 Task: nan
Action: Mouse moved to (412, 106)
Screenshot: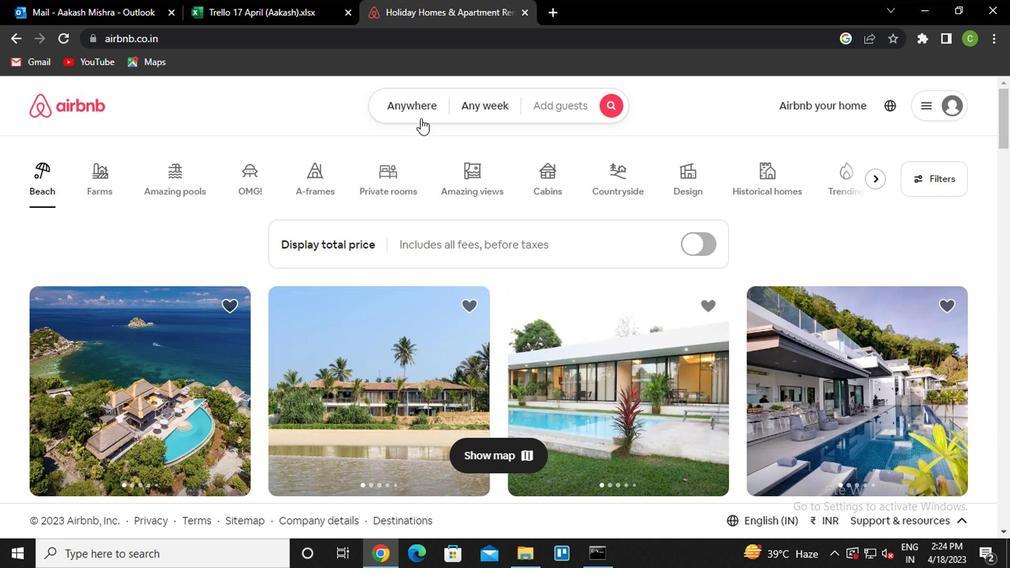 
Action: Mouse pressed left at (412, 106)
Screenshot: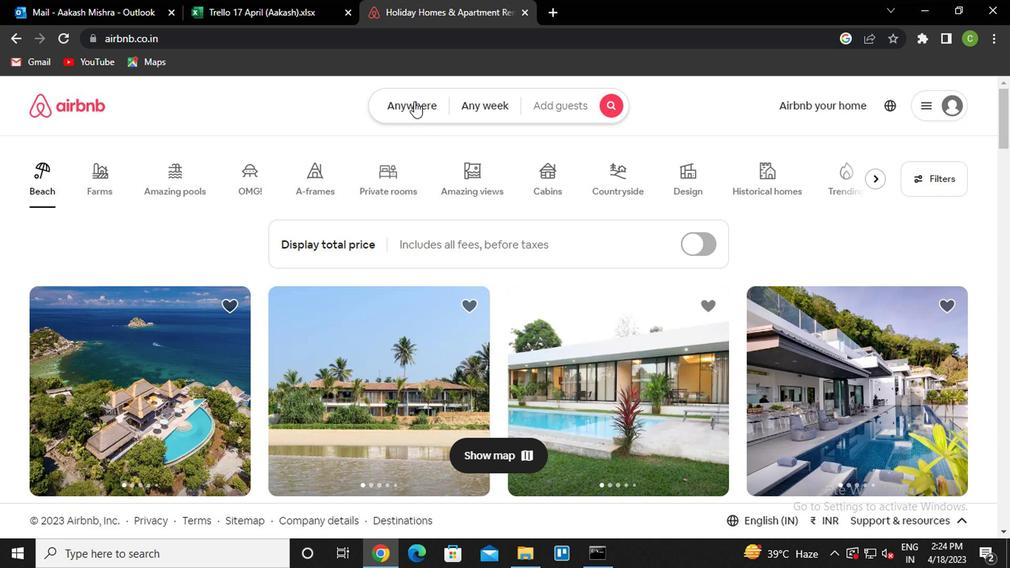 
Action: Mouse moved to (296, 176)
Screenshot: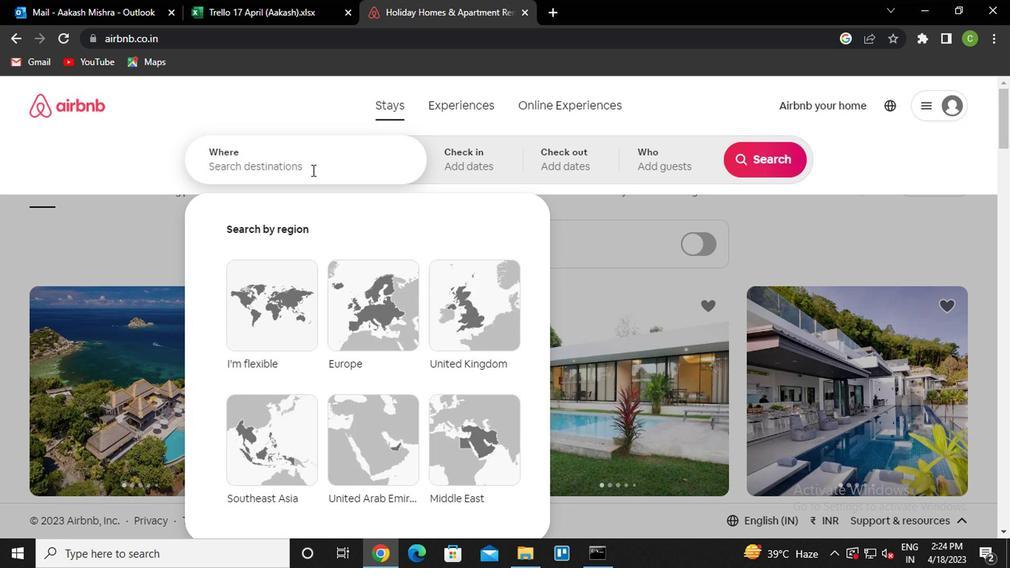 
Action: Mouse pressed left at (296, 176)
Screenshot: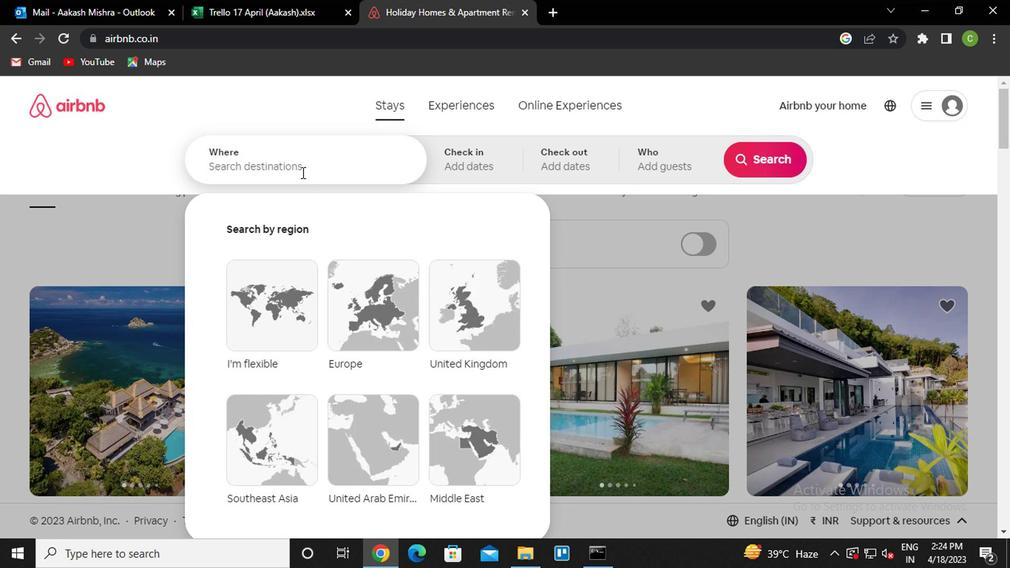 
Action: Key pressed <Key.caps_lock><Key.caps_lock>m<Key.caps_lock>araba<Key.space>brazil
Screenshot: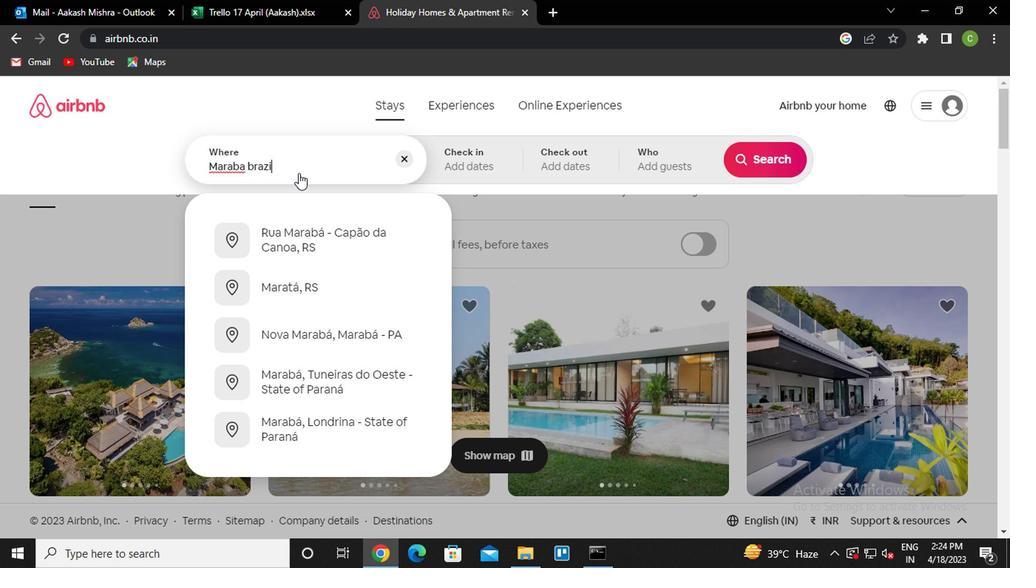 
Action: Mouse moved to (309, 242)
Screenshot: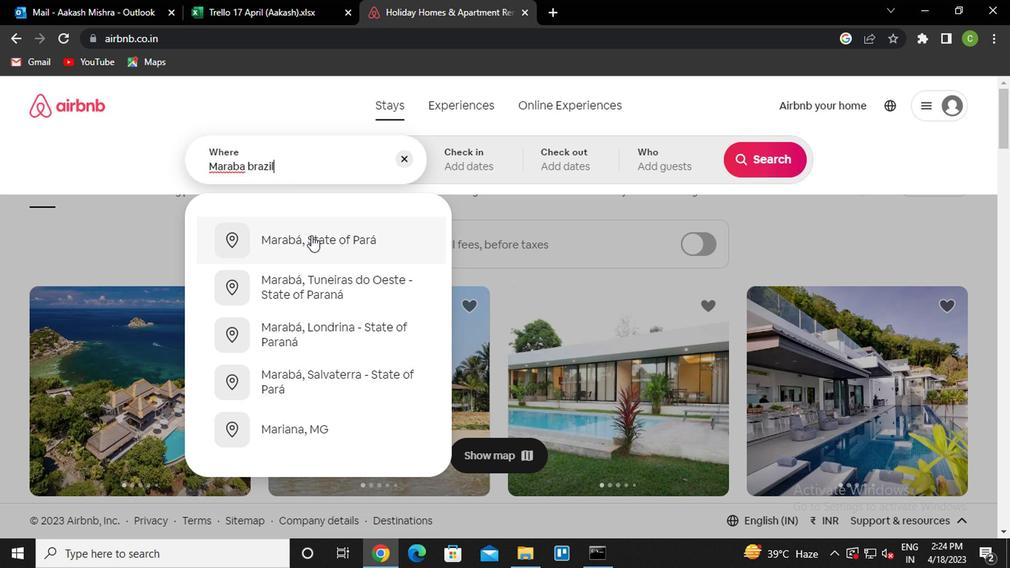 
Action: Mouse pressed left at (309, 242)
Screenshot: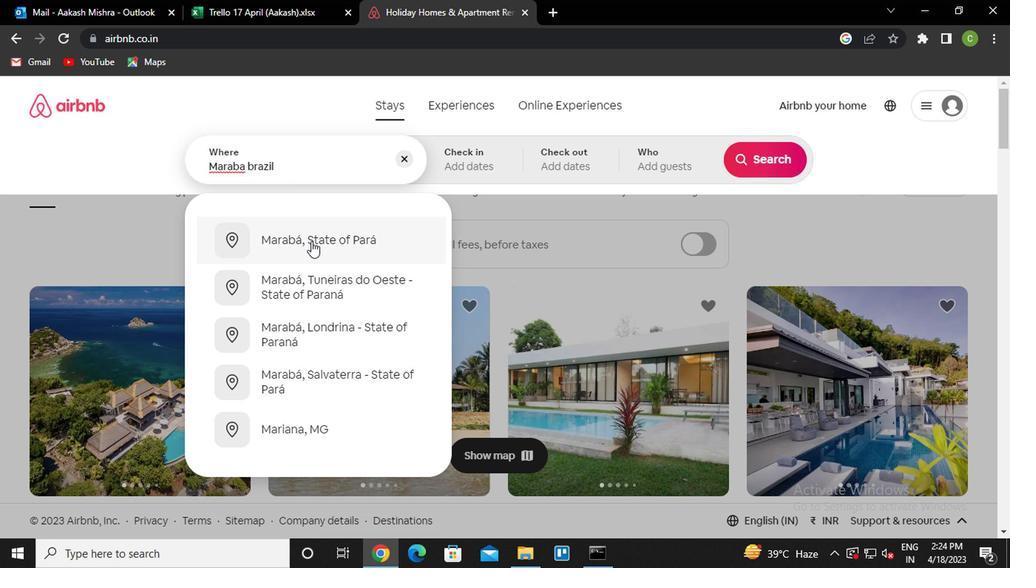 
Action: Mouse moved to (759, 282)
Screenshot: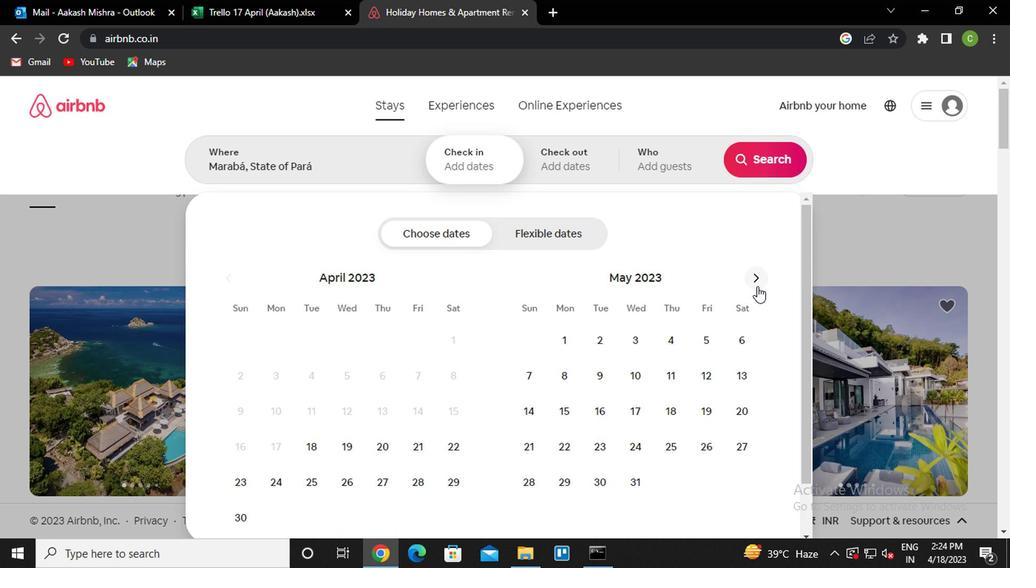 
Action: Mouse pressed left at (759, 282)
Screenshot: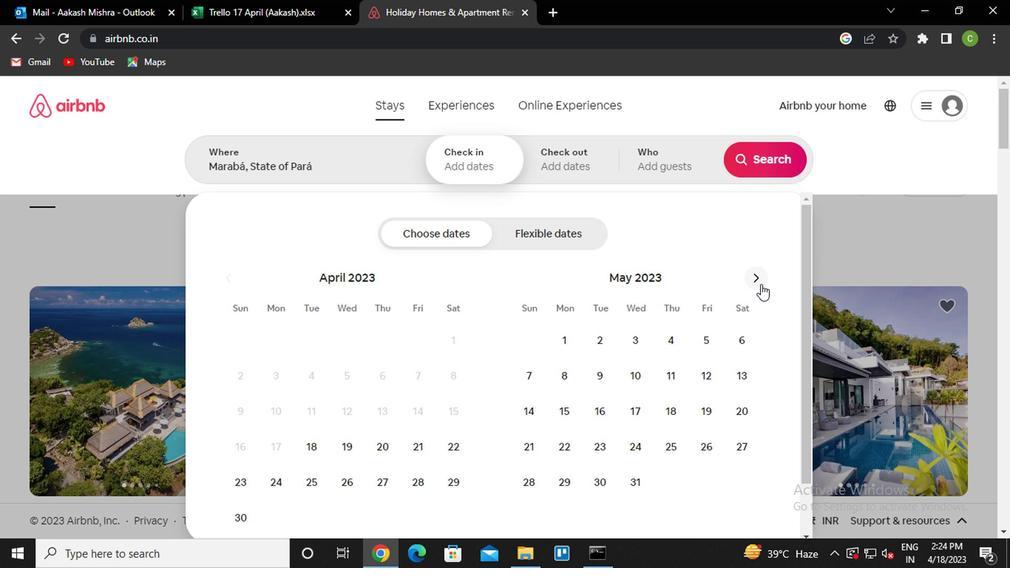 
Action: Mouse moved to (697, 339)
Screenshot: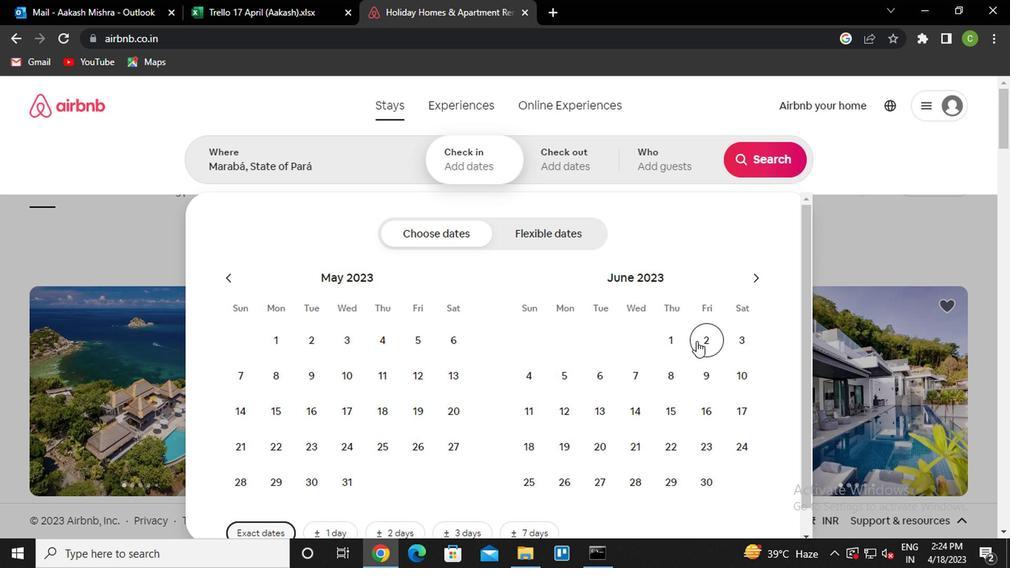 
Action: Mouse pressed left at (697, 339)
Screenshot: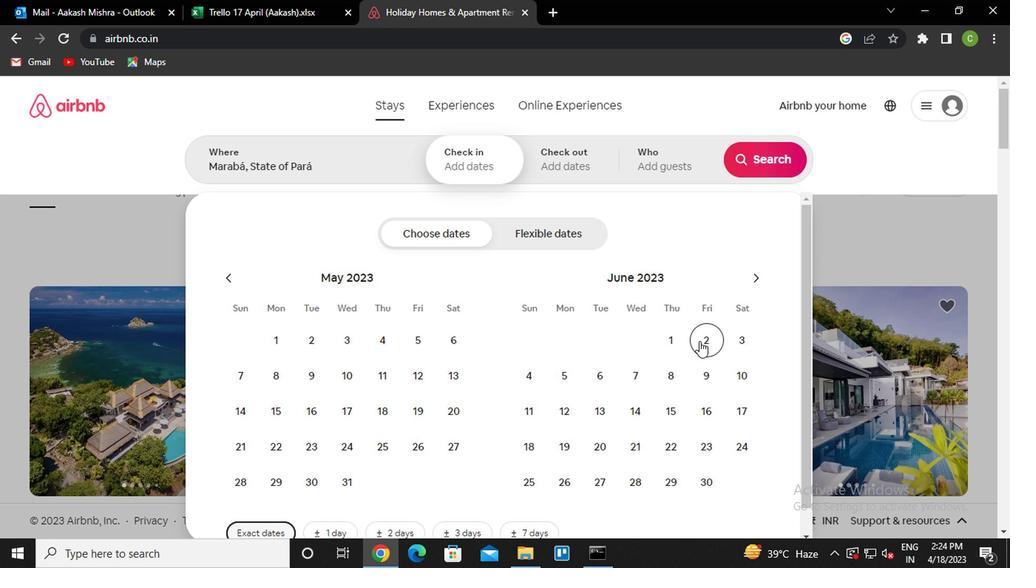 
Action: Mouse moved to (708, 371)
Screenshot: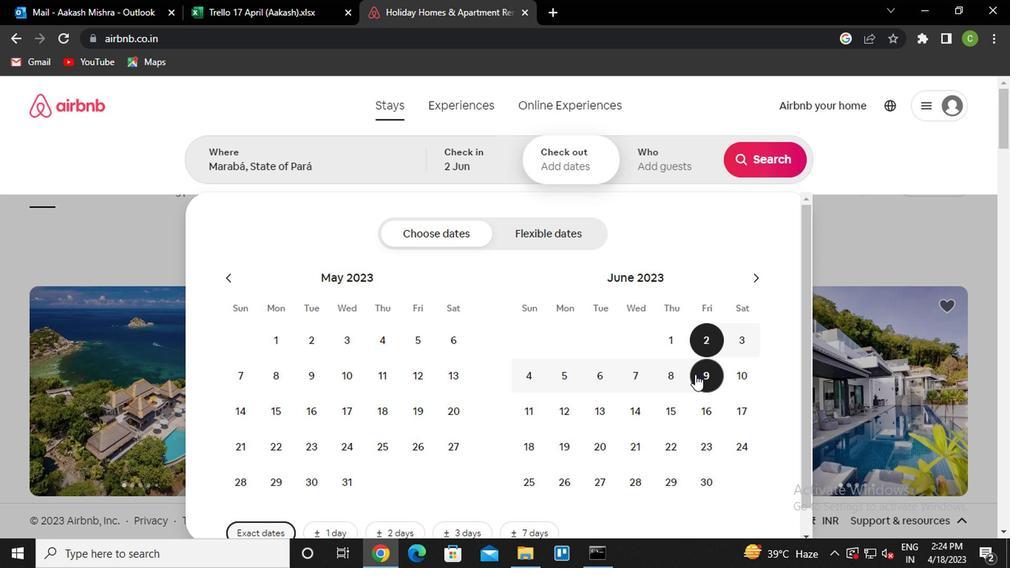 
Action: Mouse pressed left at (708, 371)
Screenshot: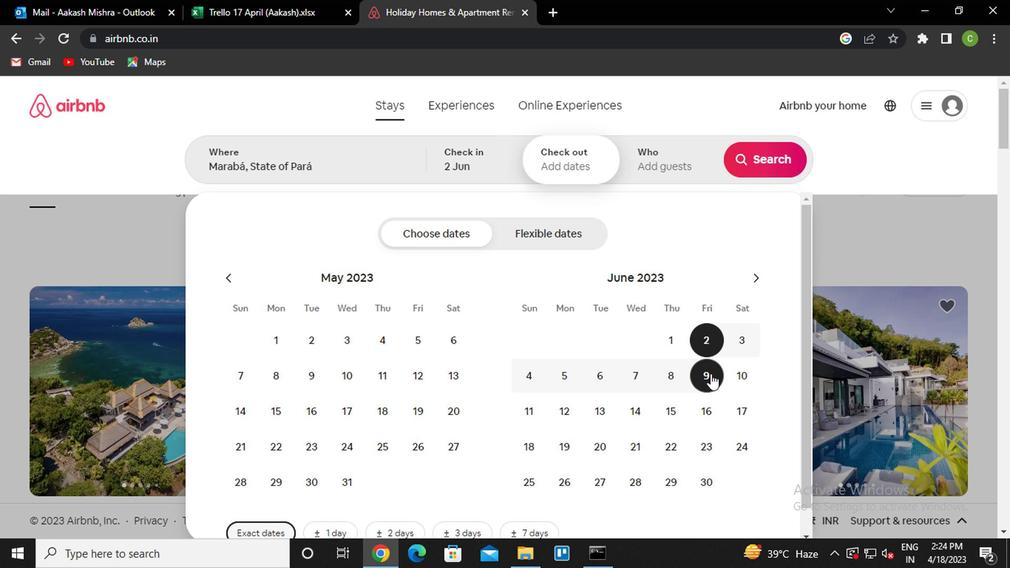 
Action: Mouse moved to (680, 162)
Screenshot: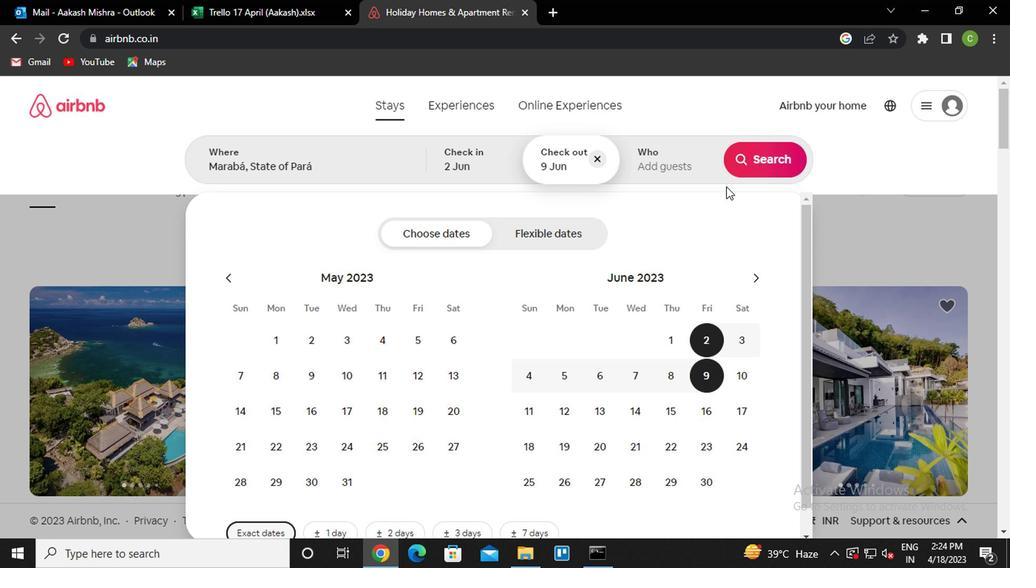 
Action: Mouse pressed left at (680, 162)
Screenshot: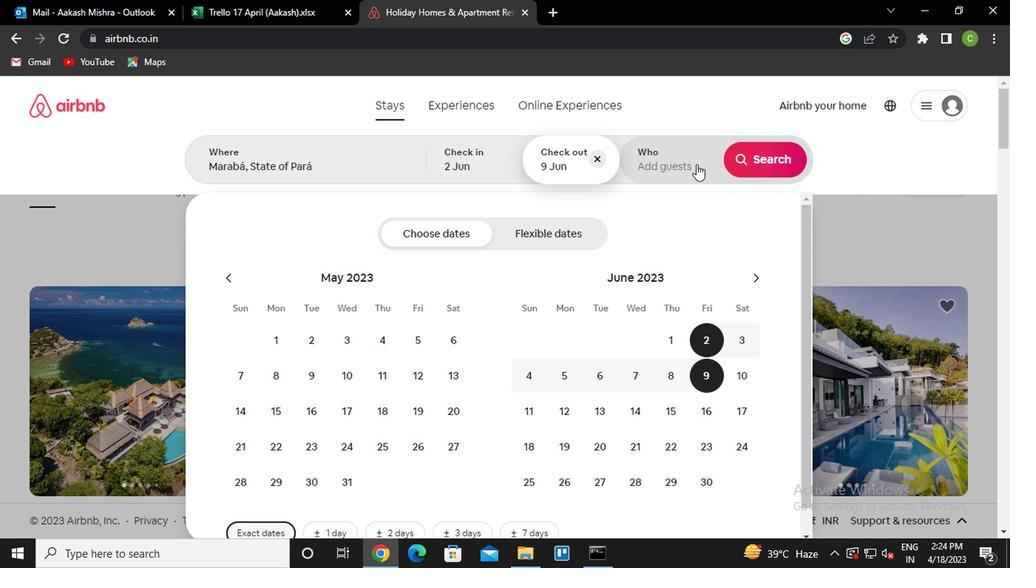 
Action: Mouse moved to (757, 235)
Screenshot: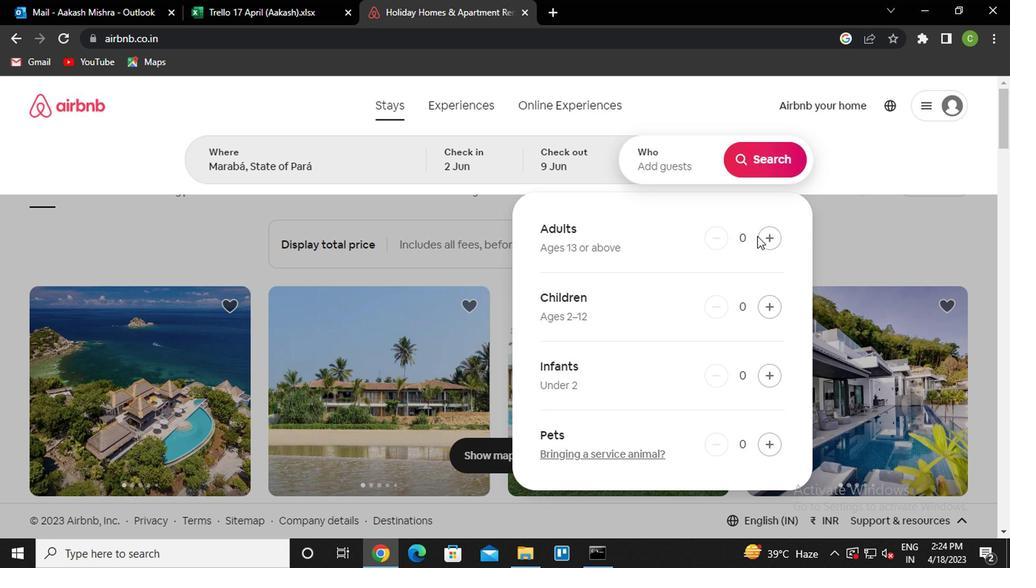 
Action: Mouse pressed left at (757, 235)
Screenshot: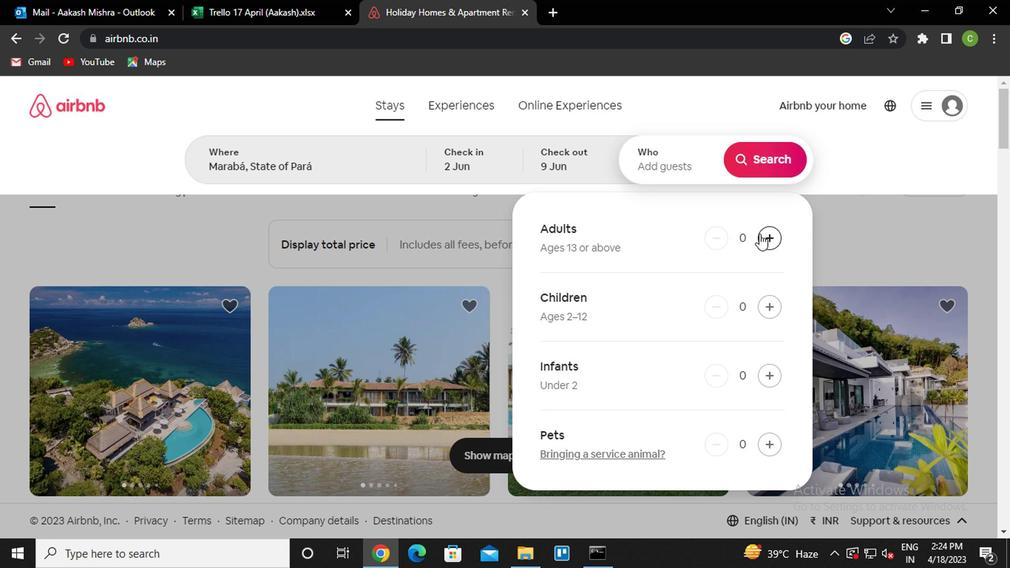 
Action: Mouse pressed left at (757, 235)
Screenshot: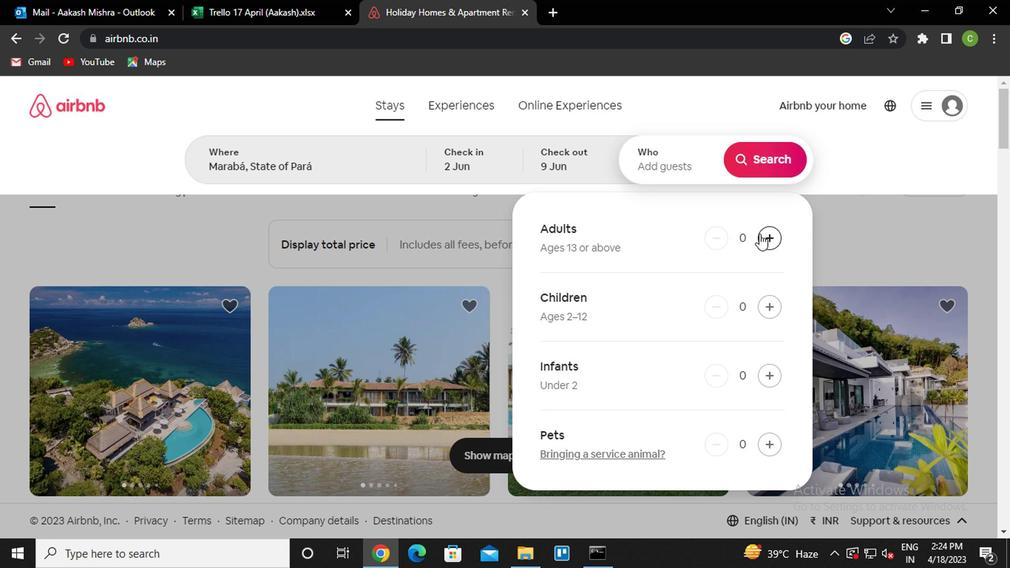 
Action: Mouse pressed left at (757, 235)
Screenshot: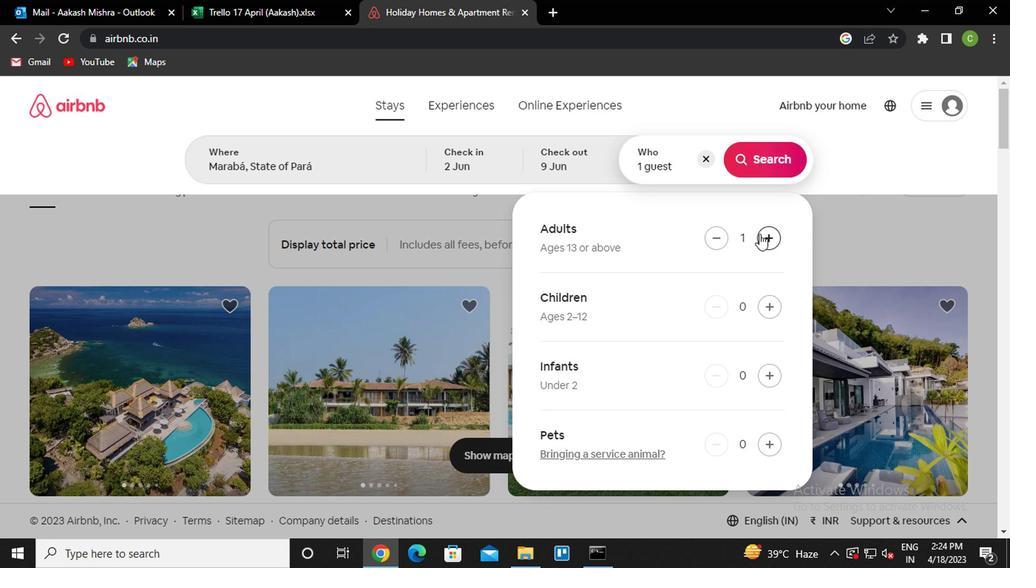 
Action: Mouse pressed left at (757, 235)
Screenshot: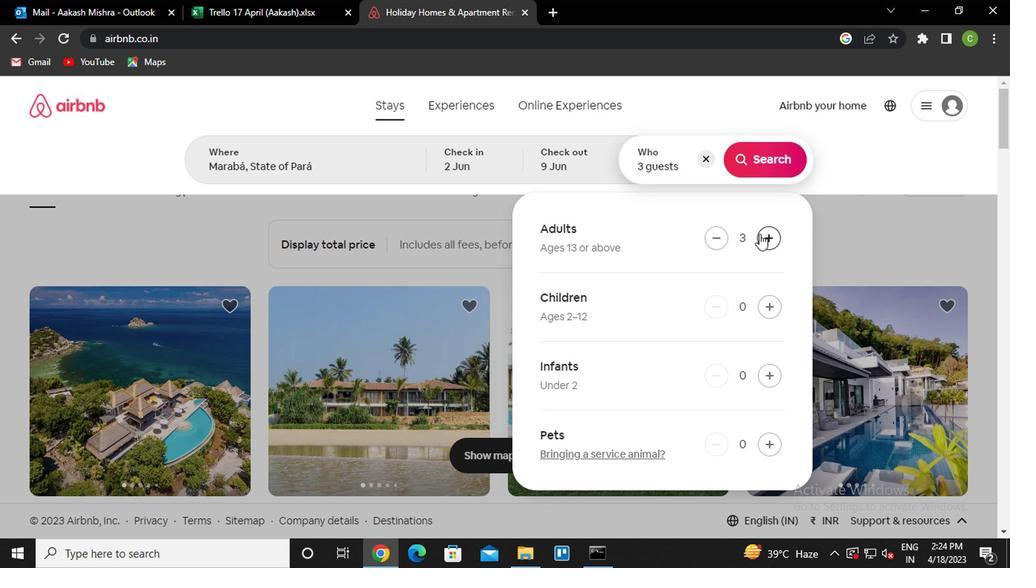 
Action: Mouse pressed left at (757, 235)
Screenshot: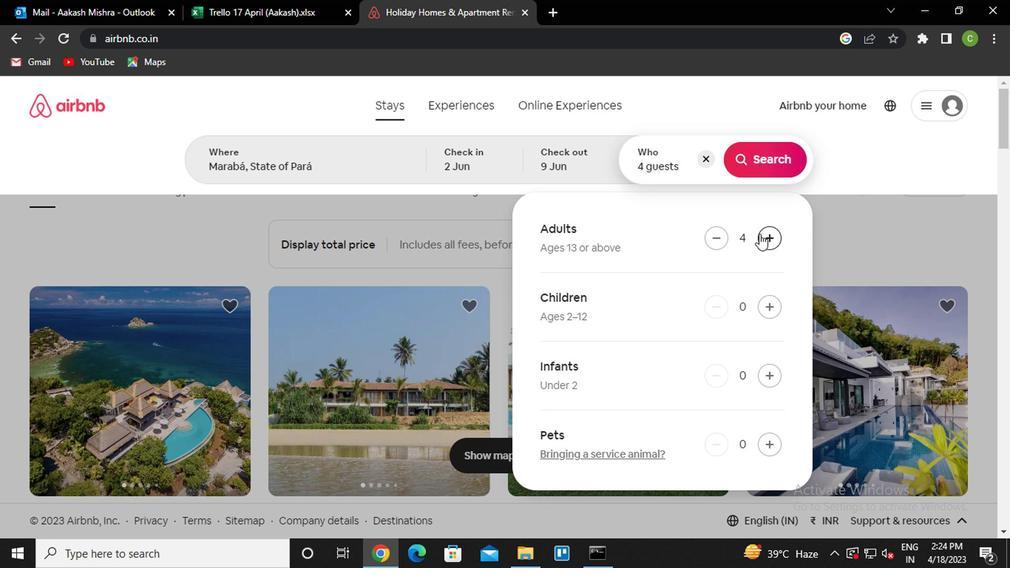 
Action: Mouse moved to (835, 226)
Screenshot: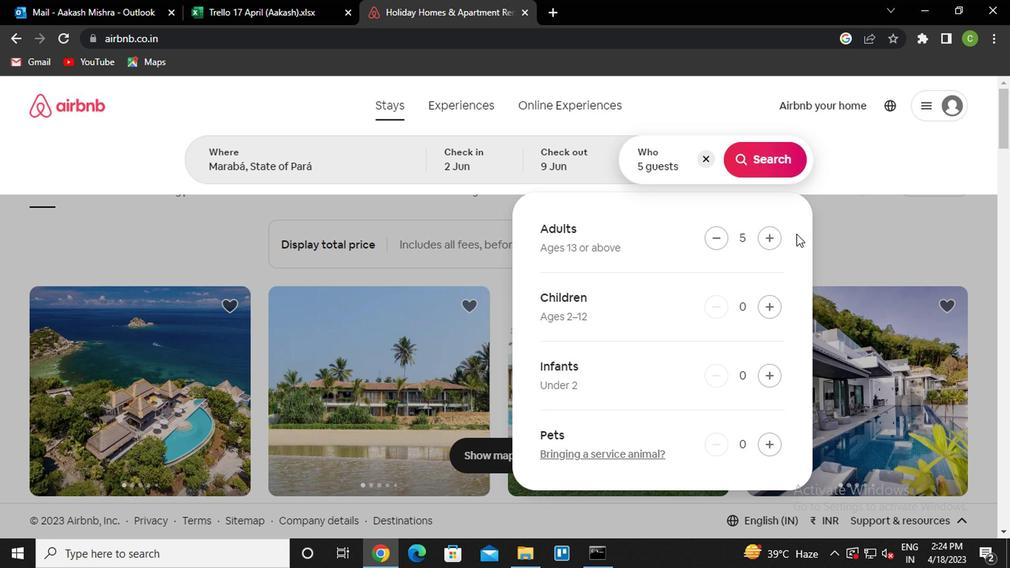 
Action: Mouse pressed left at (835, 226)
Screenshot: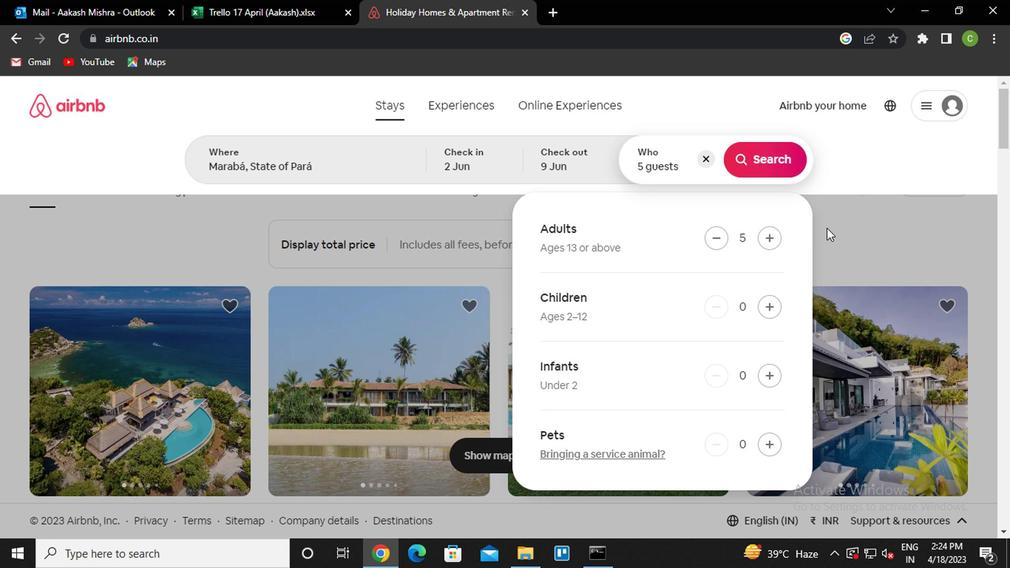 
Action: Mouse moved to (916, 183)
Screenshot: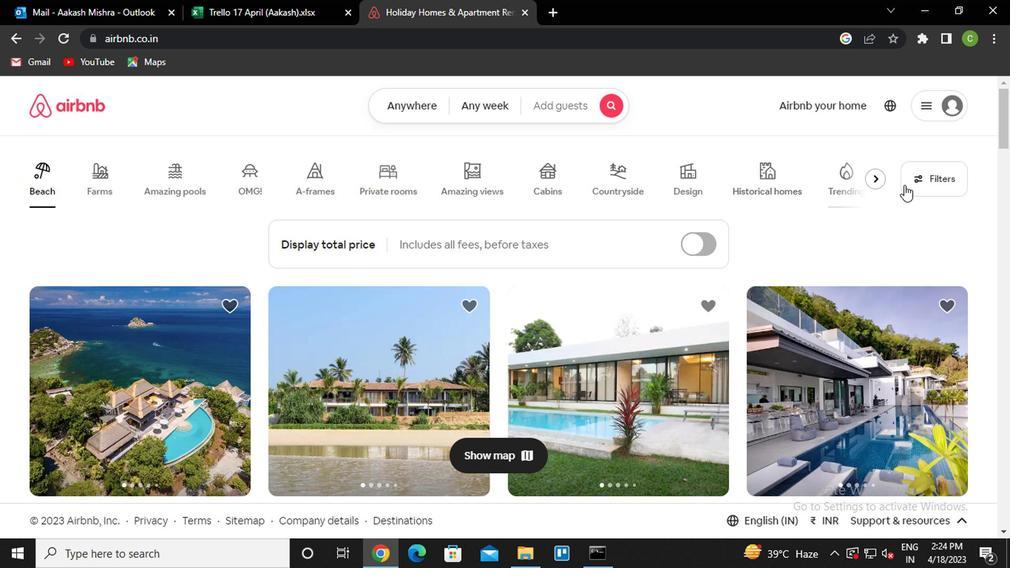 
Action: Mouse pressed left at (916, 183)
Screenshot: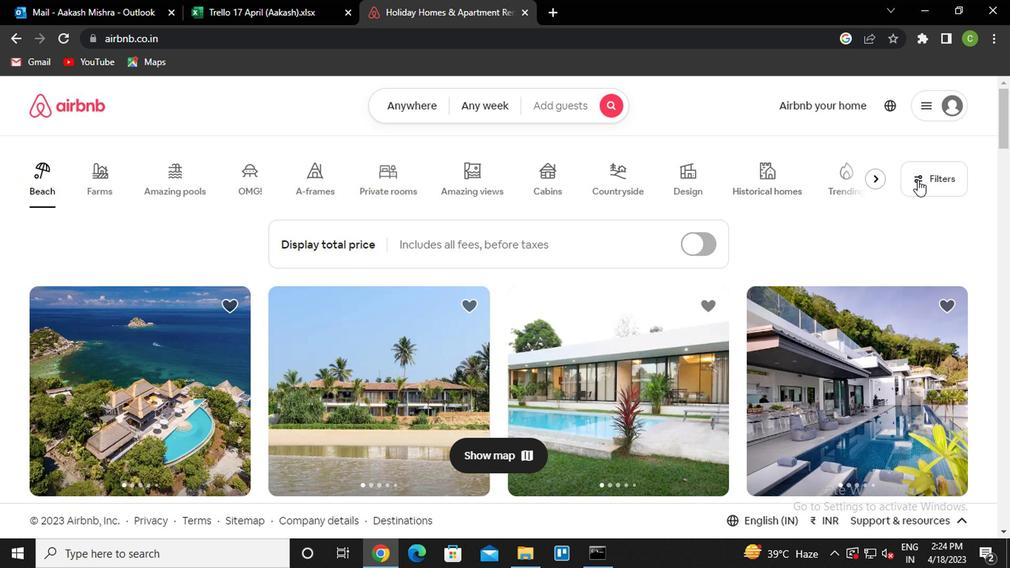 
Action: Mouse moved to (316, 355)
Screenshot: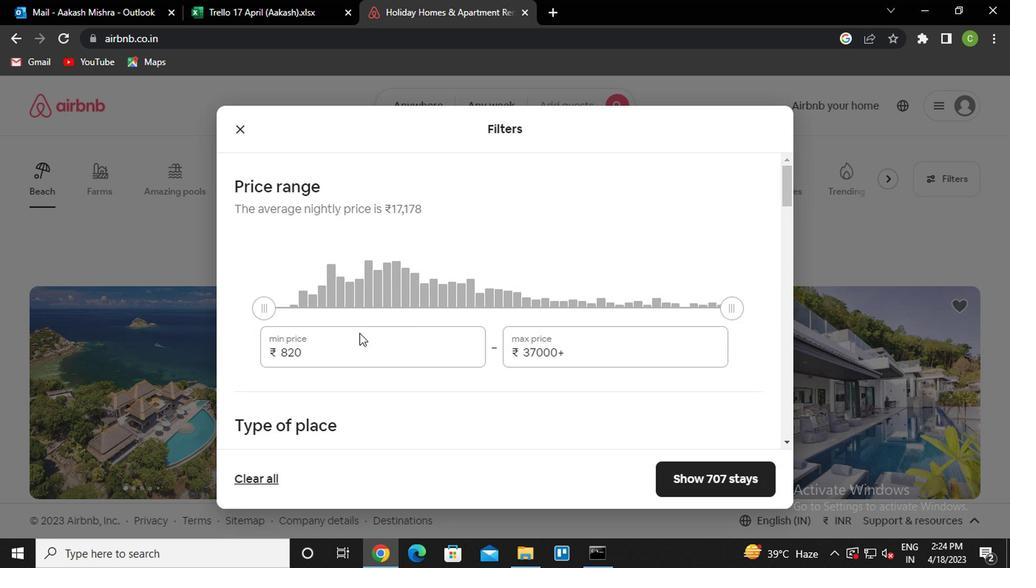 
Action: Mouse pressed left at (316, 355)
Screenshot: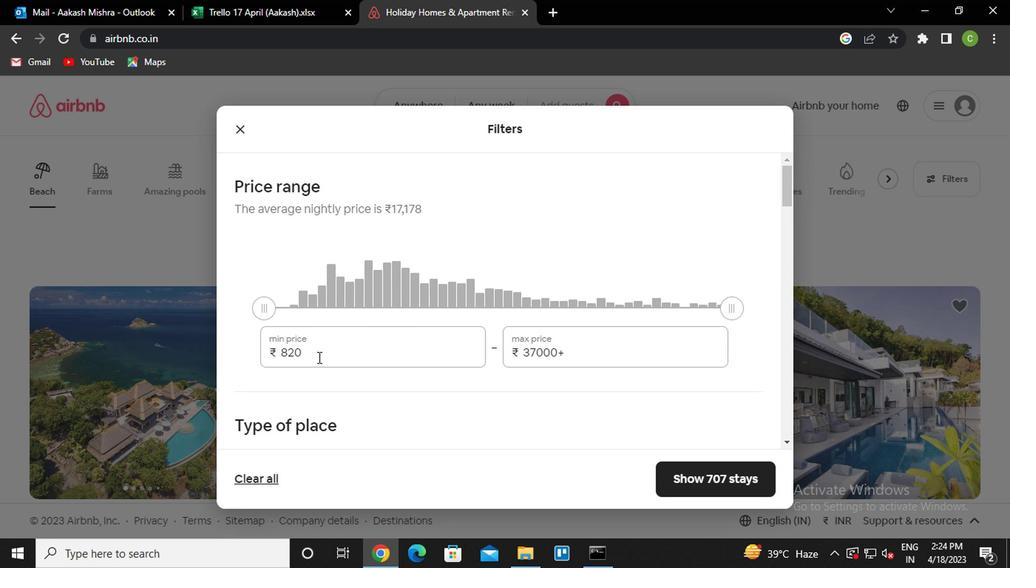 
Action: Key pressed <Key.backspace><Key.backspace><Key.backspace>7000<Key.tab>13000
Screenshot: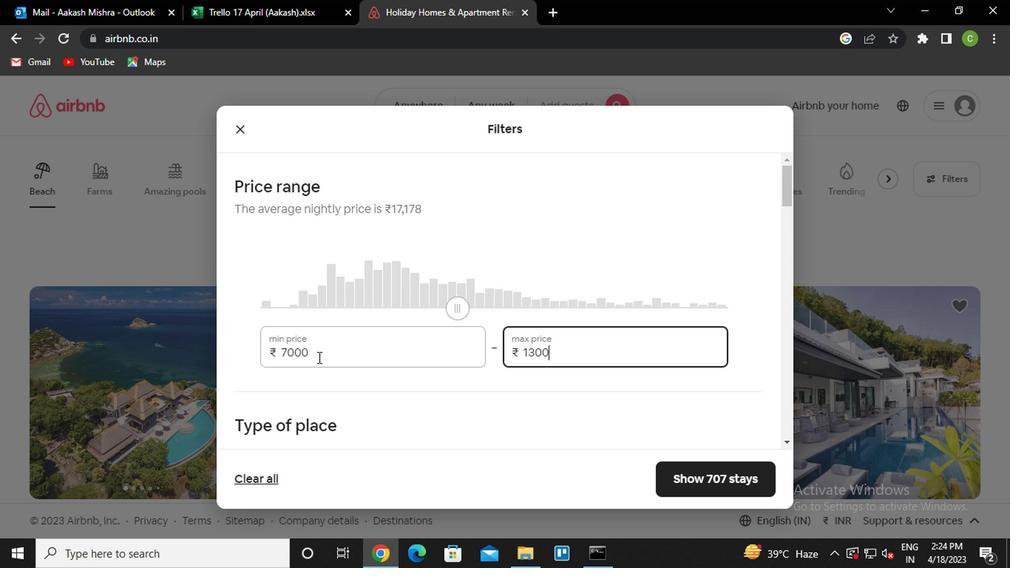 
Action: Mouse moved to (355, 383)
Screenshot: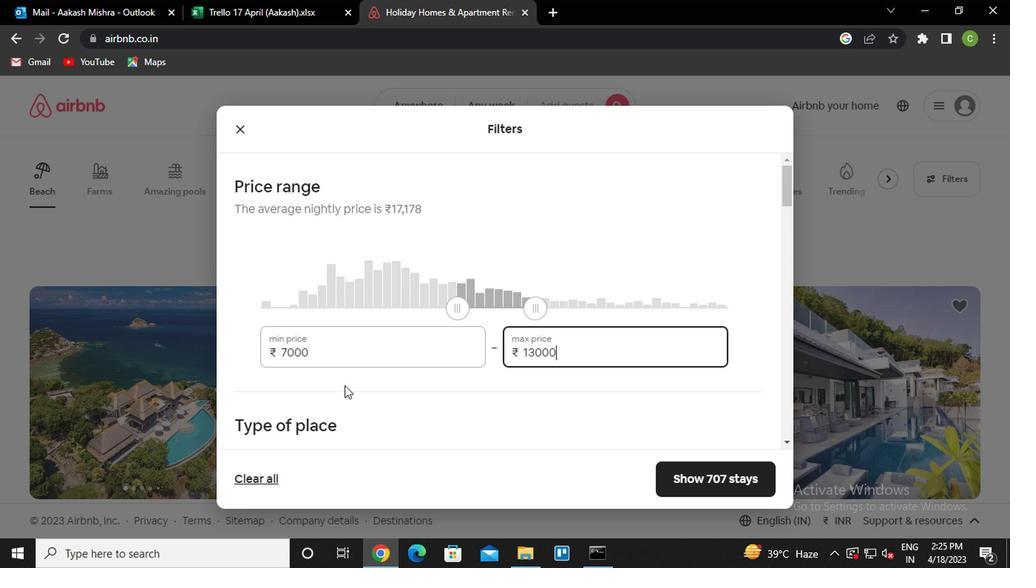 
Action: Mouse scrolled (355, 382) with delta (0, -1)
Screenshot: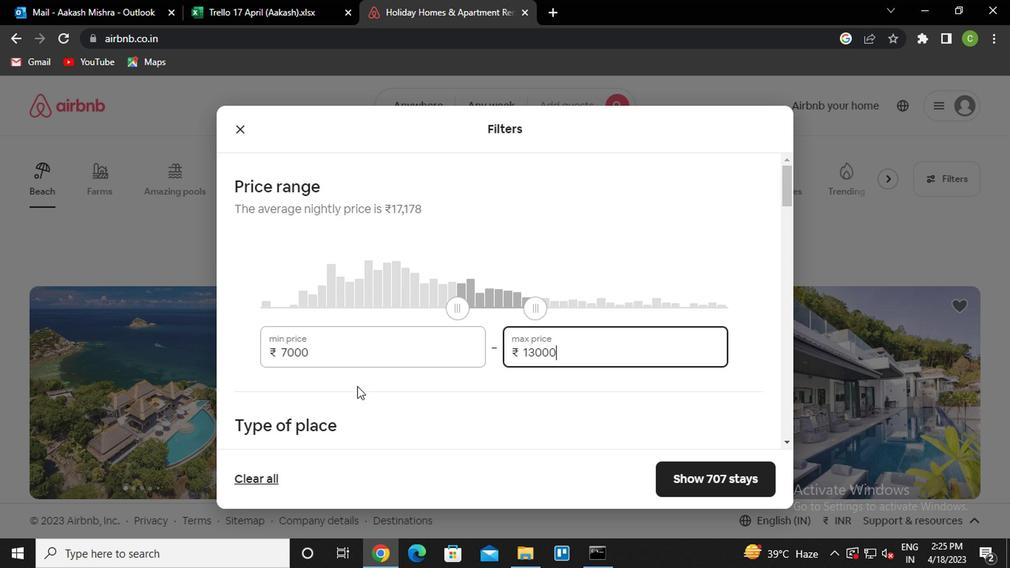 
Action: Mouse moved to (407, 385)
Screenshot: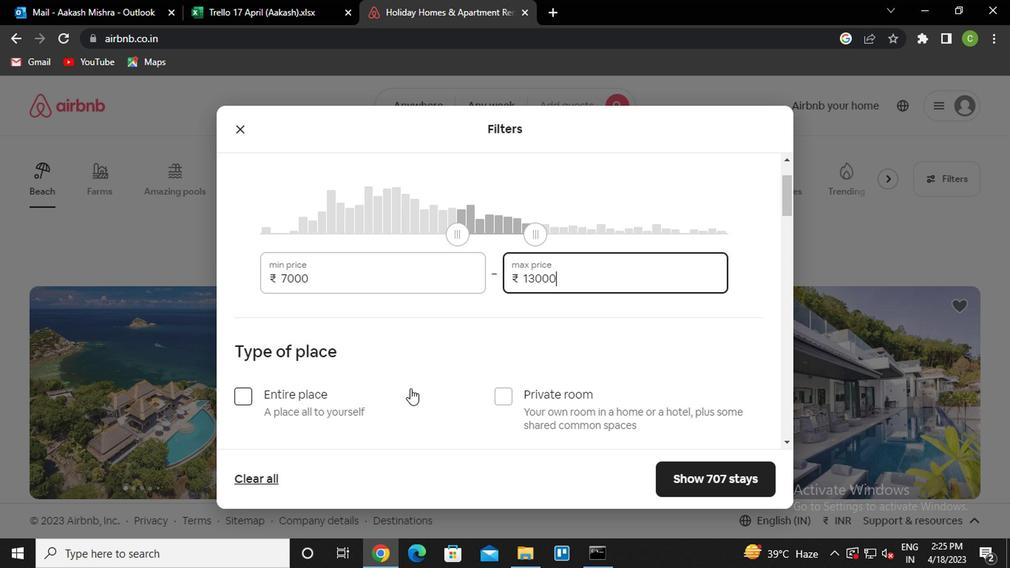 
Action: Mouse scrolled (407, 384) with delta (0, -1)
Screenshot: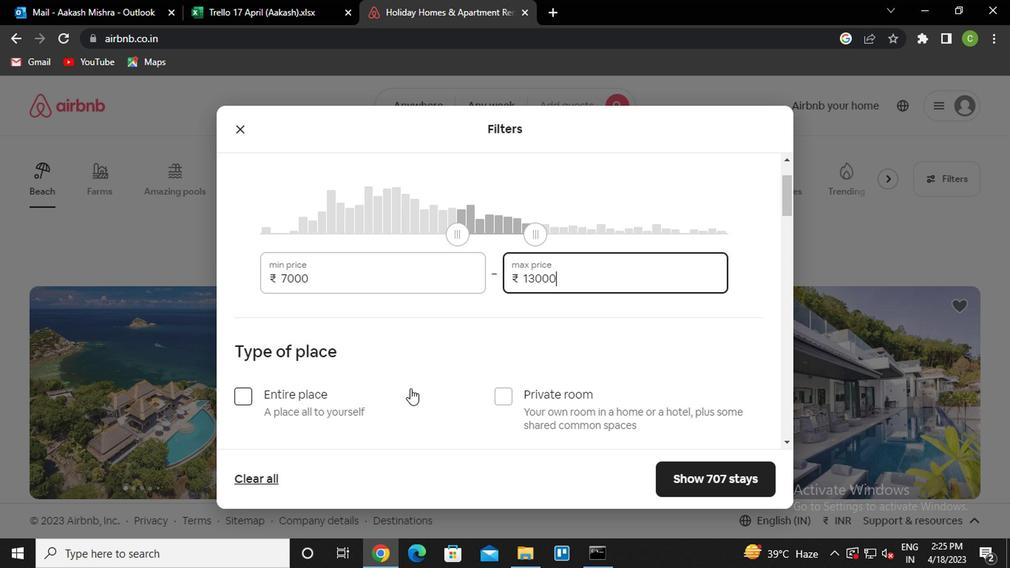 
Action: Mouse moved to (246, 377)
Screenshot: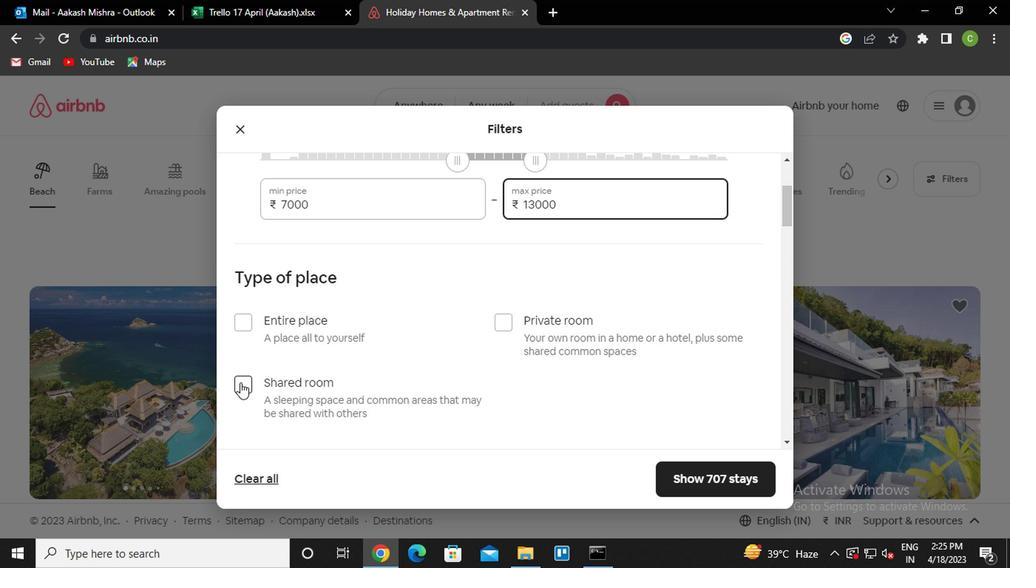 
Action: Mouse pressed left at (246, 377)
Screenshot: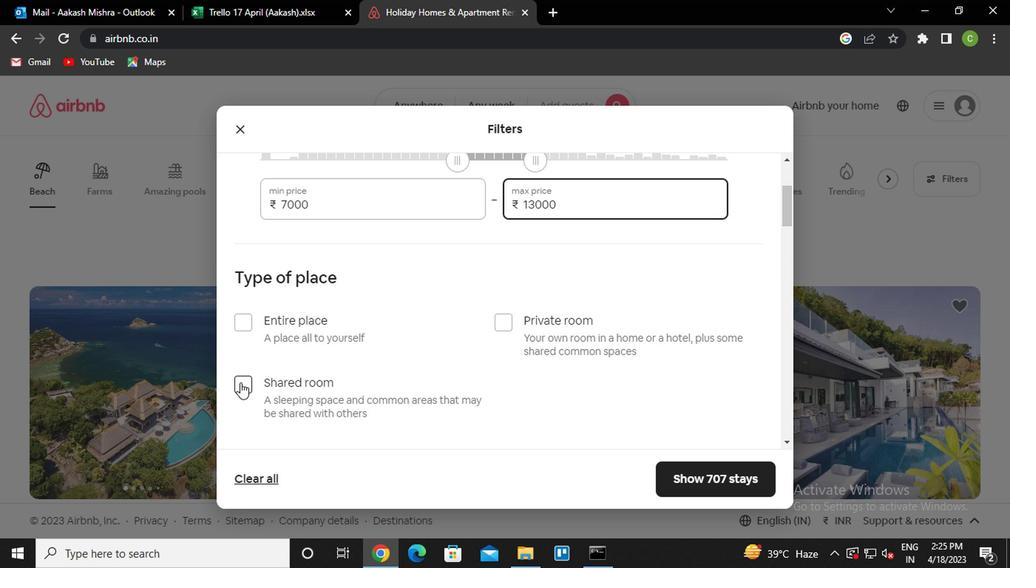 
Action: Mouse moved to (444, 380)
Screenshot: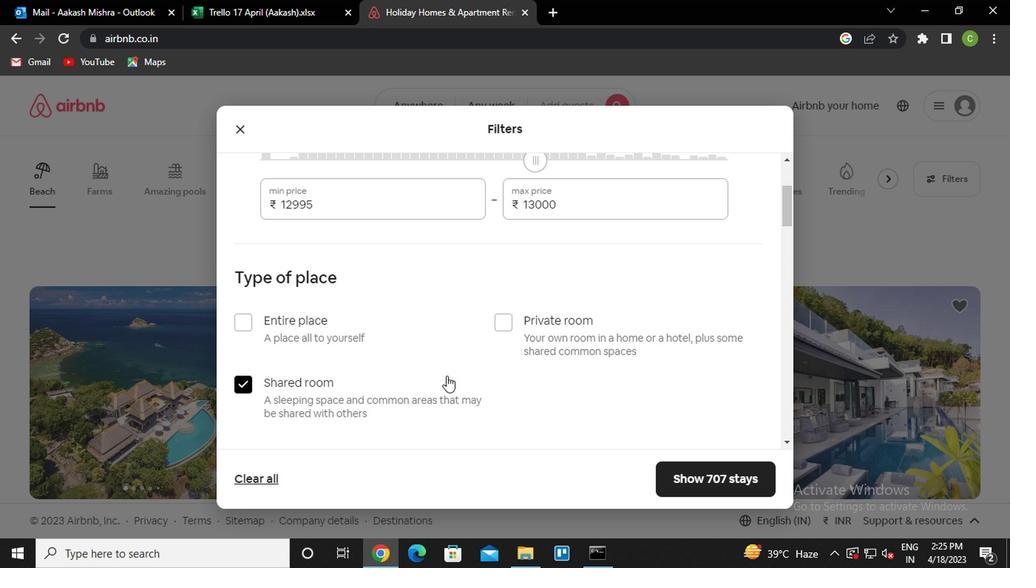 
Action: Mouse scrolled (444, 378) with delta (0, -1)
Screenshot: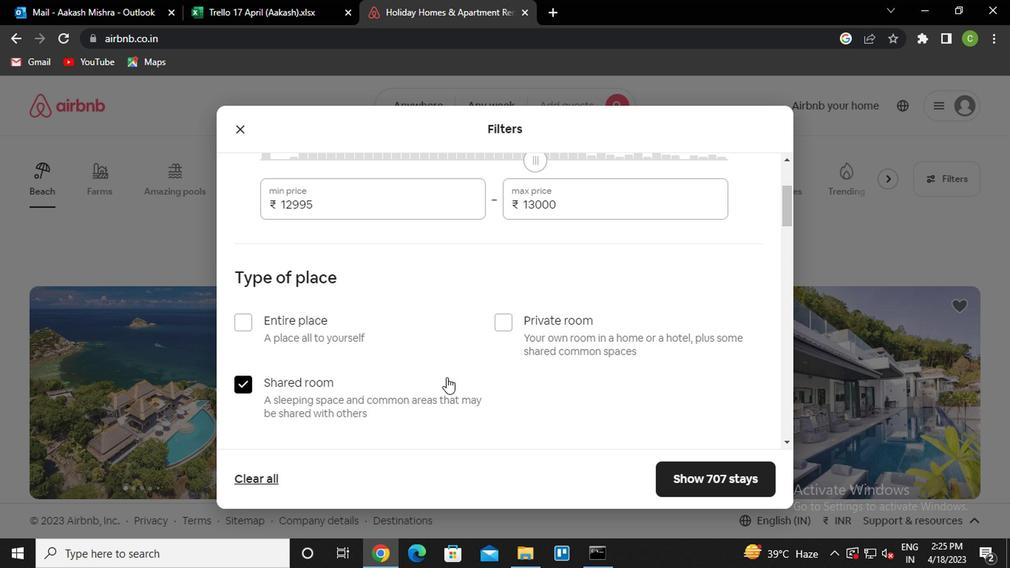 
Action: Mouse scrolled (444, 378) with delta (0, -1)
Screenshot: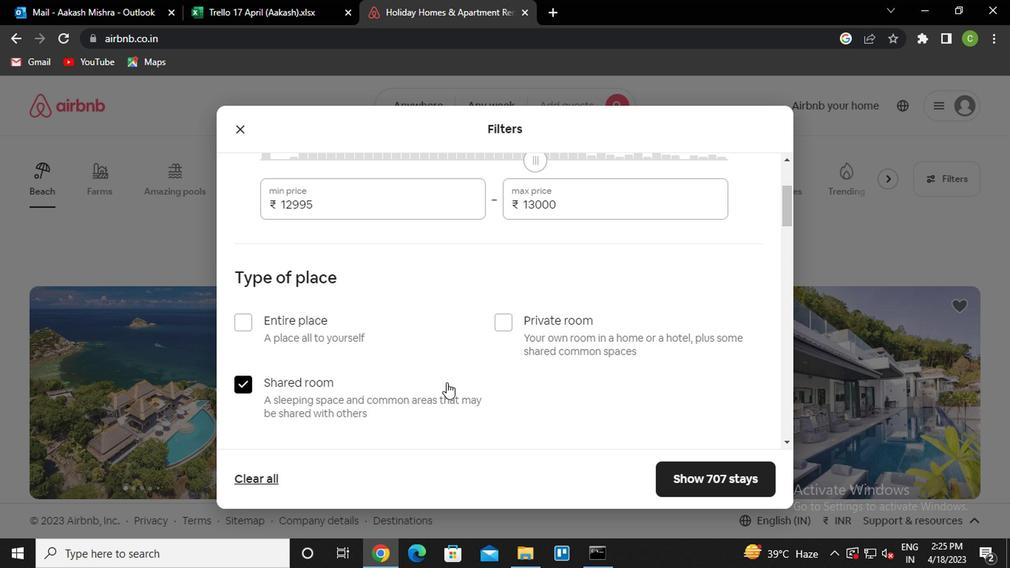 
Action: Mouse scrolled (444, 378) with delta (0, -1)
Screenshot: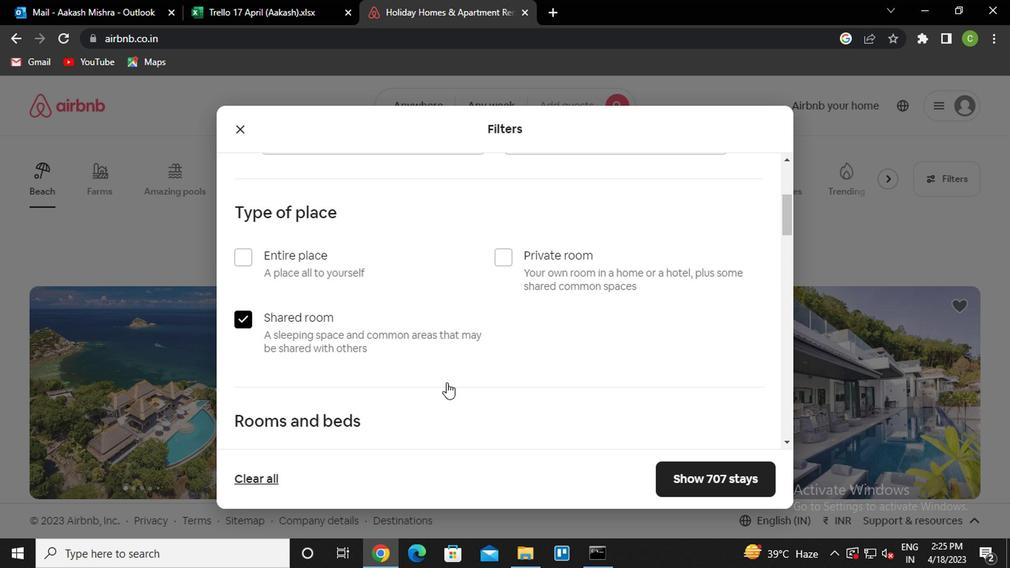 
Action: Mouse moved to (437, 382)
Screenshot: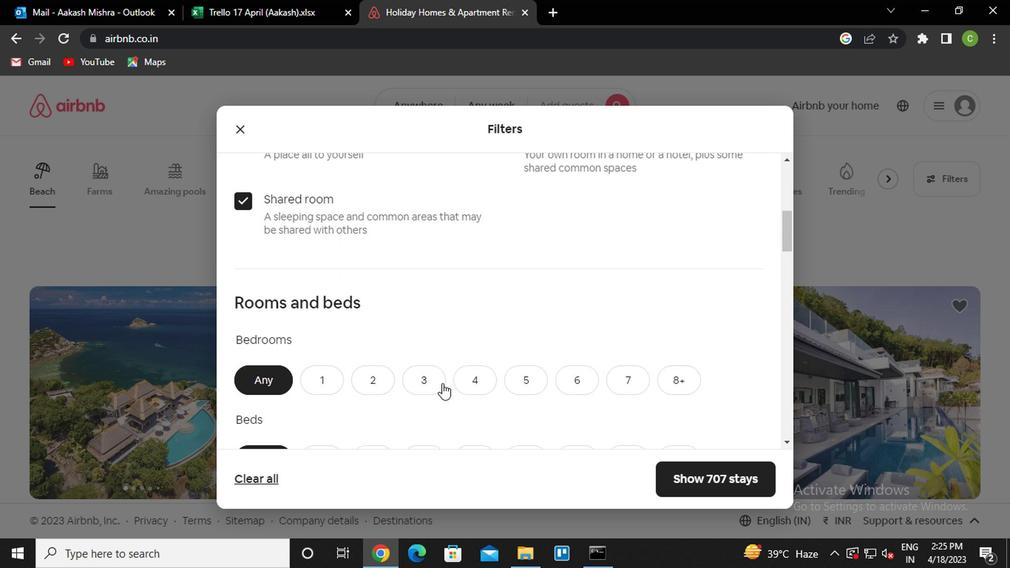 
Action: Mouse scrolled (437, 381) with delta (0, -1)
Screenshot: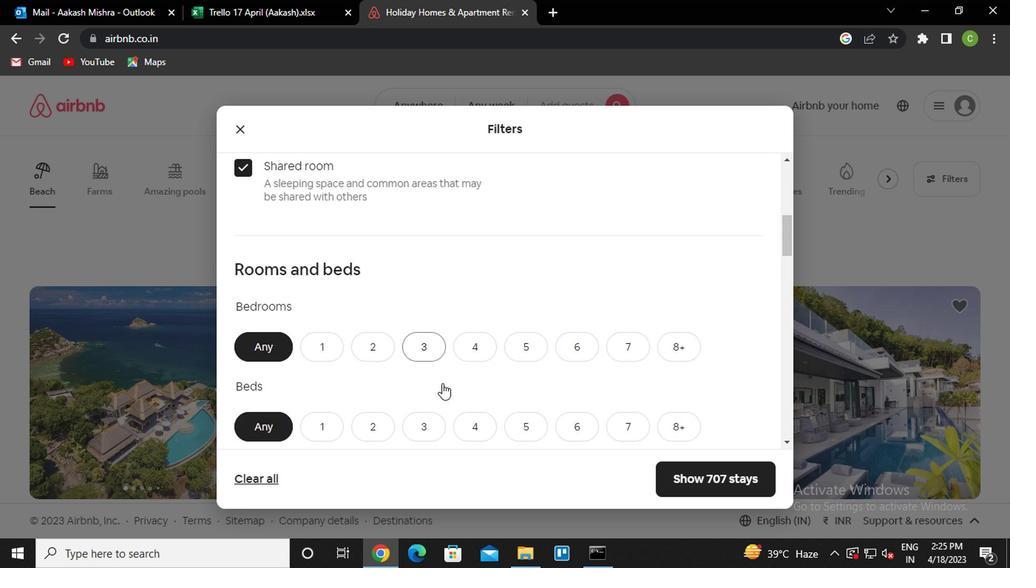 
Action: Mouse moved to (373, 272)
Screenshot: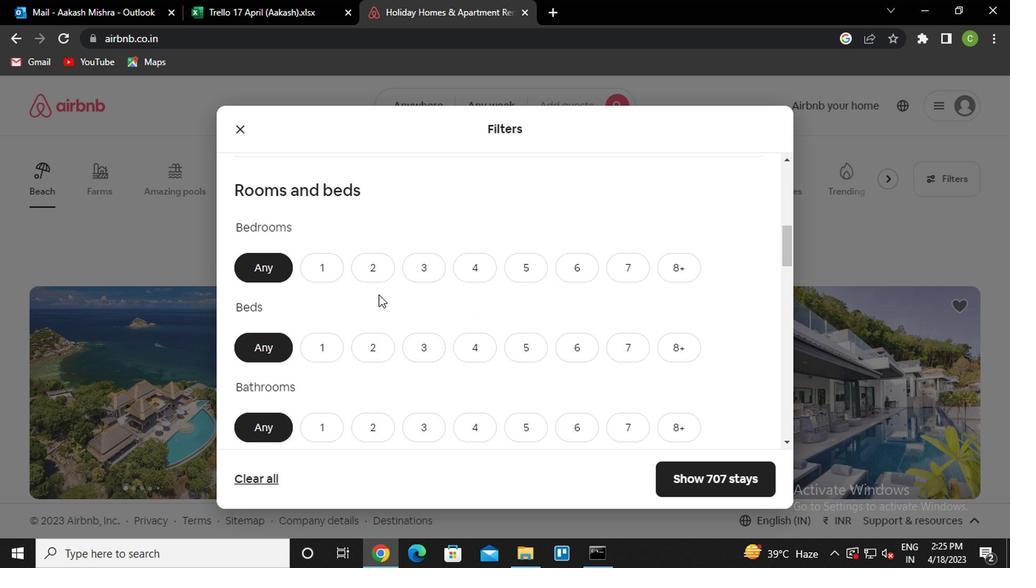 
Action: Mouse pressed left at (373, 272)
Screenshot: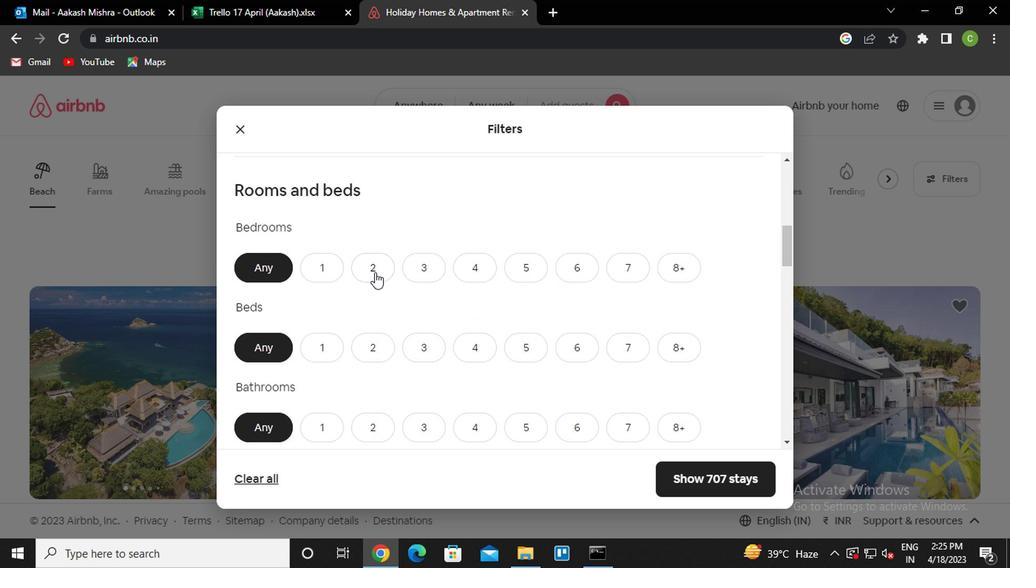 
Action: Mouse moved to (527, 348)
Screenshot: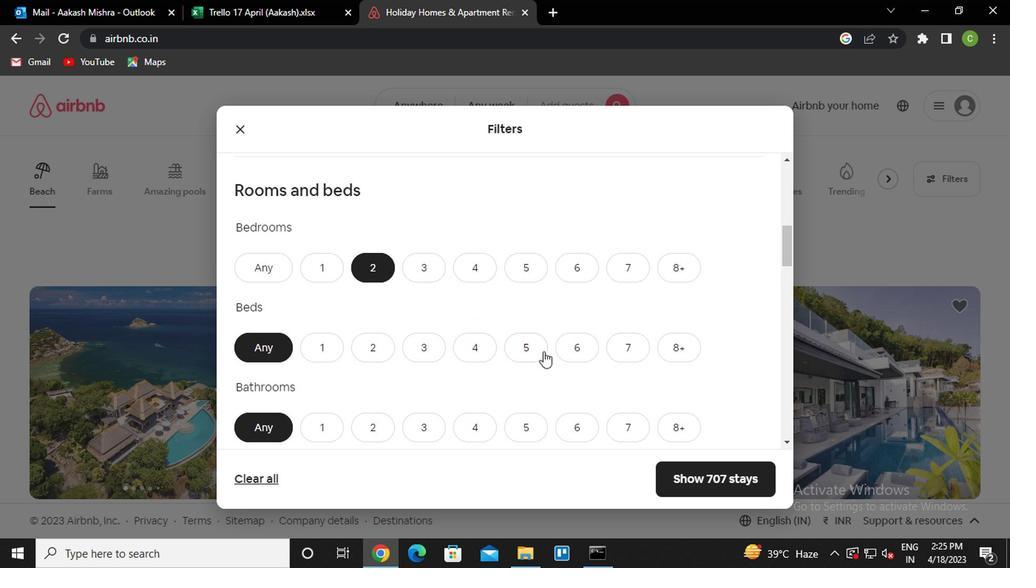 
Action: Mouse pressed left at (527, 348)
Screenshot: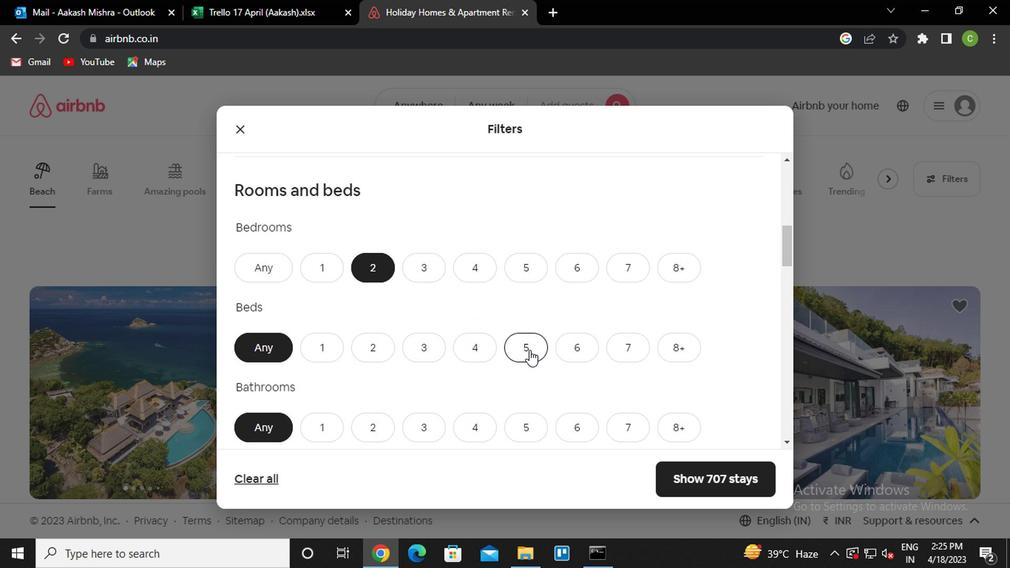 
Action: Mouse moved to (487, 380)
Screenshot: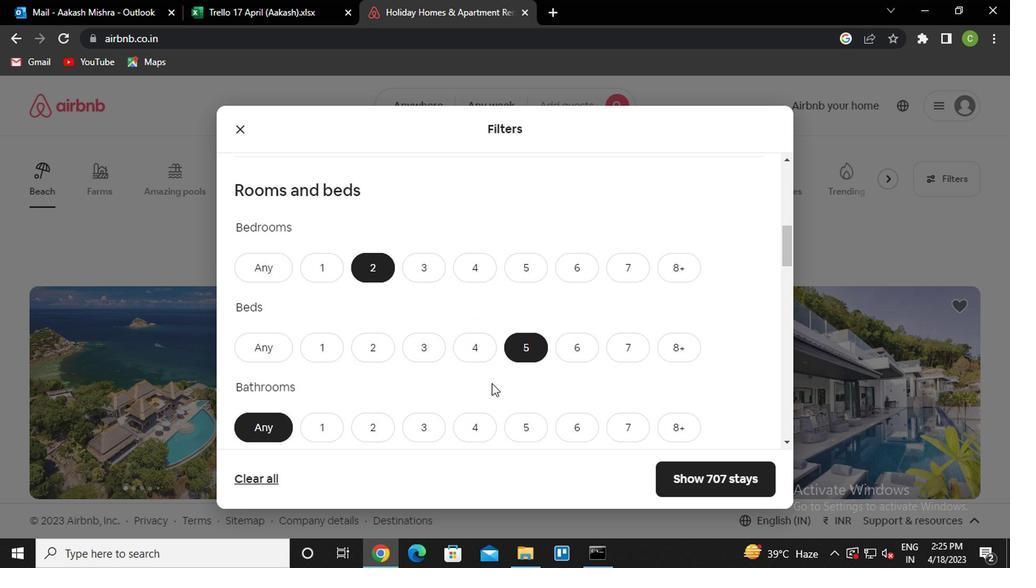 
Action: Mouse scrolled (487, 380) with delta (0, 0)
Screenshot: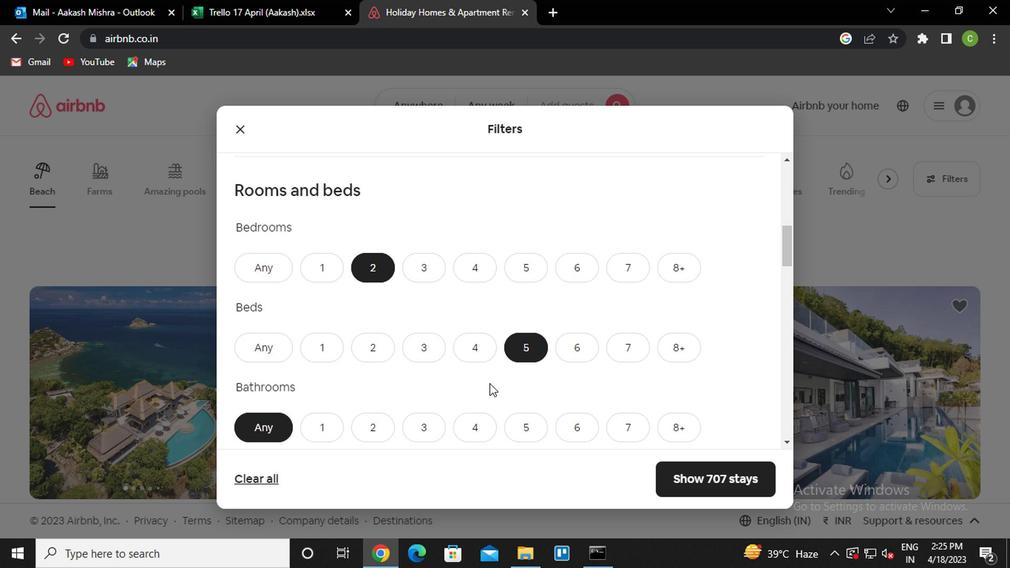 
Action: Mouse moved to (379, 351)
Screenshot: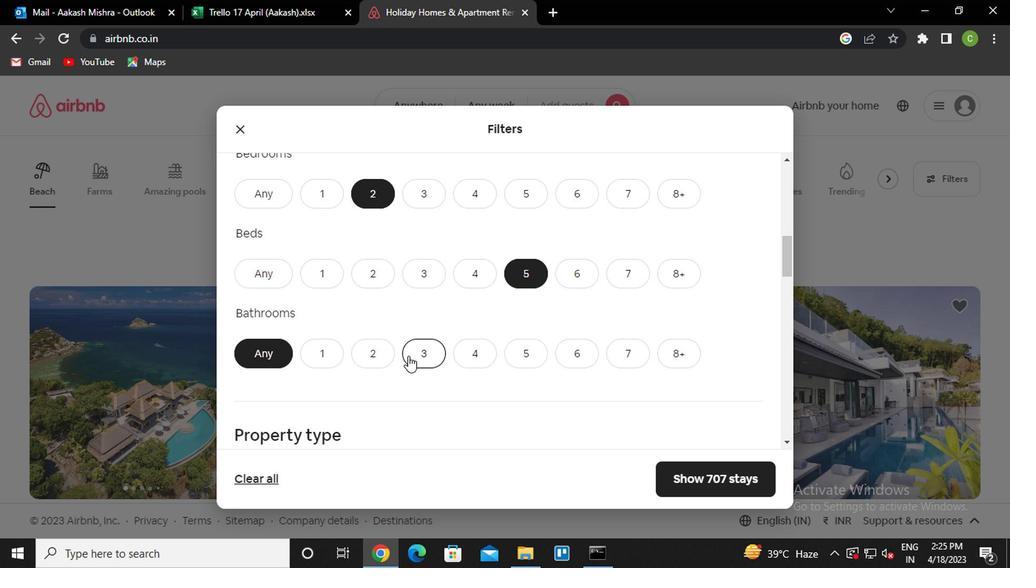 
Action: Mouse pressed left at (379, 351)
Screenshot: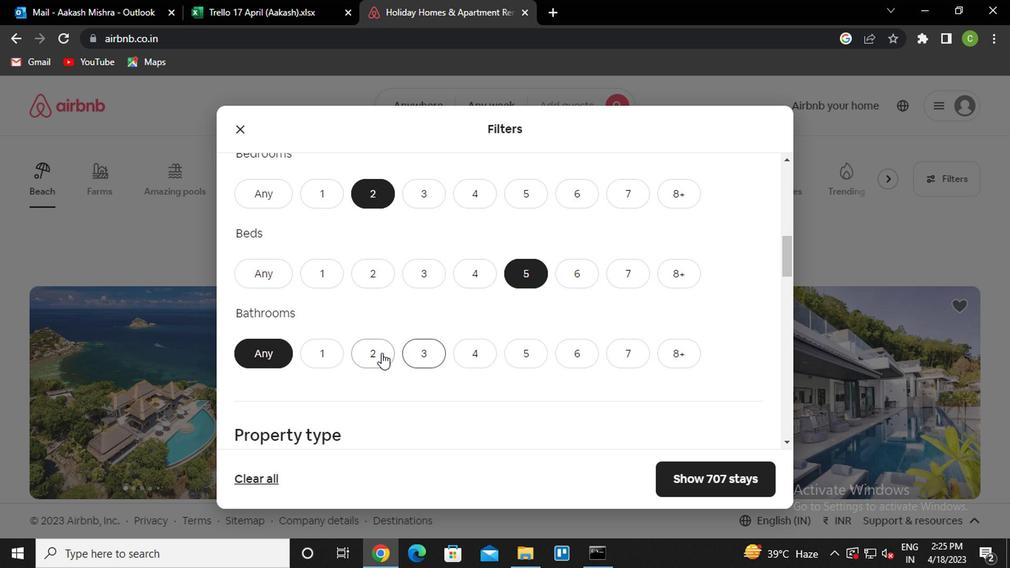 
Action: Mouse moved to (420, 390)
Screenshot: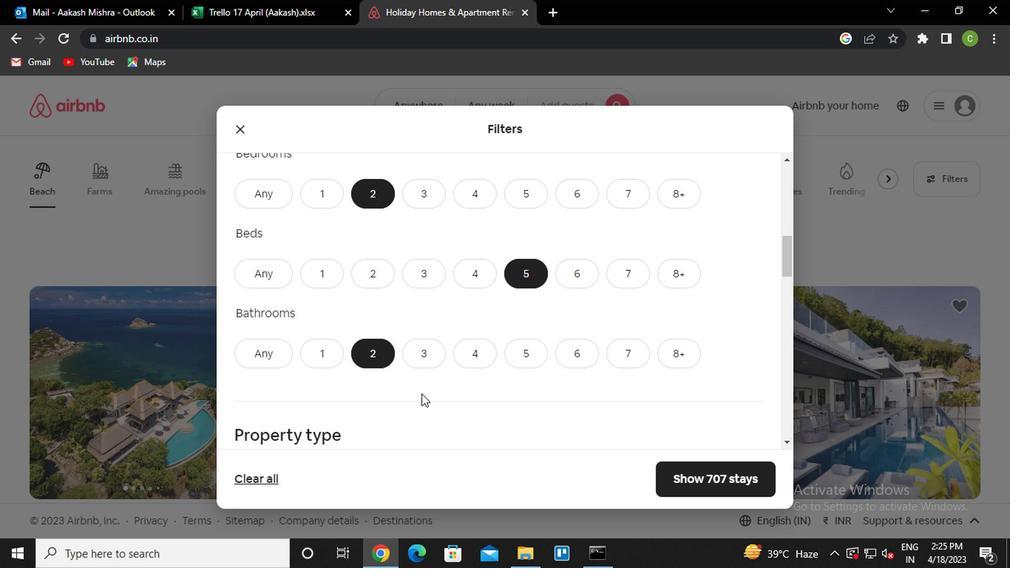 
Action: Mouse scrolled (420, 390) with delta (0, 0)
Screenshot: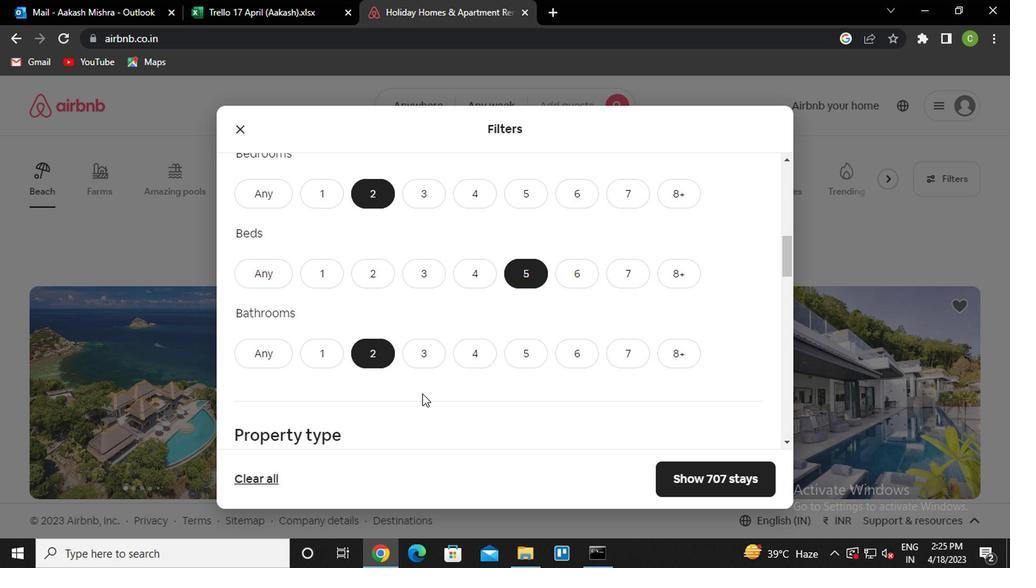 
Action: Mouse scrolled (420, 390) with delta (0, 0)
Screenshot: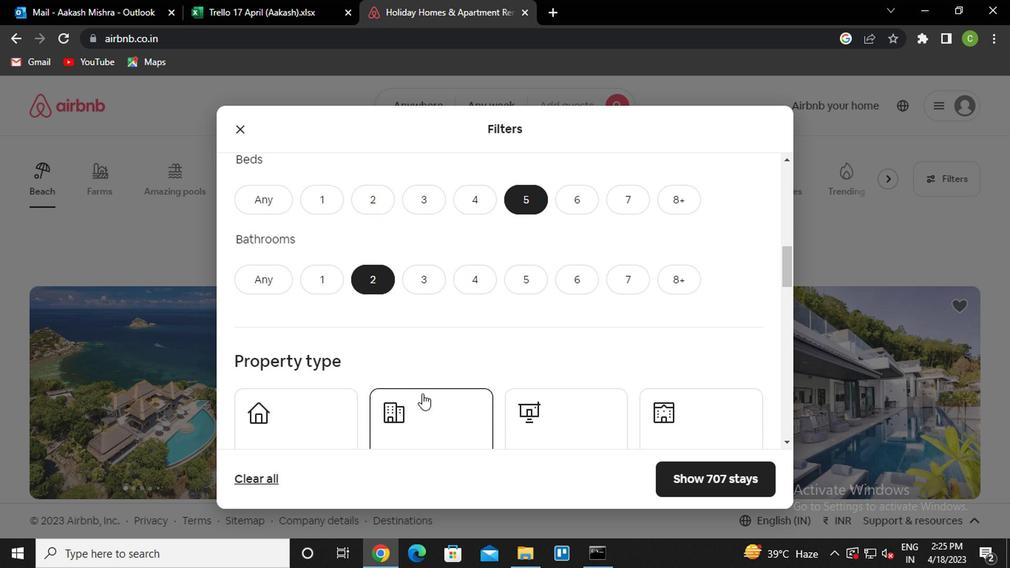 
Action: Mouse moved to (437, 375)
Screenshot: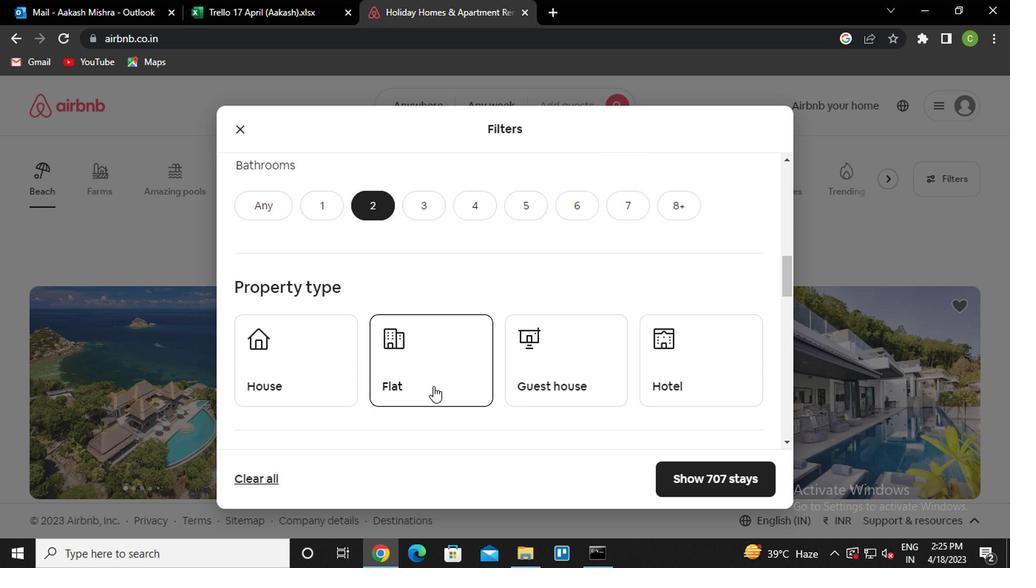 
Action: Mouse pressed left at (437, 375)
Screenshot: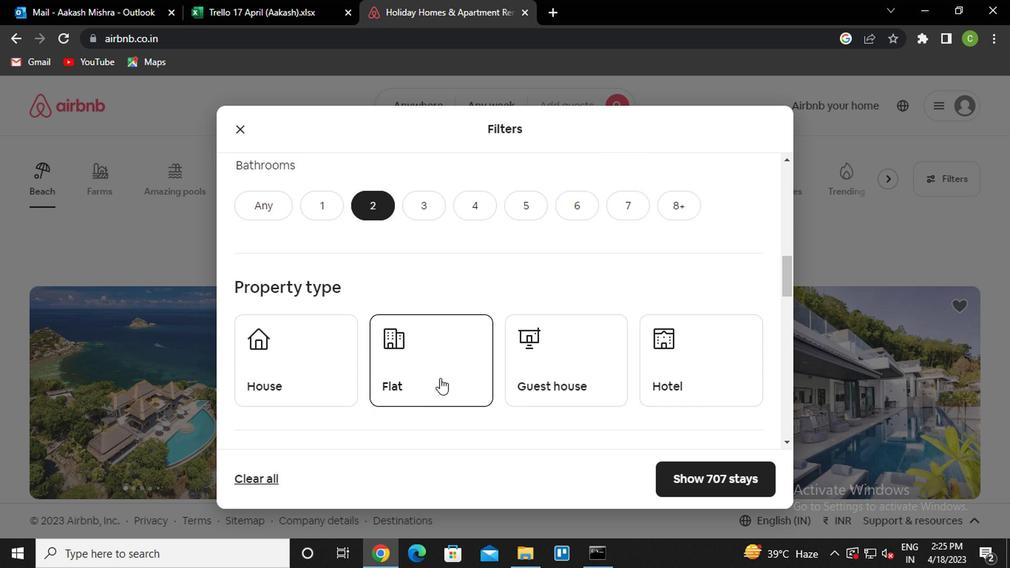 
Action: Mouse scrolled (437, 374) with delta (0, 0)
Screenshot: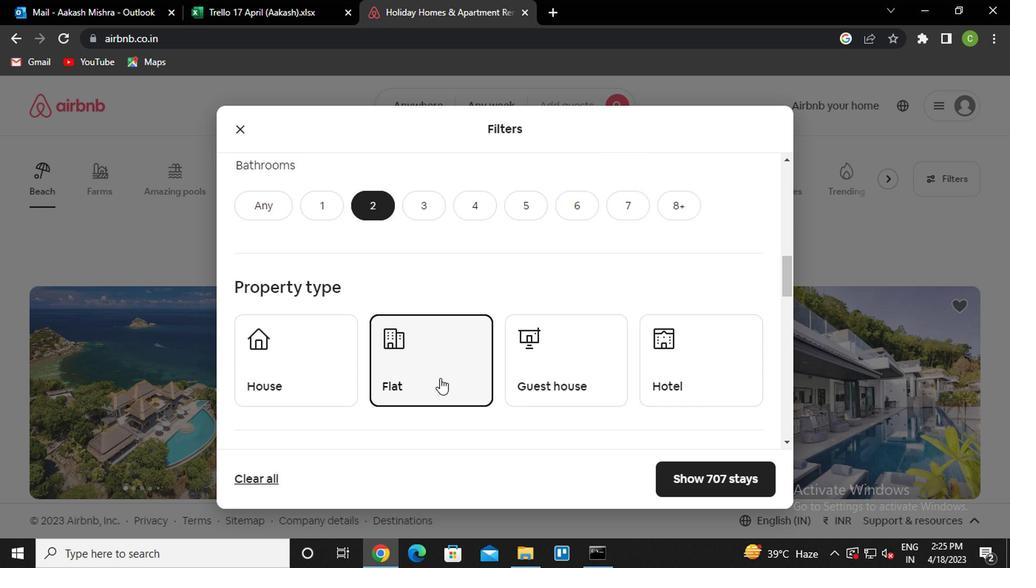 
Action: Mouse scrolled (437, 374) with delta (0, 0)
Screenshot: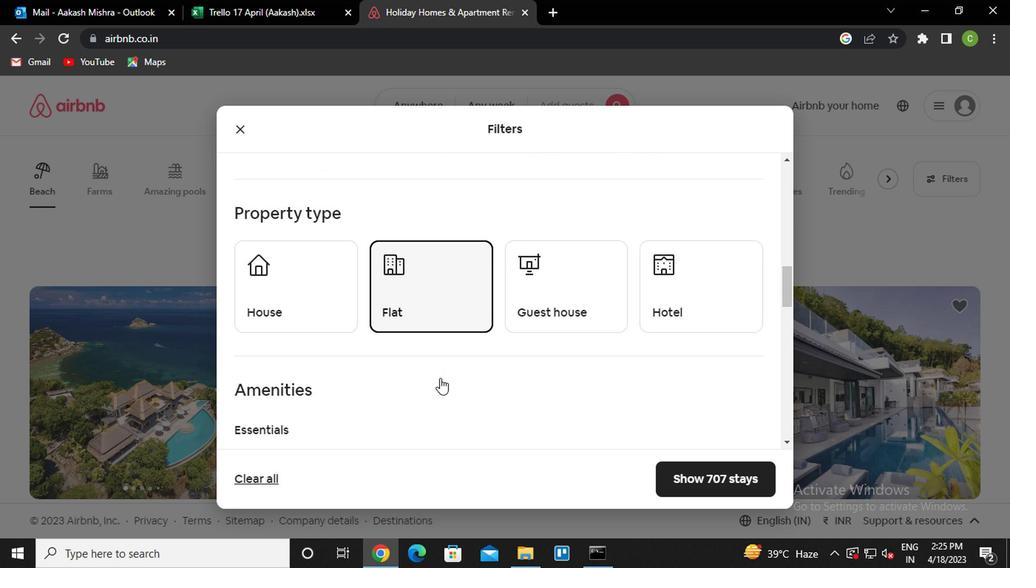 
Action: Mouse scrolled (437, 374) with delta (0, 0)
Screenshot: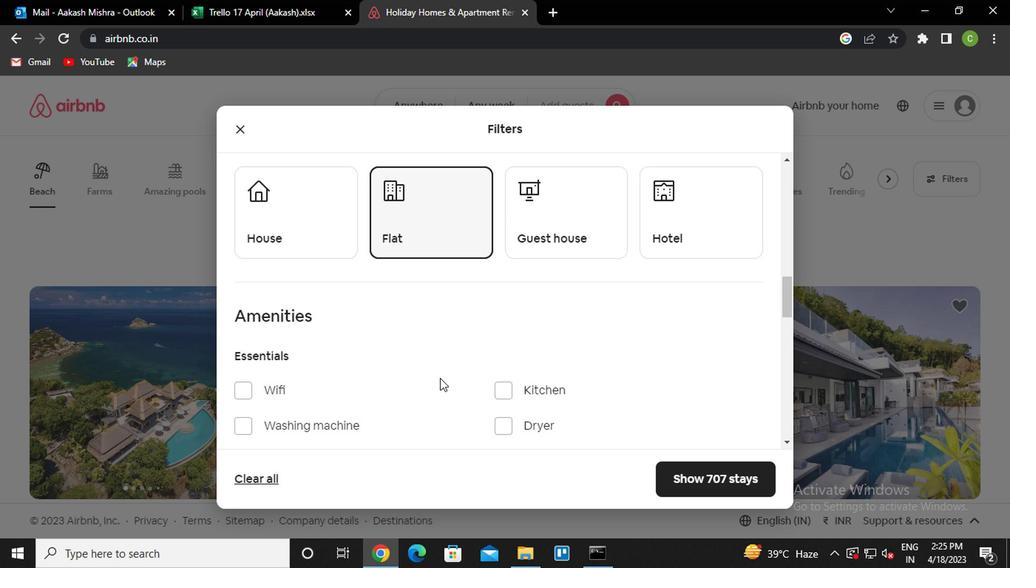 
Action: Mouse moved to (276, 413)
Screenshot: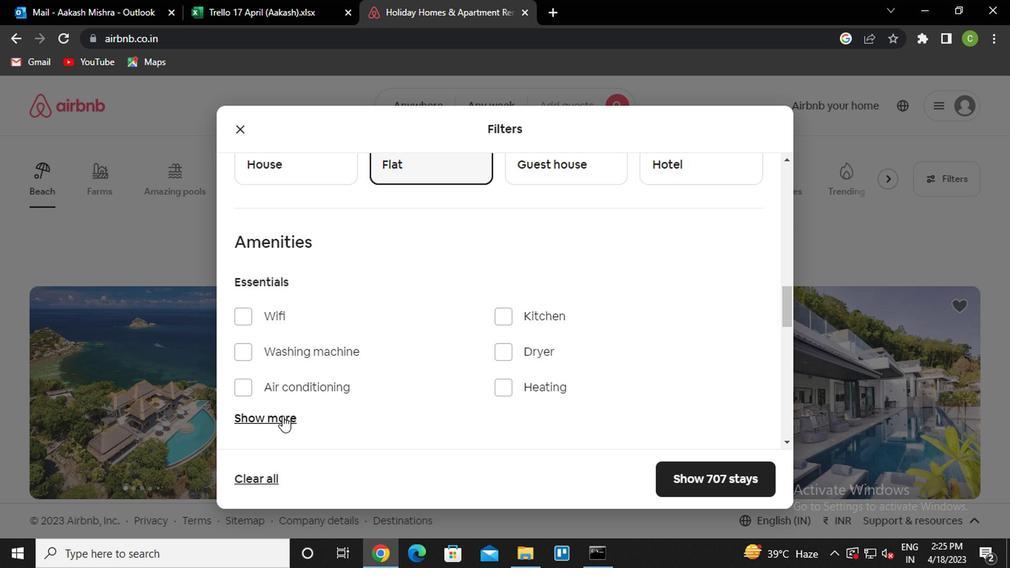 
Action: Mouse pressed left at (276, 413)
Screenshot: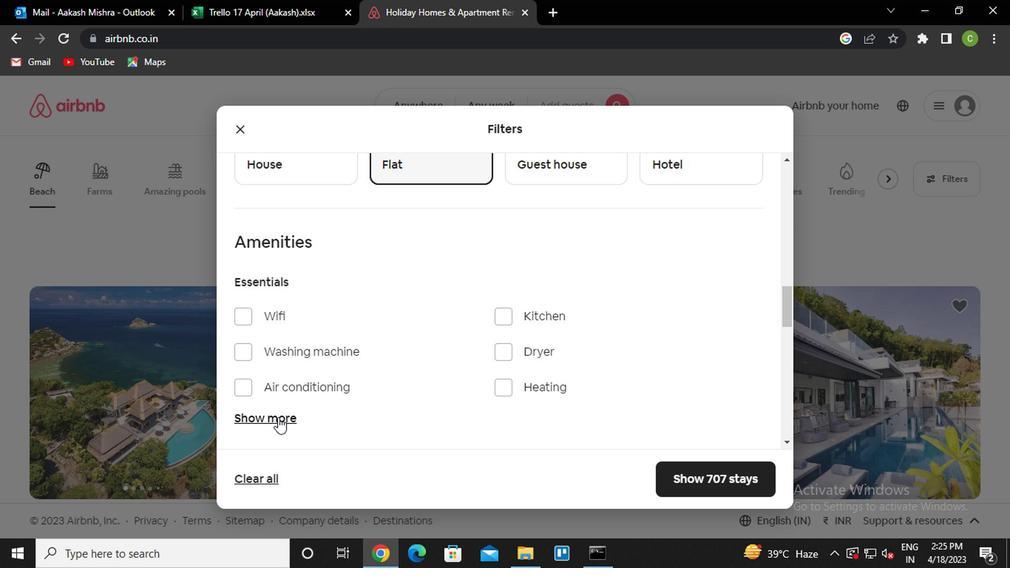 
Action: Mouse moved to (246, 317)
Screenshot: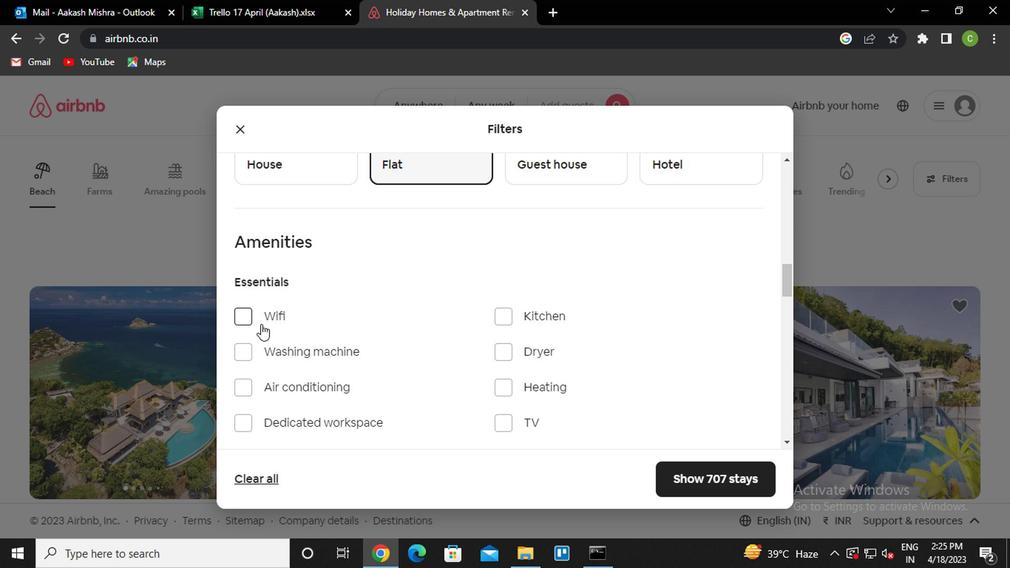 
Action: Mouse pressed left at (246, 317)
Screenshot: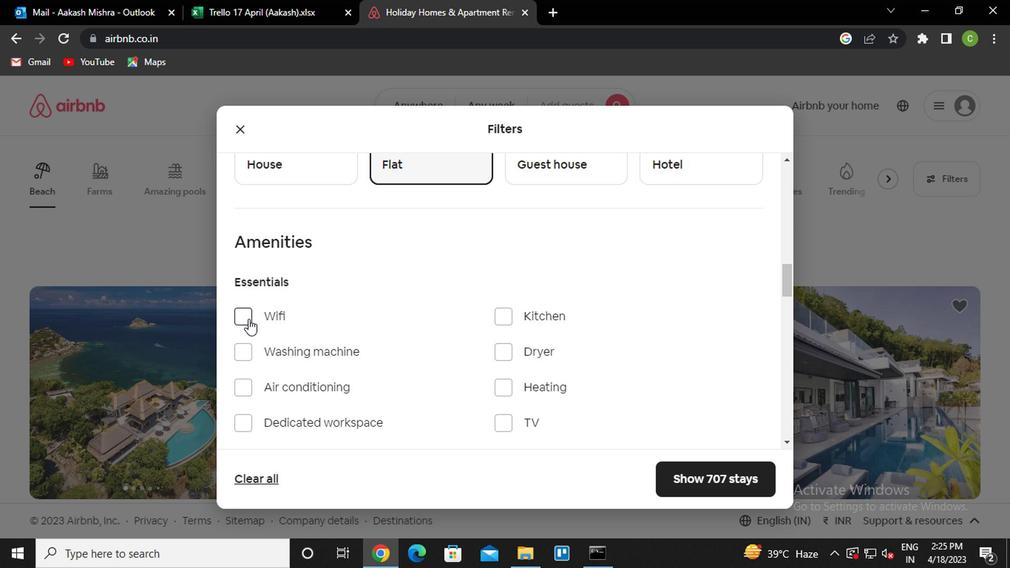 
Action: Mouse moved to (441, 335)
Screenshot: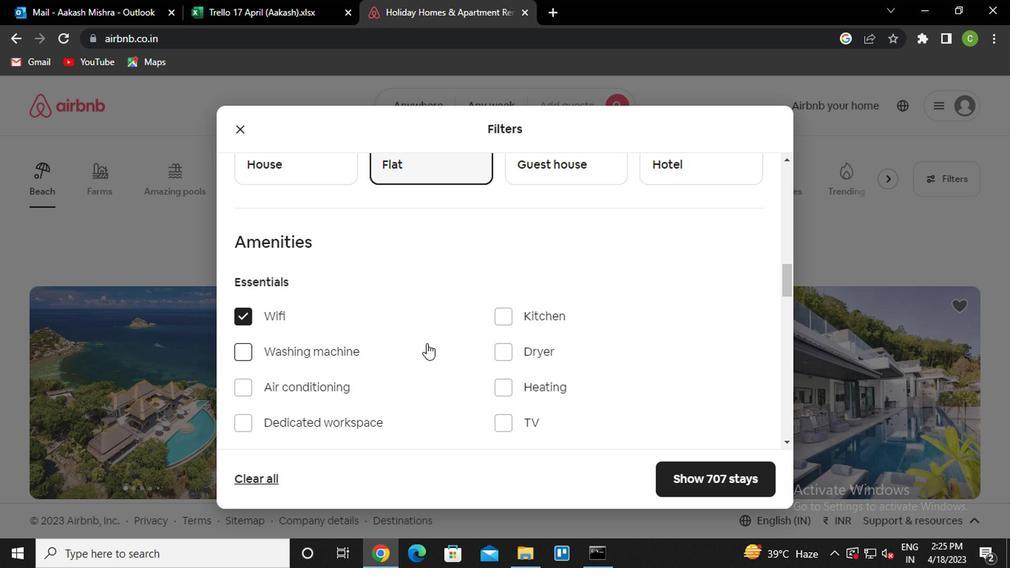 
Action: Mouse scrolled (441, 335) with delta (0, 0)
Screenshot: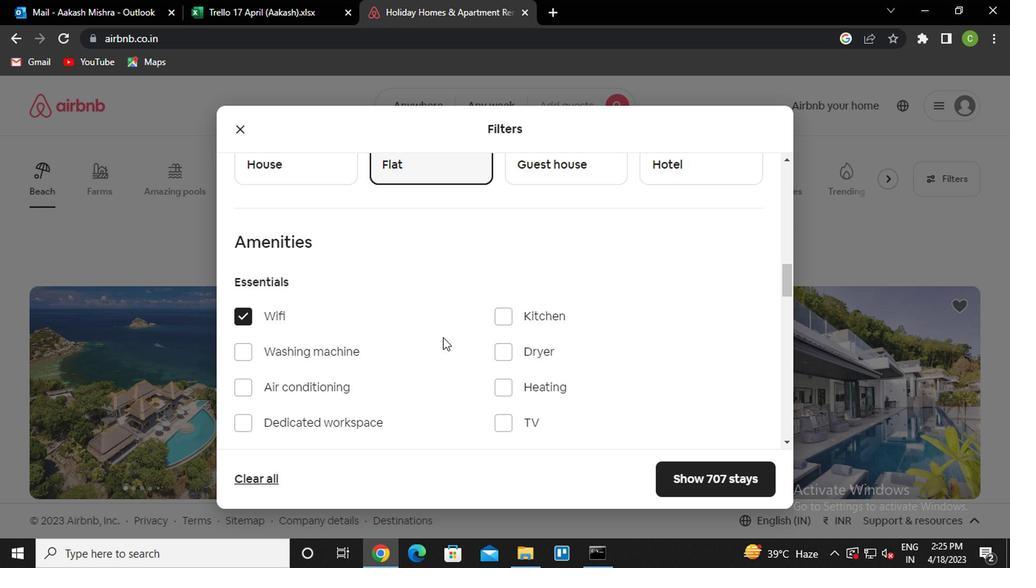 
Action: Mouse moved to (441, 335)
Screenshot: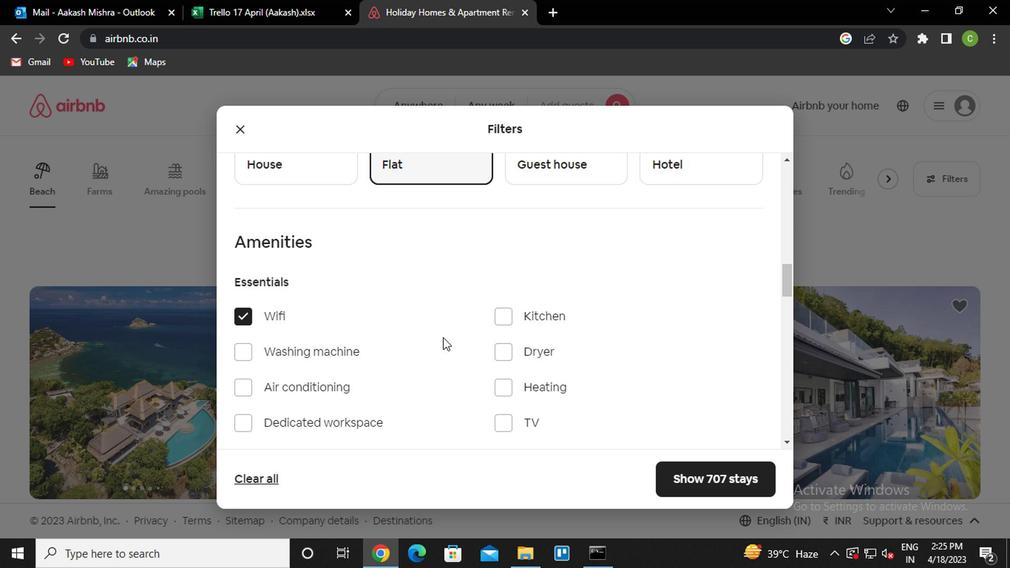 
Action: Mouse scrolled (441, 335) with delta (0, 0)
Screenshot: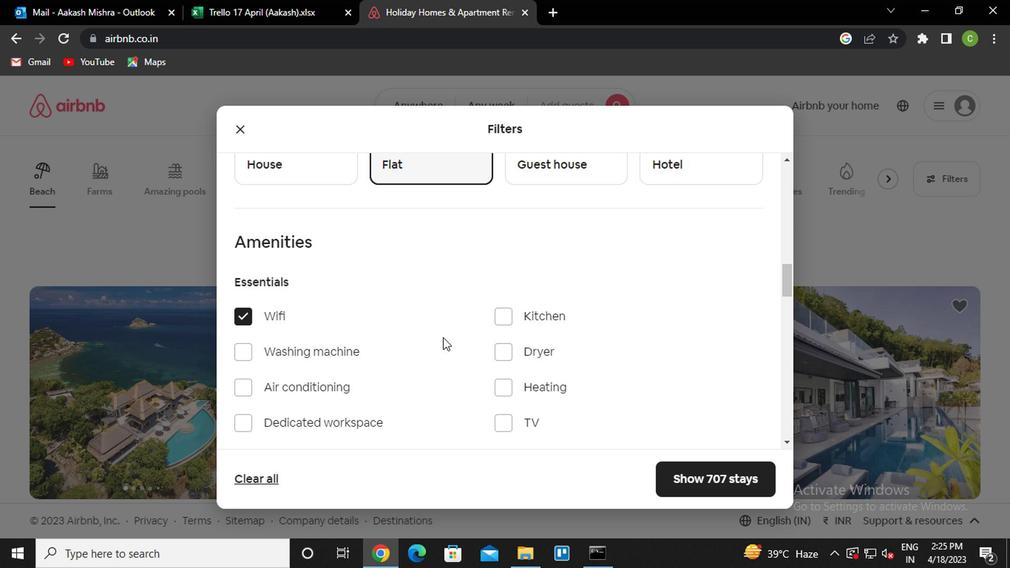 
Action: Mouse scrolled (441, 335) with delta (0, 0)
Screenshot: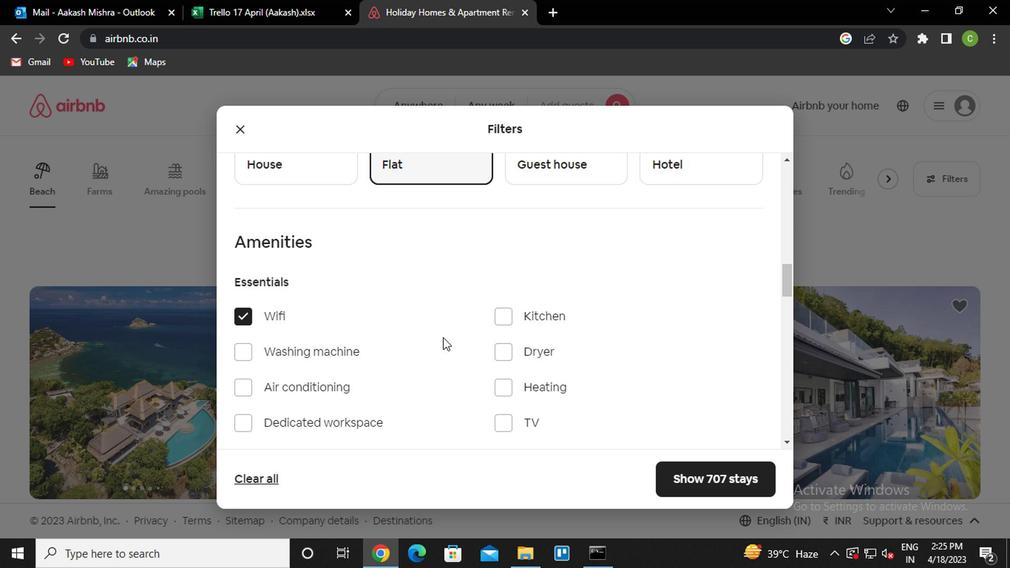 
Action: Mouse moved to (441, 336)
Screenshot: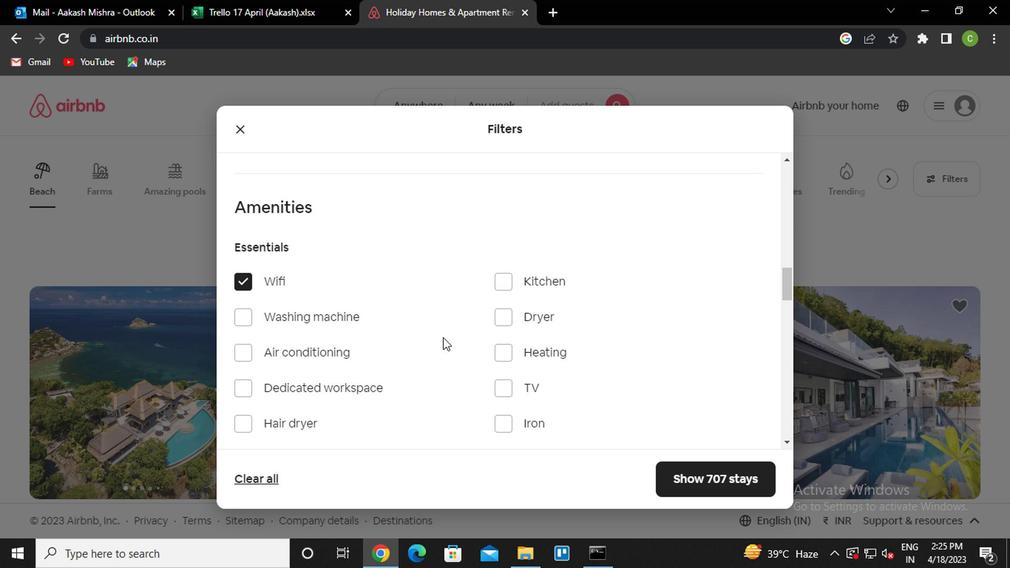 
Action: Mouse scrolled (441, 335) with delta (0, -1)
Screenshot: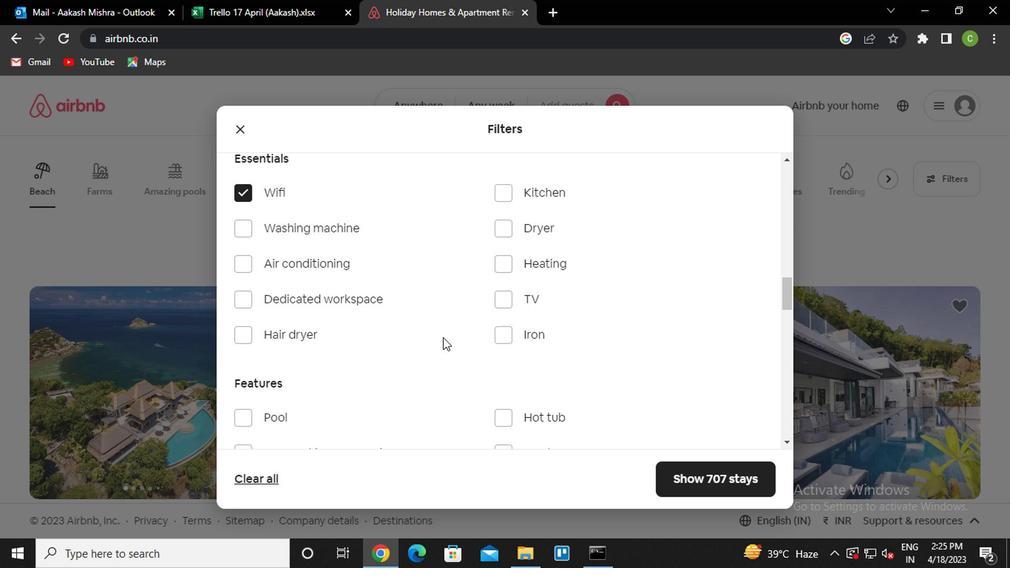 
Action: Mouse moved to (441, 337)
Screenshot: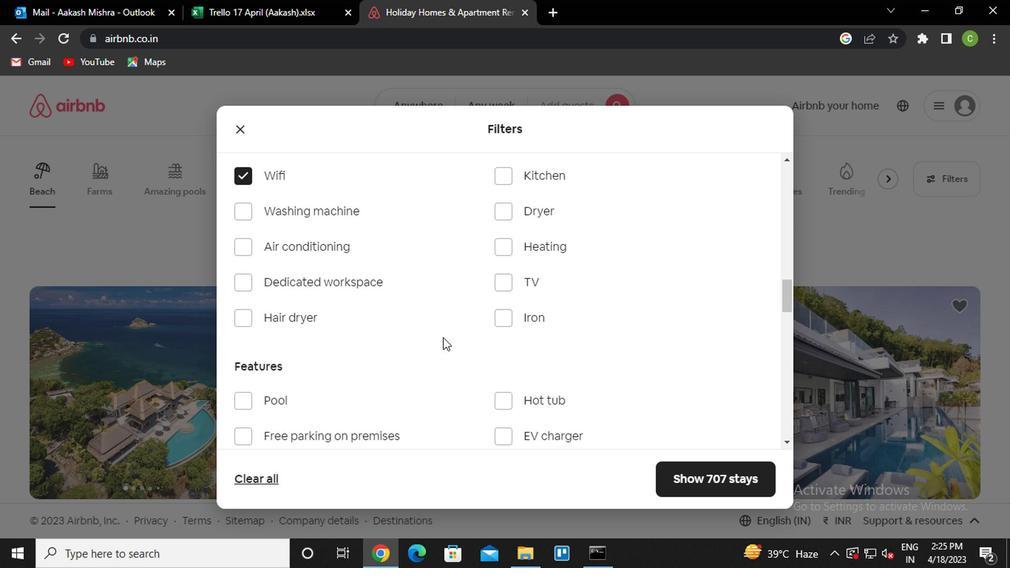 
Action: Mouse scrolled (441, 336) with delta (0, 0)
Screenshot: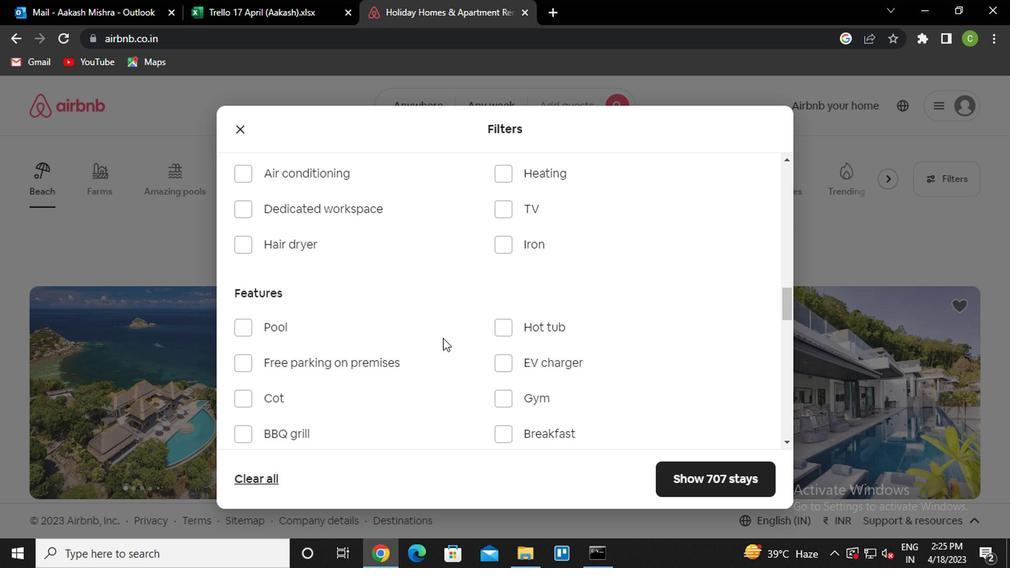 
Action: Mouse scrolled (441, 336) with delta (0, 0)
Screenshot: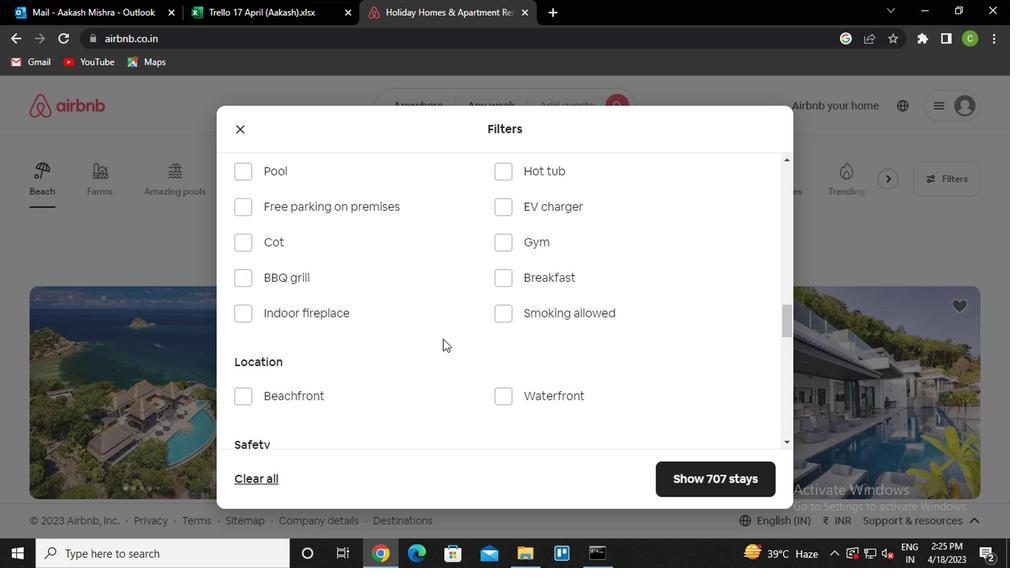 
Action: Mouse moved to (441, 338)
Screenshot: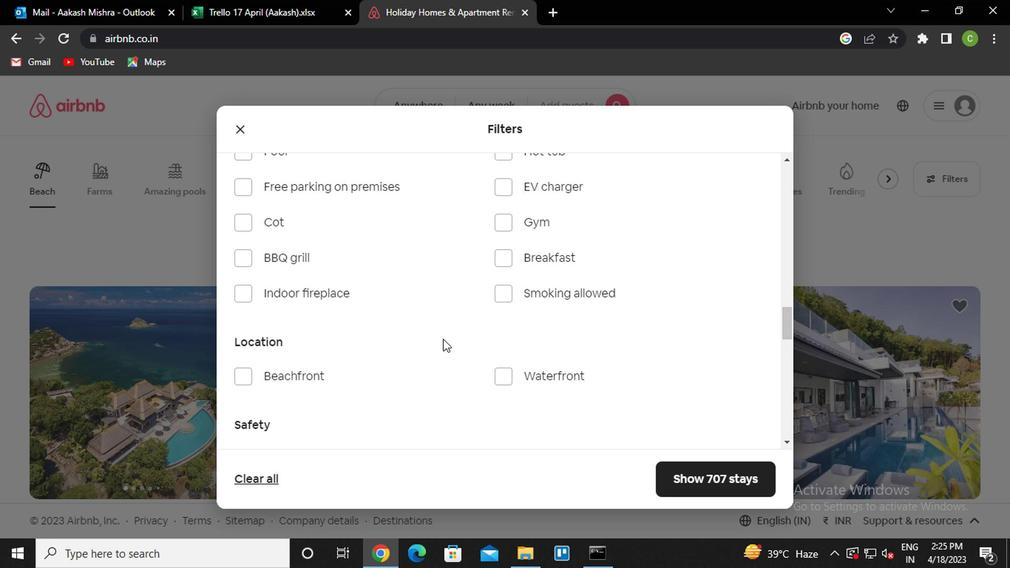 
Action: Mouse scrolled (441, 338) with delta (0, 0)
Screenshot: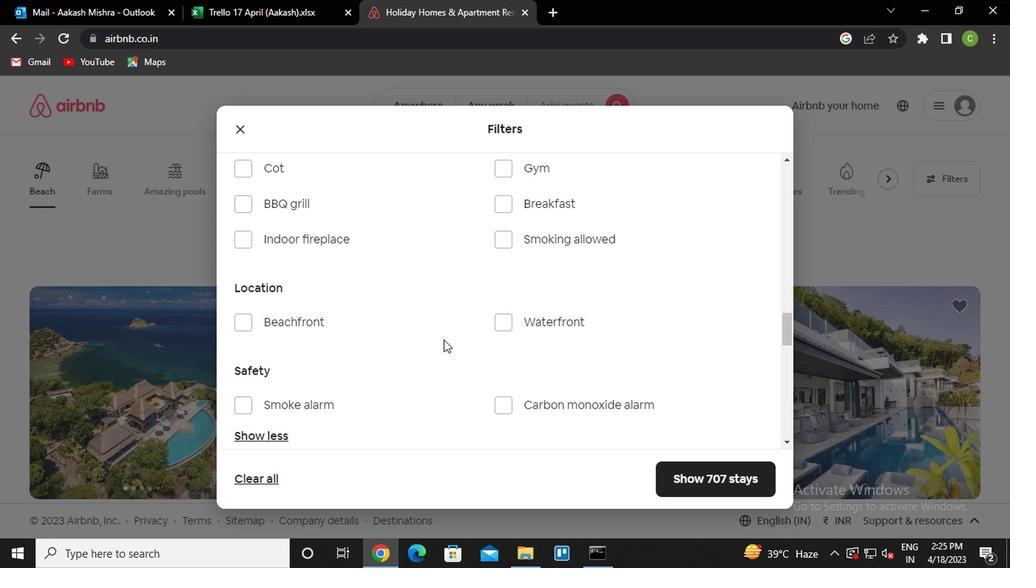 
Action: Mouse scrolled (441, 338) with delta (0, 0)
Screenshot: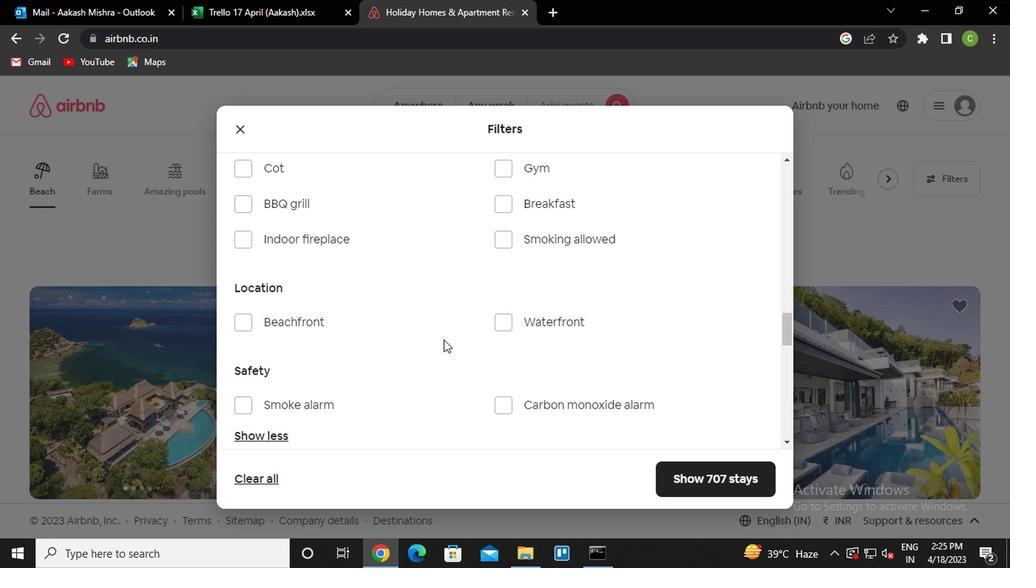 
Action: Mouse scrolled (441, 338) with delta (0, 0)
Screenshot: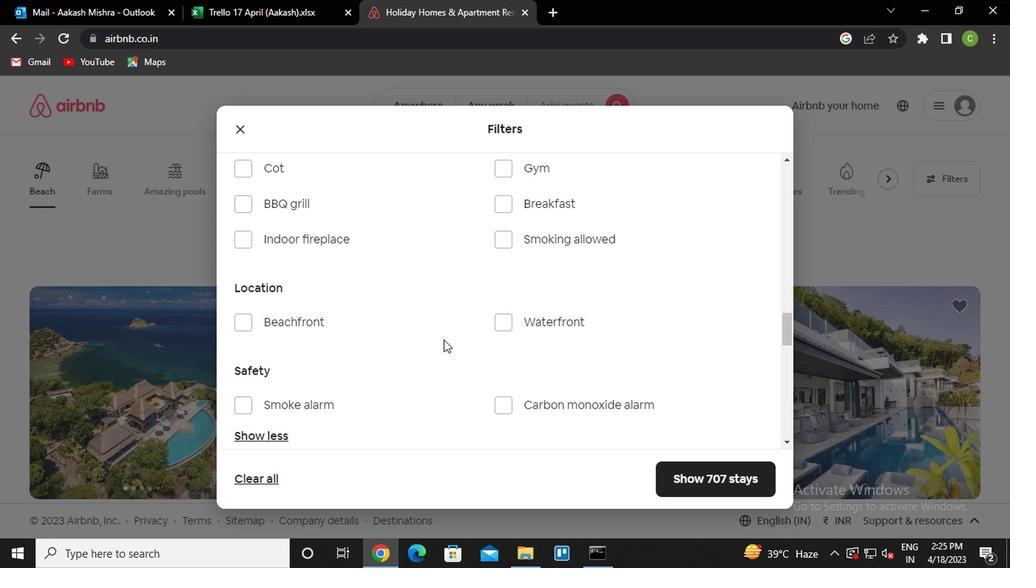 
Action: Mouse scrolled (441, 338) with delta (0, 0)
Screenshot: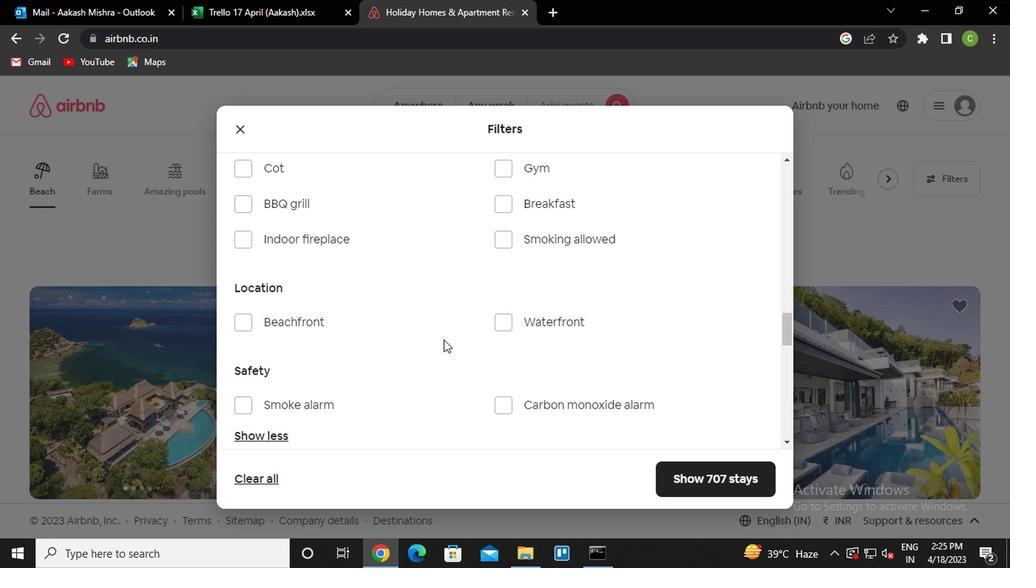 
Action: Mouse moved to (442, 340)
Screenshot: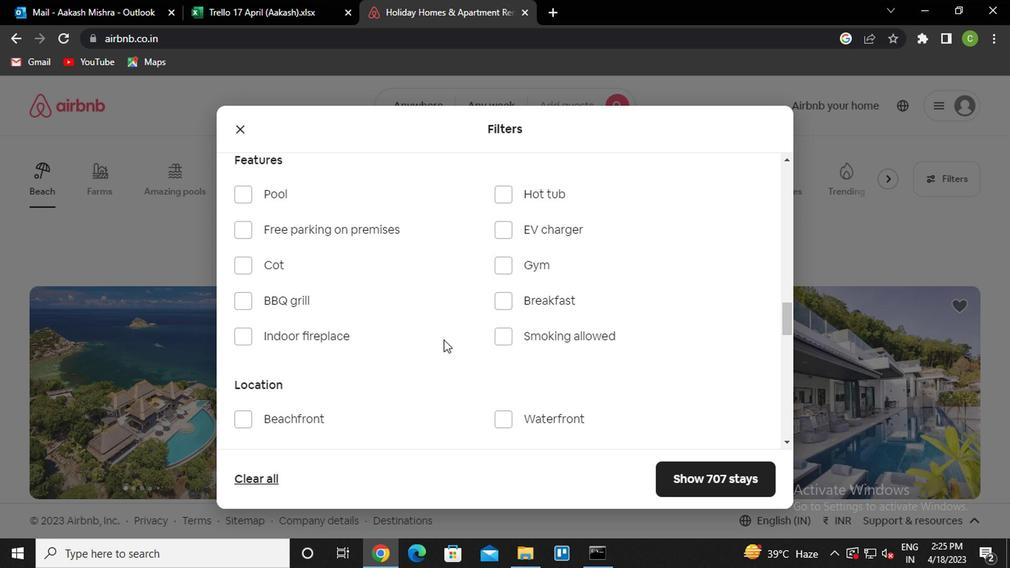 
Action: Mouse scrolled (442, 339) with delta (0, -1)
Screenshot: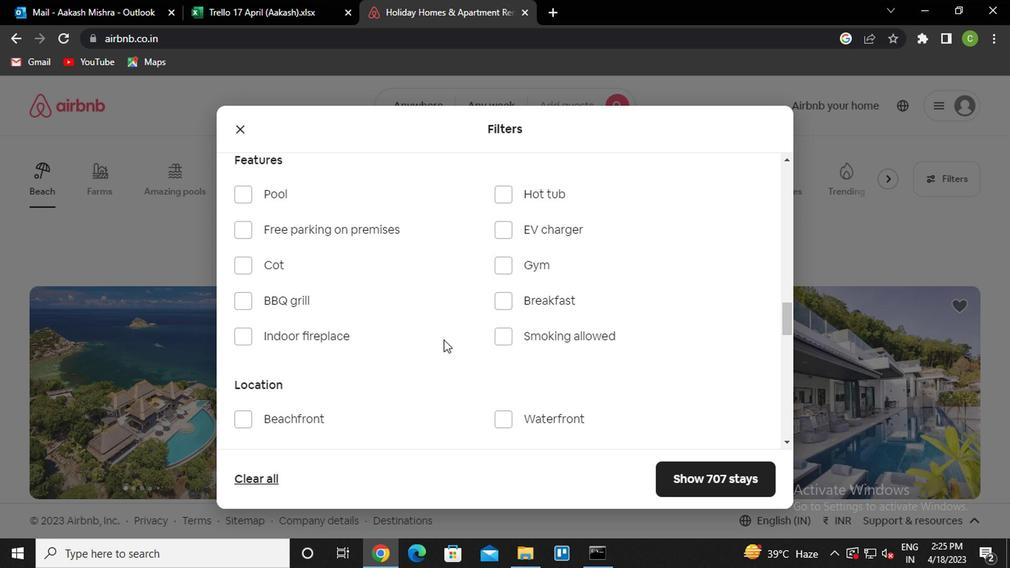 
Action: Mouse moved to (442, 342)
Screenshot: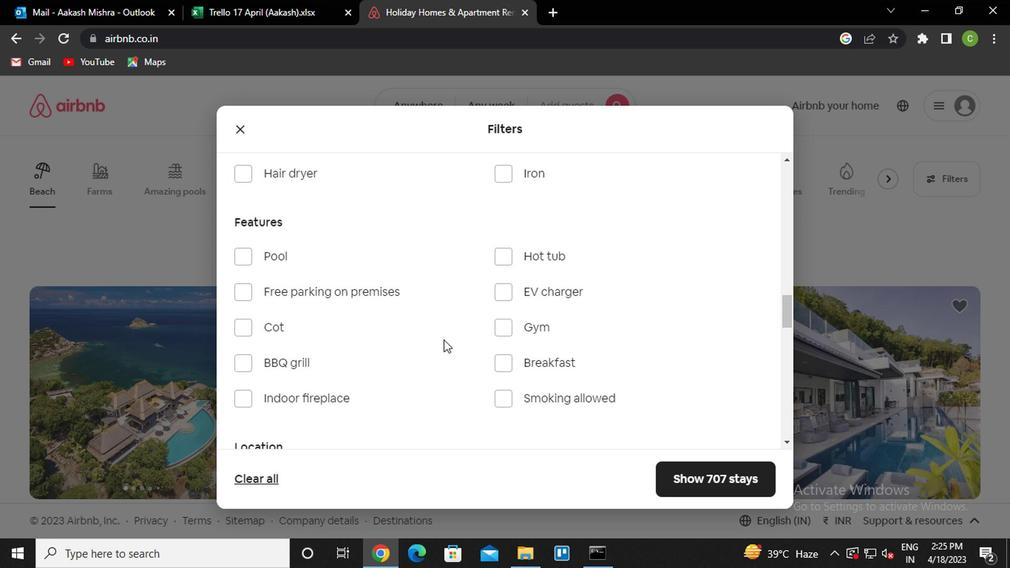 
Action: Mouse scrolled (442, 341) with delta (0, -1)
Screenshot: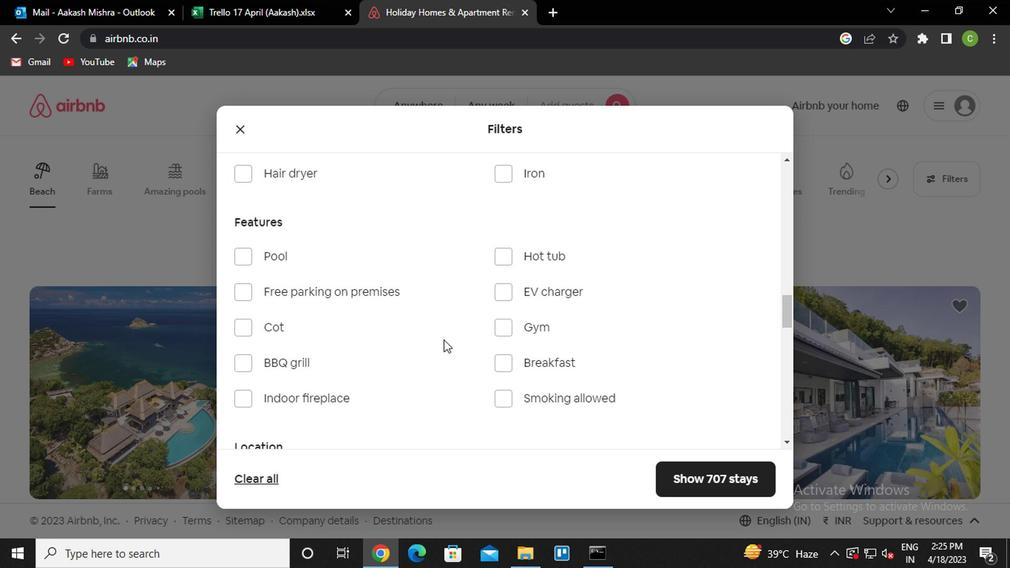 
Action: Mouse moved to (442, 343)
Screenshot: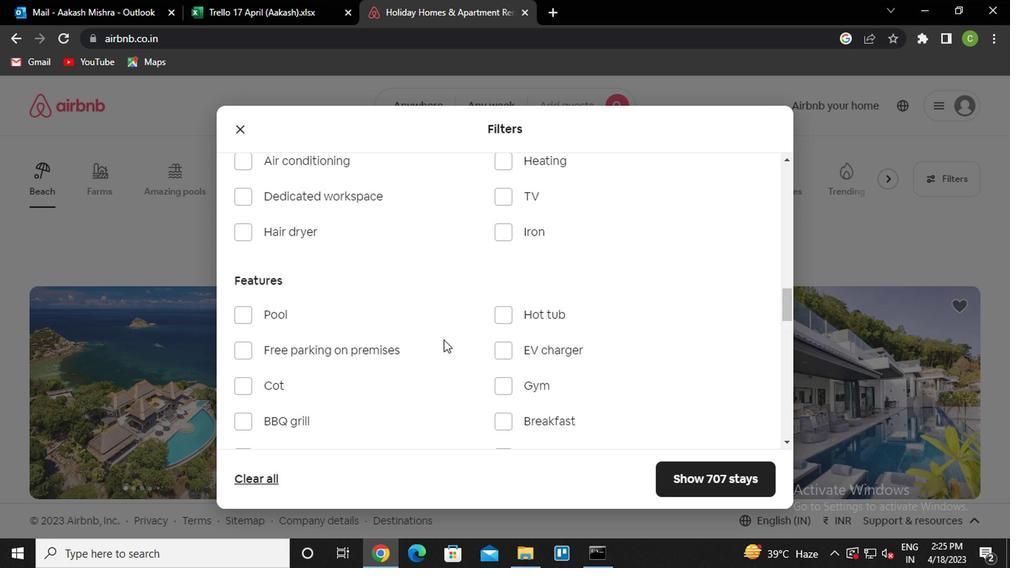 
Action: Mouse scrolled (442, 342) with delta (0, 0)
Screenshot: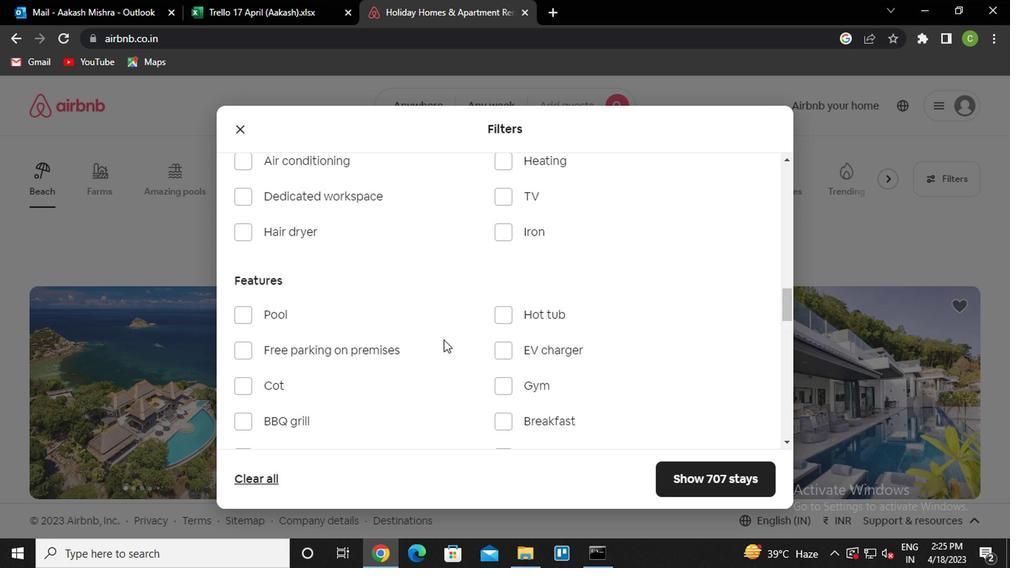 
Action: Mouse scrolled (442, 342) with delta (0, 0)
Screenshot: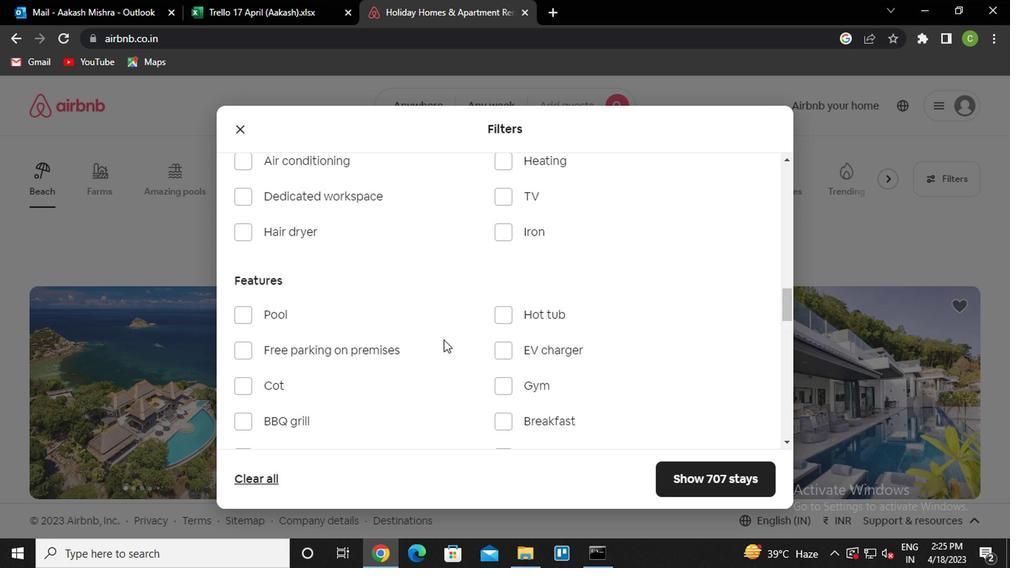 
Action: Mouse scrolled (442, 342) with delta (0, 0)
Screenshot: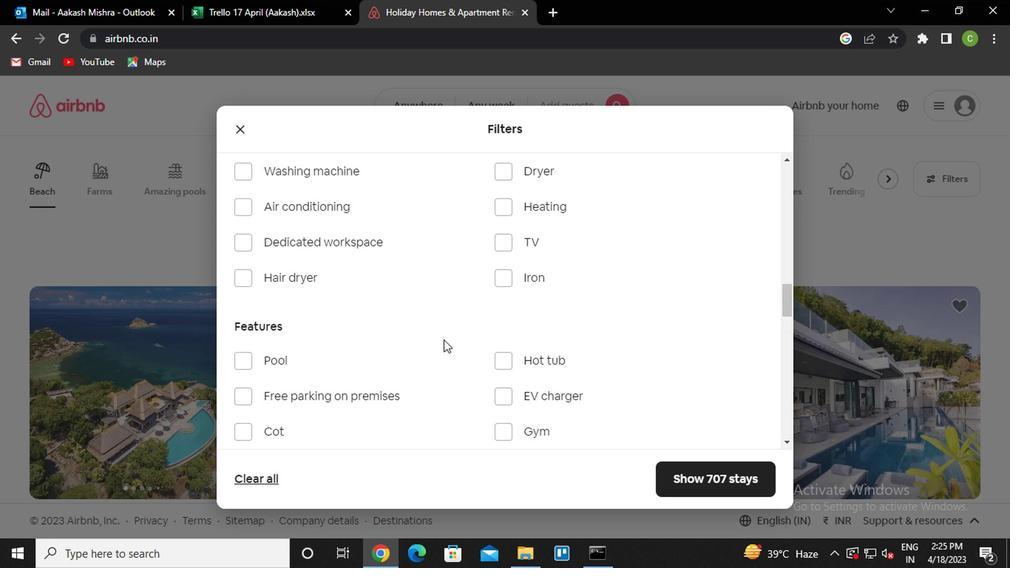 
Action: Mouse scrolled (442, 342) with delta (0, 0)
Screenshot: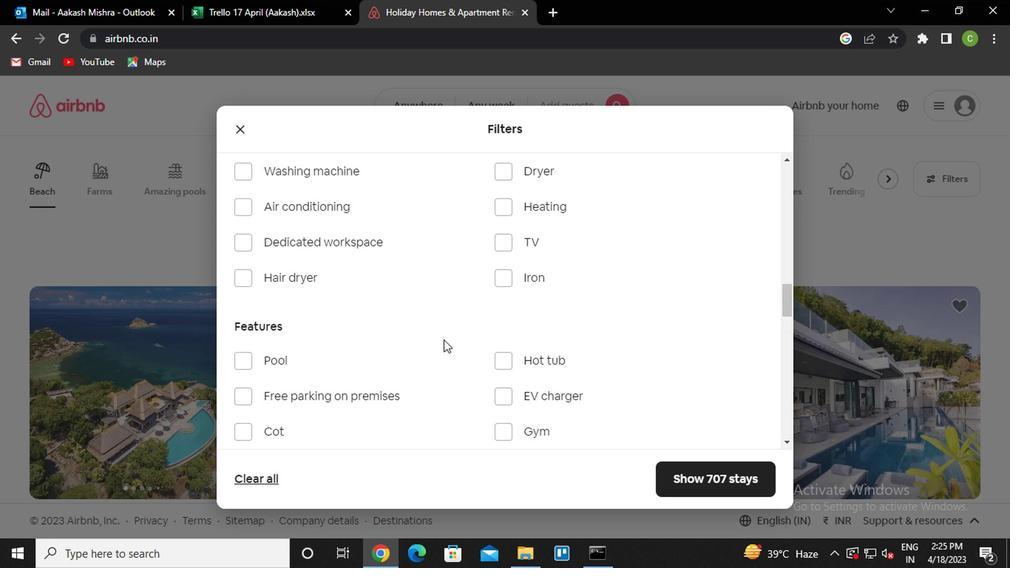
Action: Mouse scrolled (442, 342) with delta (0, 0)
Screenshot: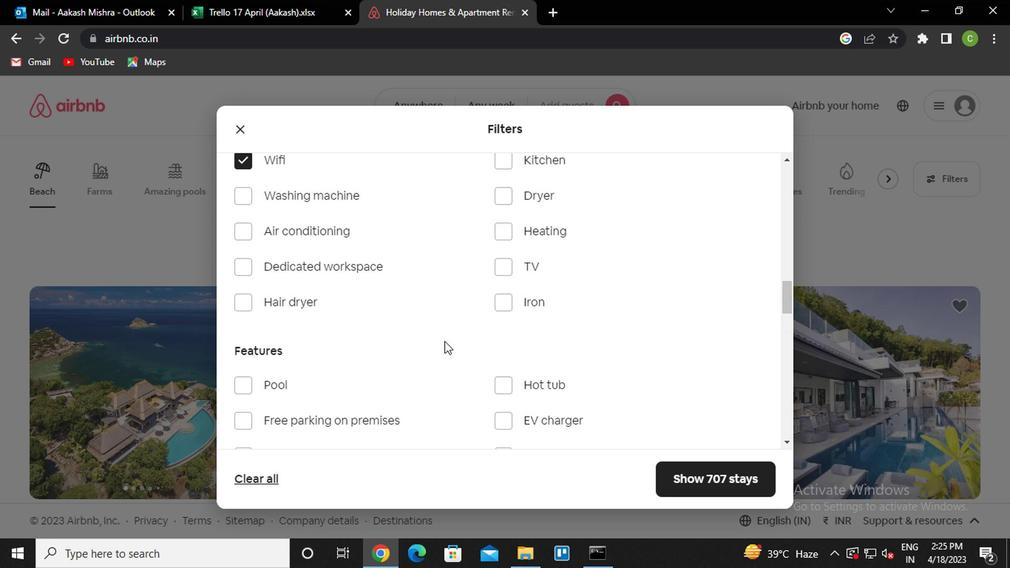 
Action: Mouse scrolled (442, 342) with delta (0, 0)
Screenshot: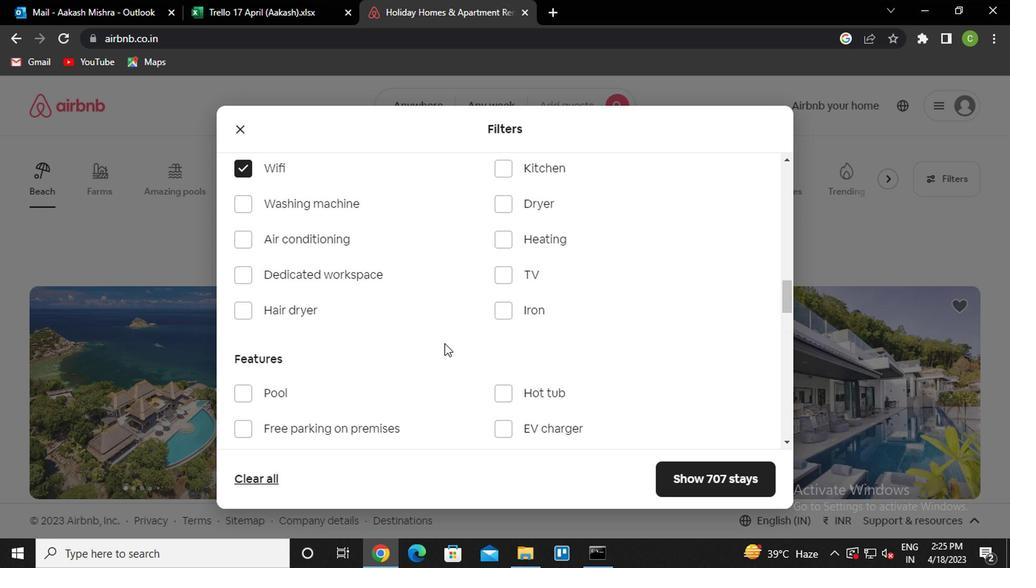 
Action: Mouse moved to (444, 335)
Screenshot: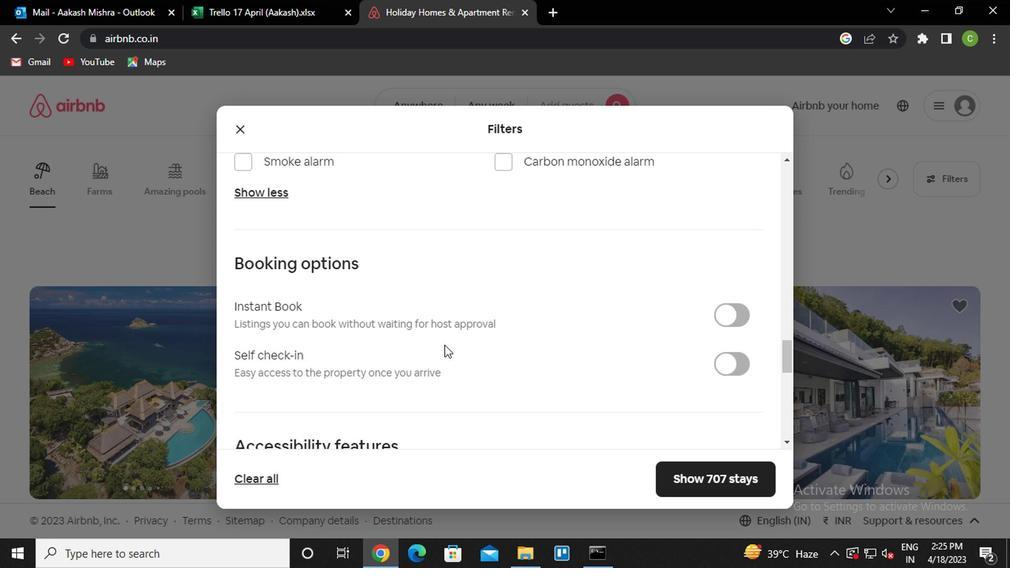 
Action: Mouse scrolled (444, 335) with delta (0, 0)
Screenshot: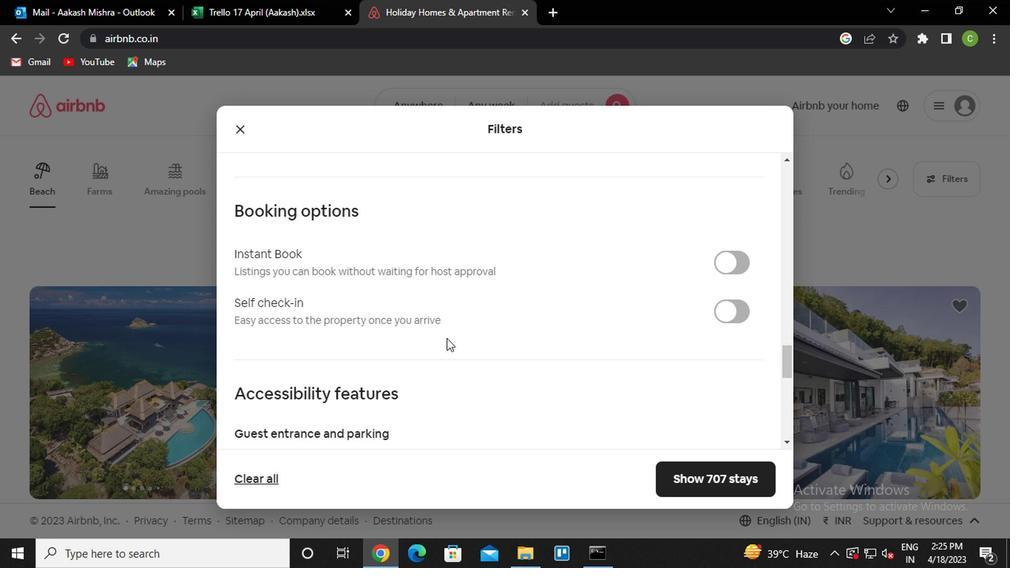 
Action: Mouse scrolled (444, 335) with delta (0, 0)
Screenshot: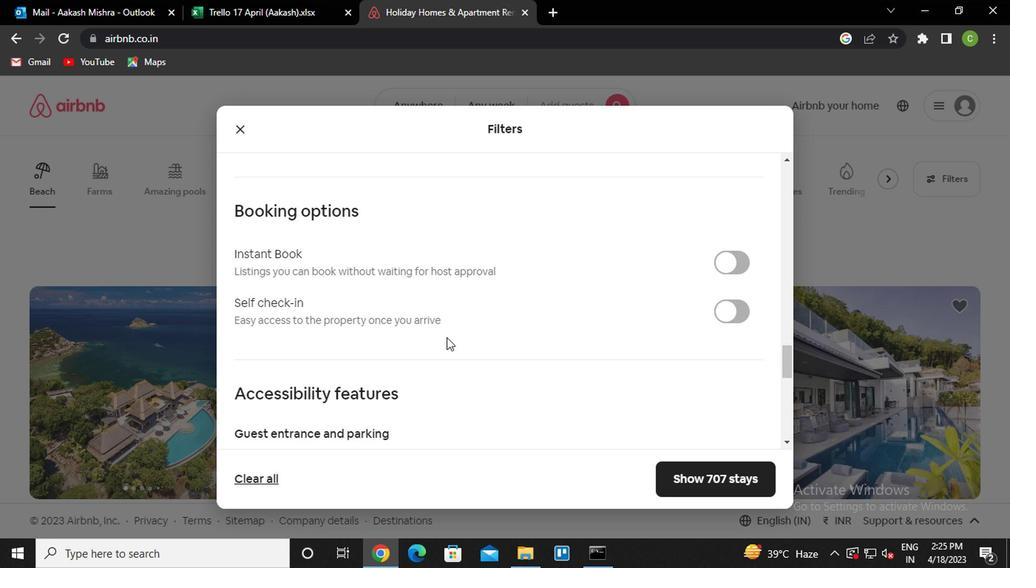 
Action: Mouse scrolled (444, 335) with delta (0, 0)
Screenshot: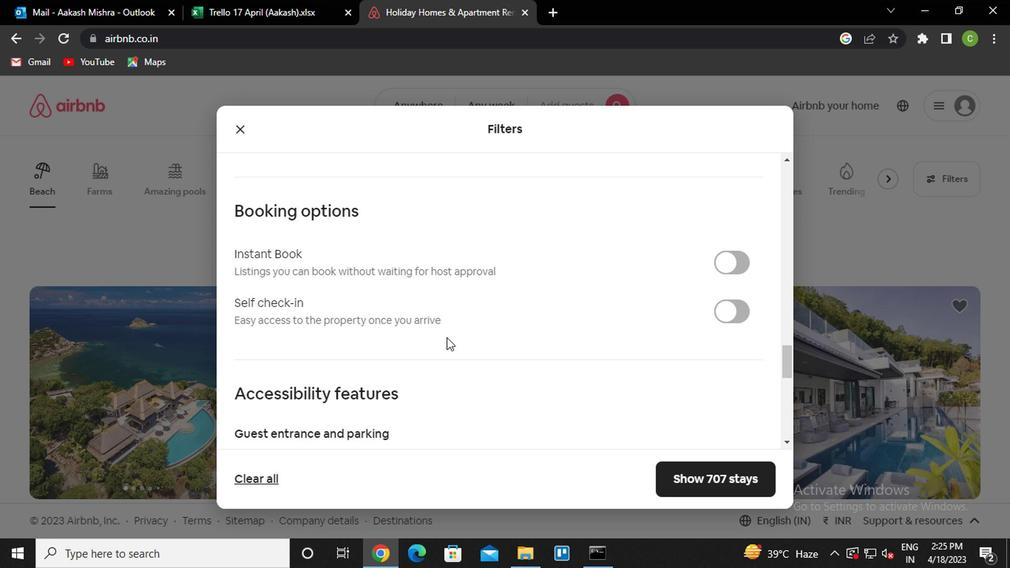 
Action: Mouse scrolled (444, 335) with delta (0, 0)
Screenshot: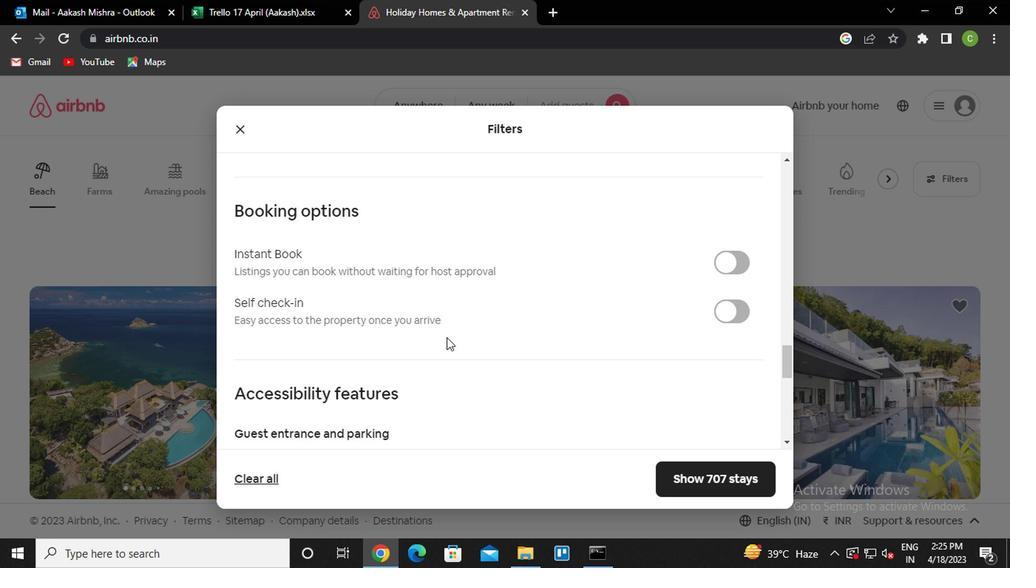 
Action: Mouse scrolled (444, 335) with delta (0, 0)
Screenshot: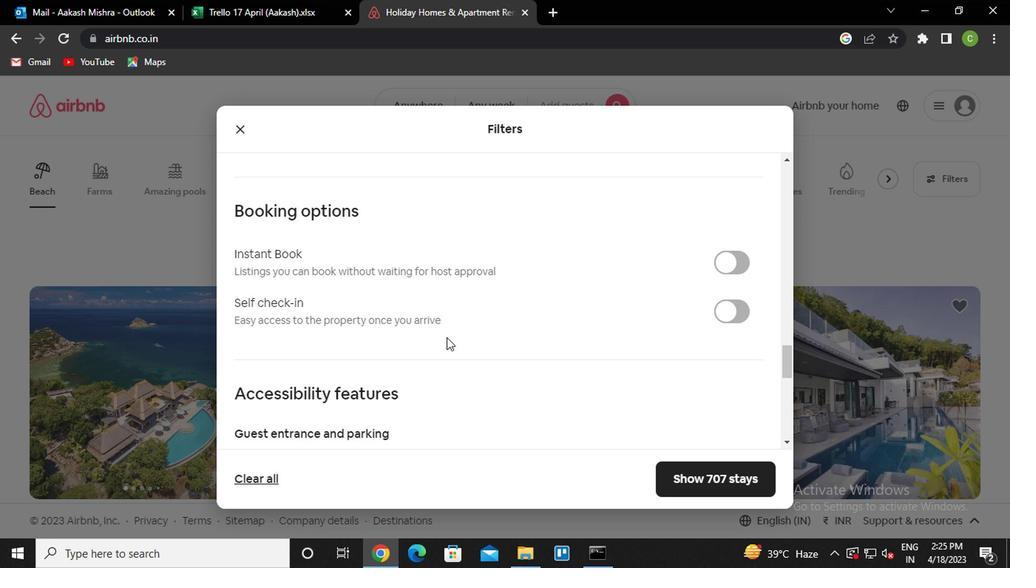 
Action: Mouse scrolled (444, 335) with delta (0, 0)
Screenshot: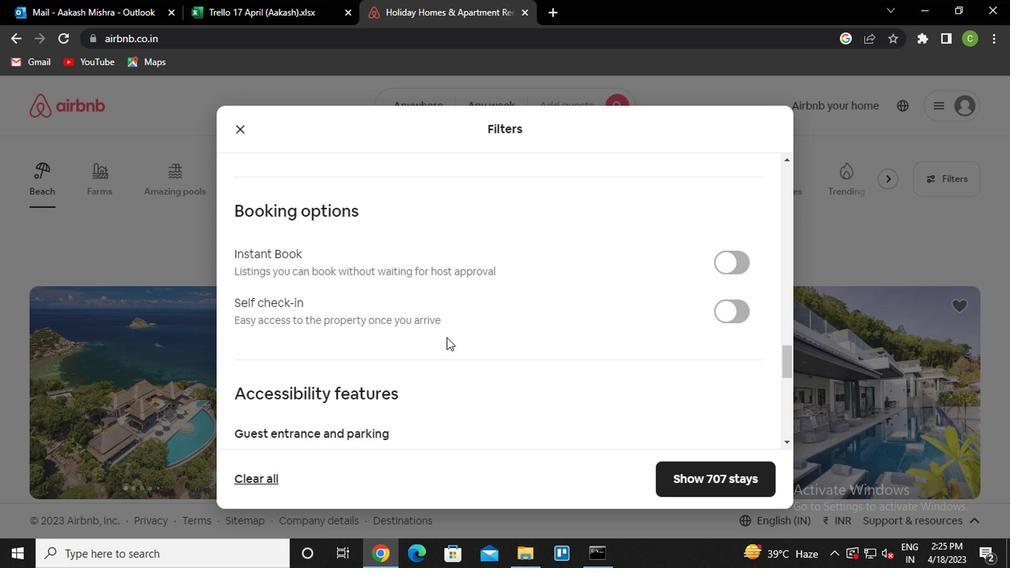 
Action: Mouse scrolled (444, 335) with delta (0, 0)
Screenshot: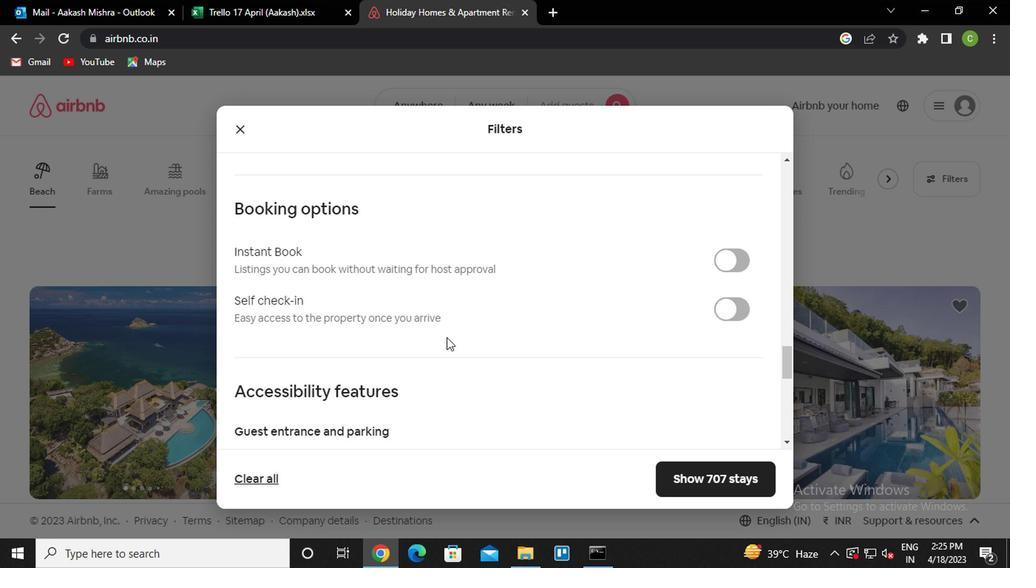 
Action: Mouse scrolled (444, 335) with delta (0, 0)
Screenshot: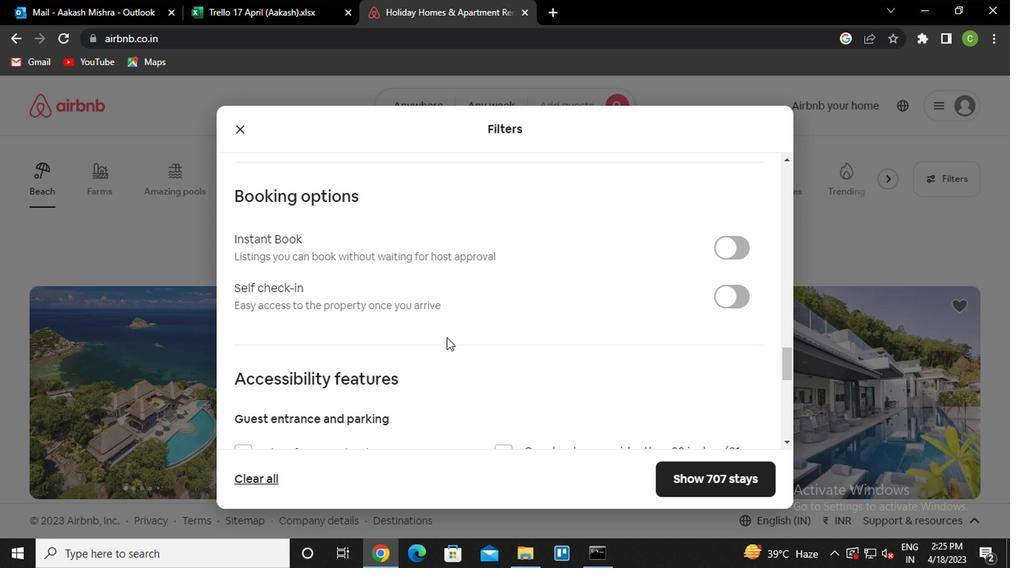 
Action: Mouse scrolled (444, 336) with delta (0, 1)
Screenshot: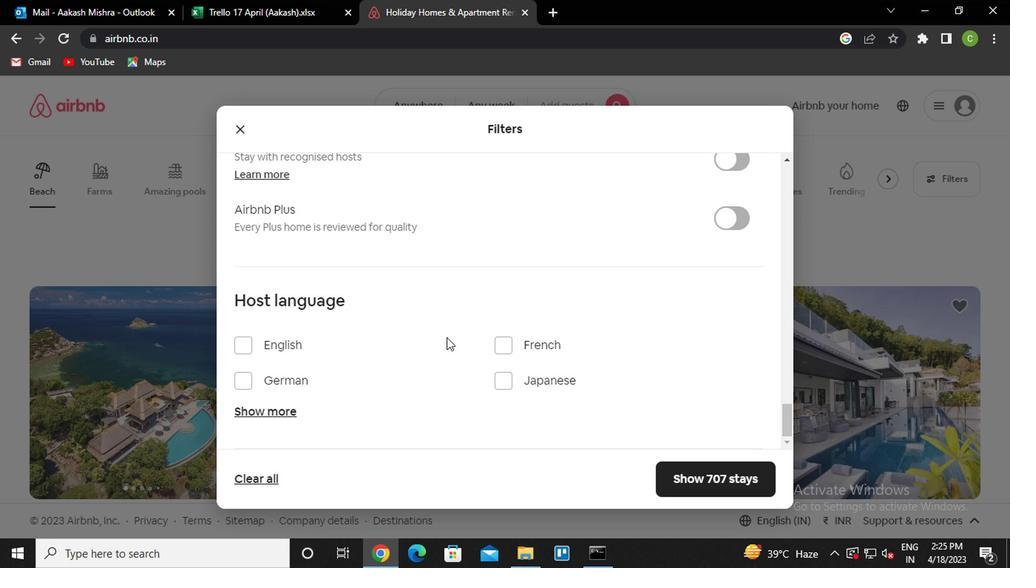 
Action: Mouse scrolled (444, 336) with delta (0, 1)
Screenshot: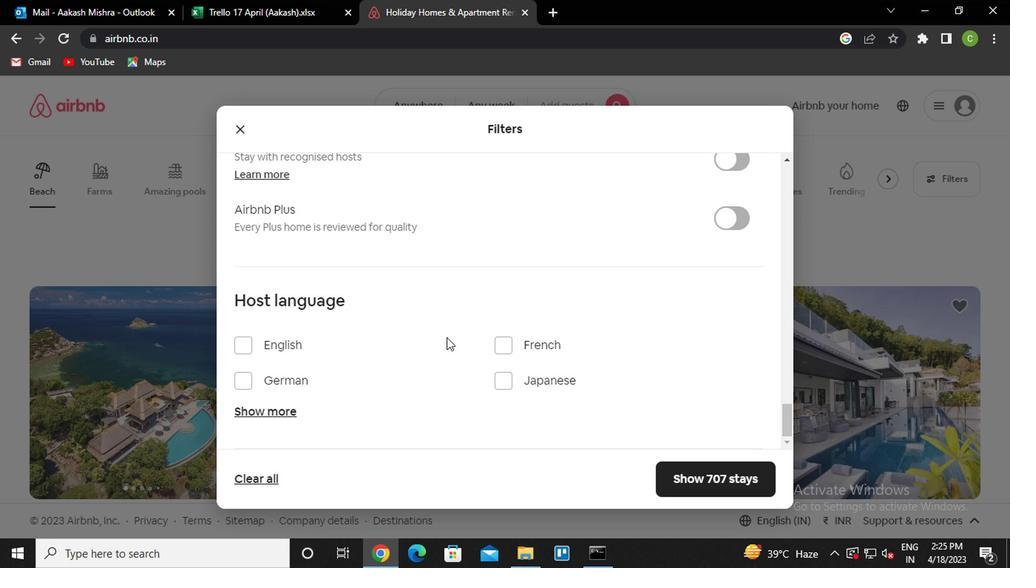 
Action: Mouse scrolled (444, 336) with delta (0, 1)
Screenshot: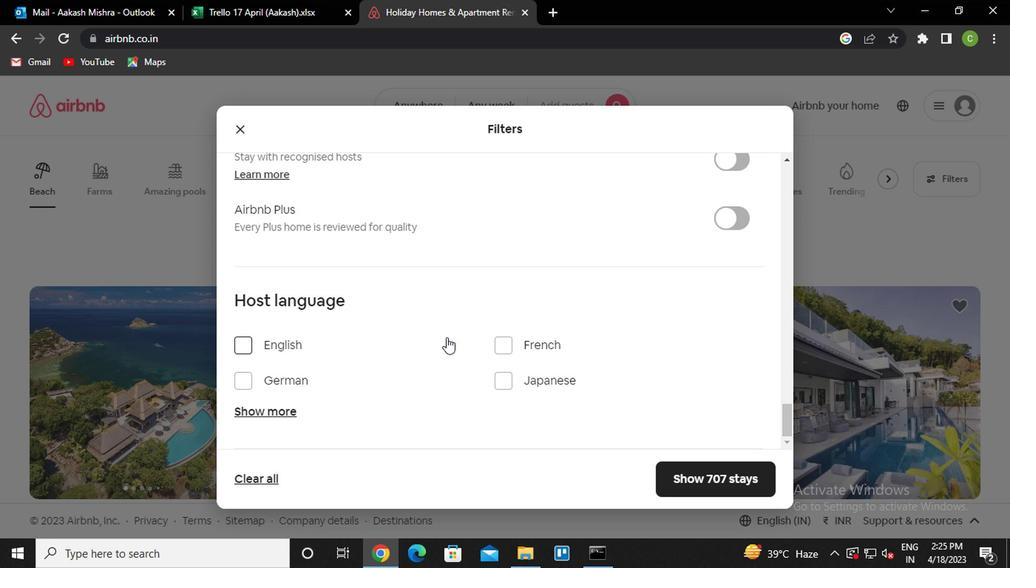 
Action: Mouse scrolled (444, 336) with delta (0, 1)
Screenshot: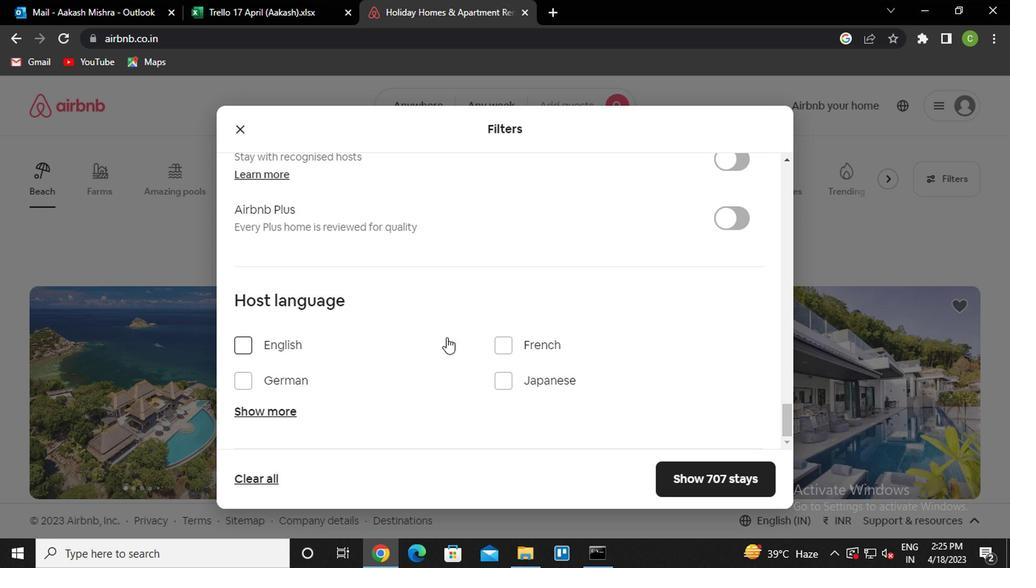 
Action: Mouse scrolled (444, 336) with delta (0, 1)
Screenshot: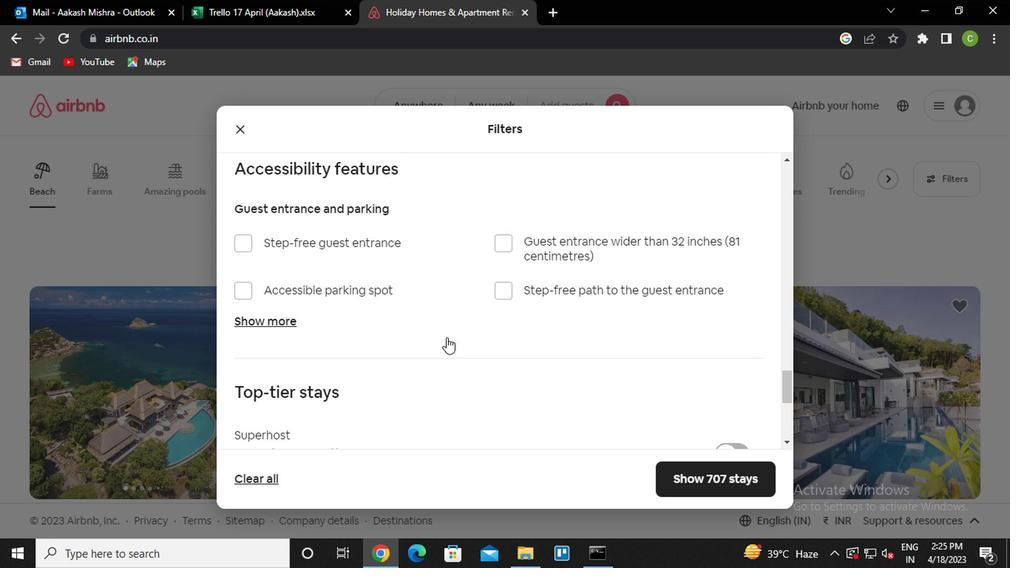 
Action: Mouse scrolled (444, 336) with delta (0, 1)
Screenshot: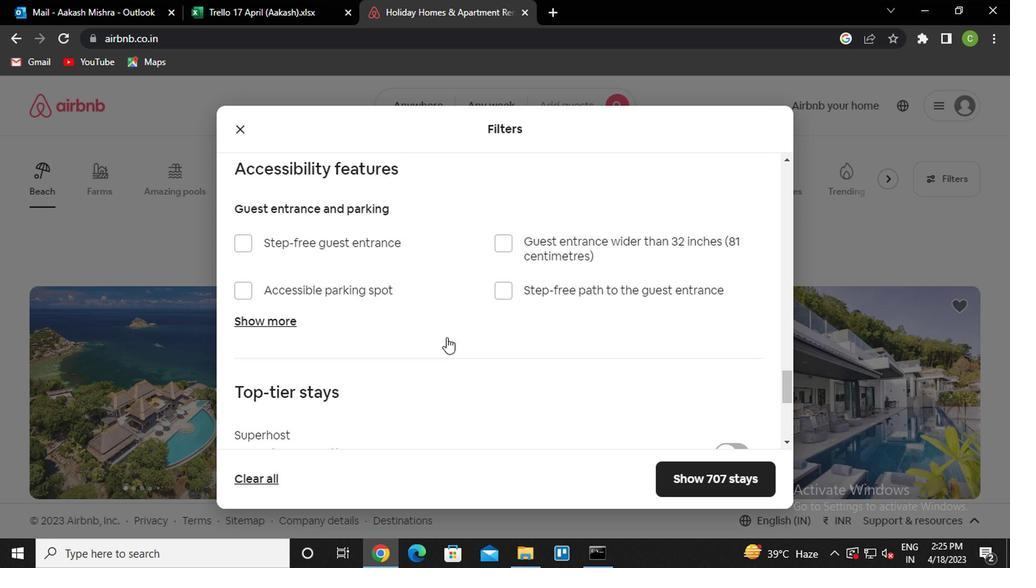 
Action: Mouse scrolled (444, 336) with delta (0, 1)
Screenshot: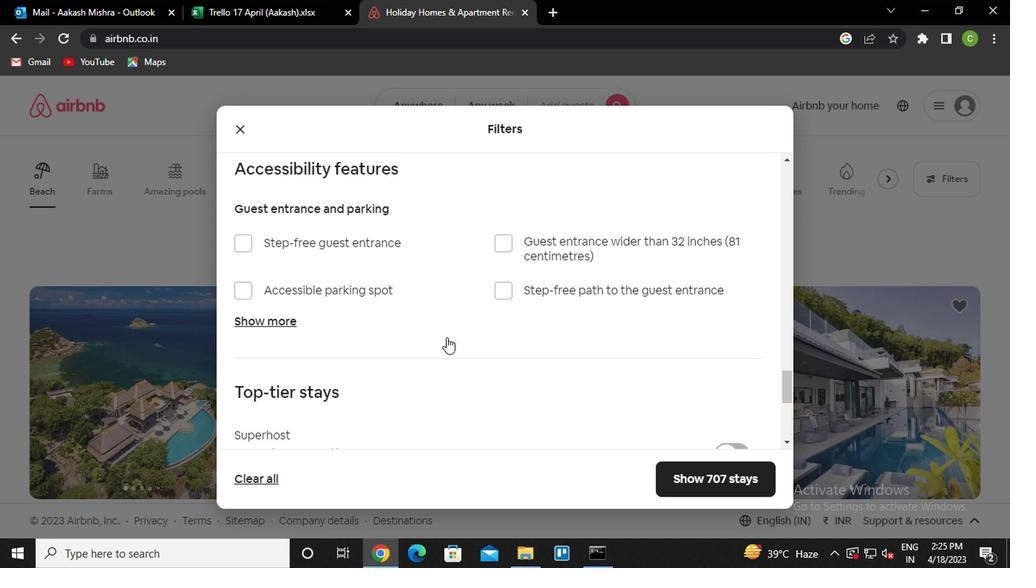 
Action: Mouse moved to (722, 305)
Screenshot: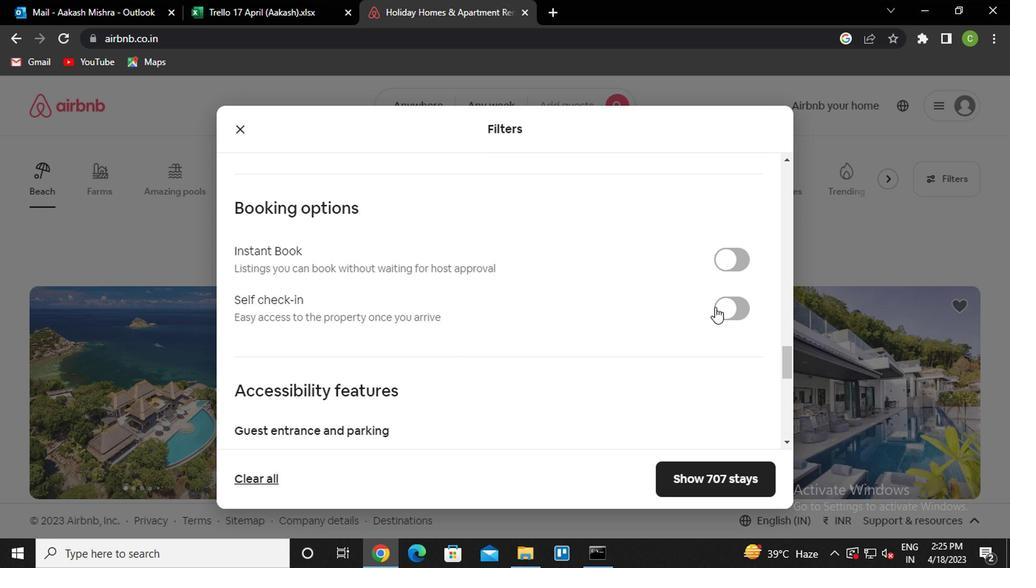 
Action: Mouse pressed left at (722, 305)
Screenshot: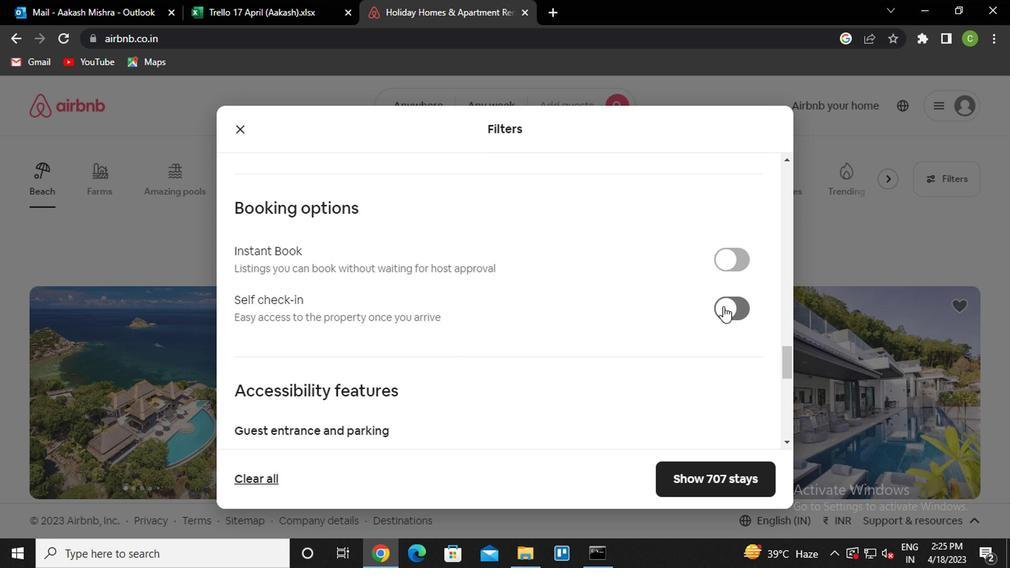 
Action: Mouse moved to (518, 364)
Screenshot: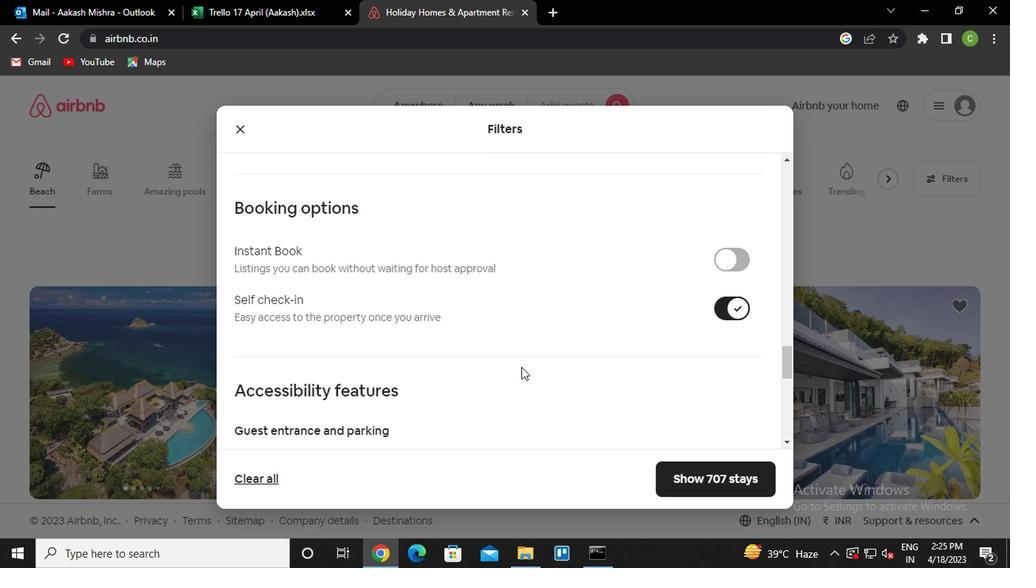 
Action: Mouse scrolled (518, 363) with delta (0, -1)
Screenshot: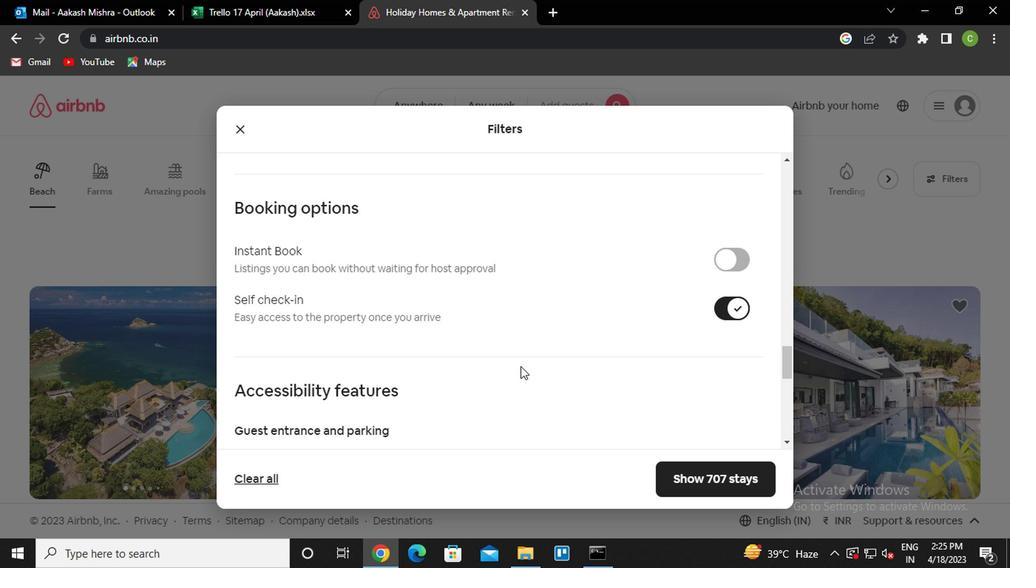 
Action: Mouse scrolled (518, 363) with delta (0, -1)
Screenshot: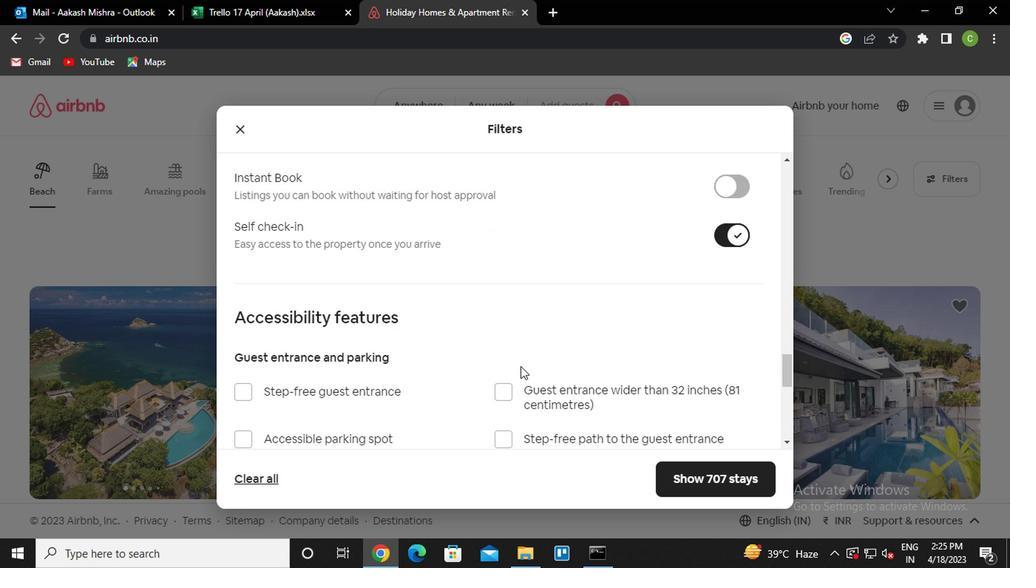 
Action: Mouse moved to (516, 364)
Screenshot: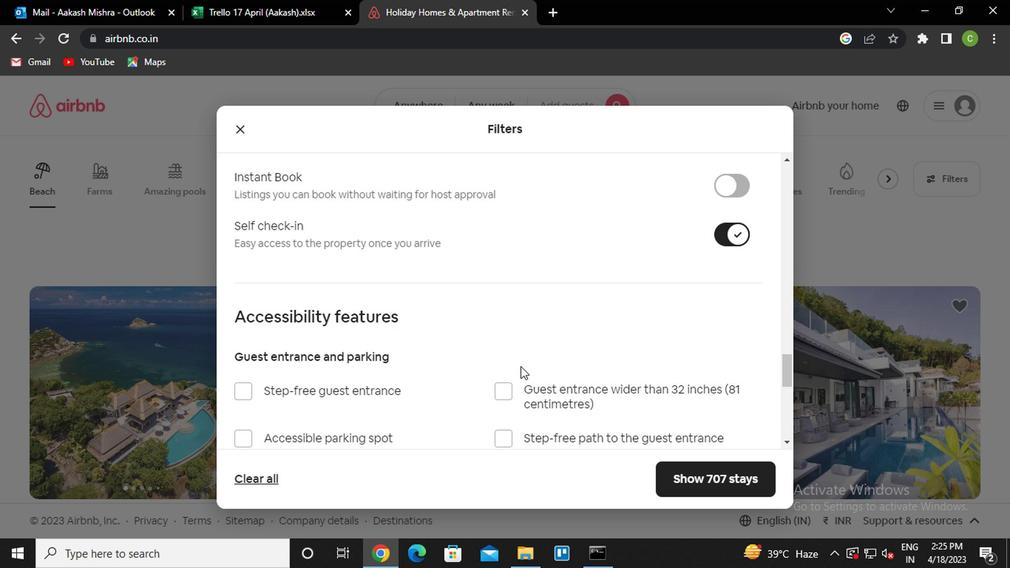 
Action: Mouse scrolled (516, 363) with delta (0, -1)
Screenshot: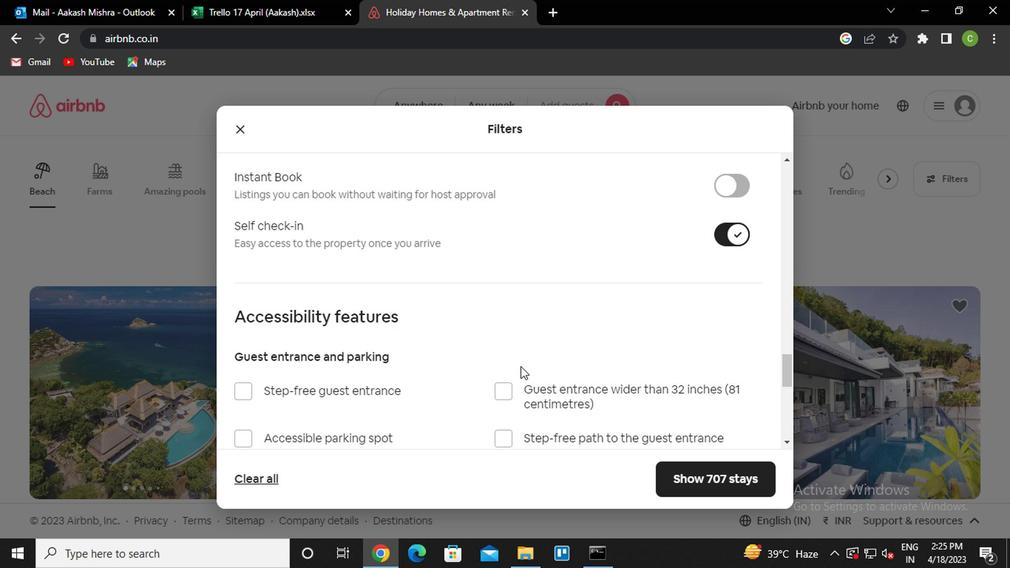 
Action: Mouse moved to (514, 364)
Screenshot: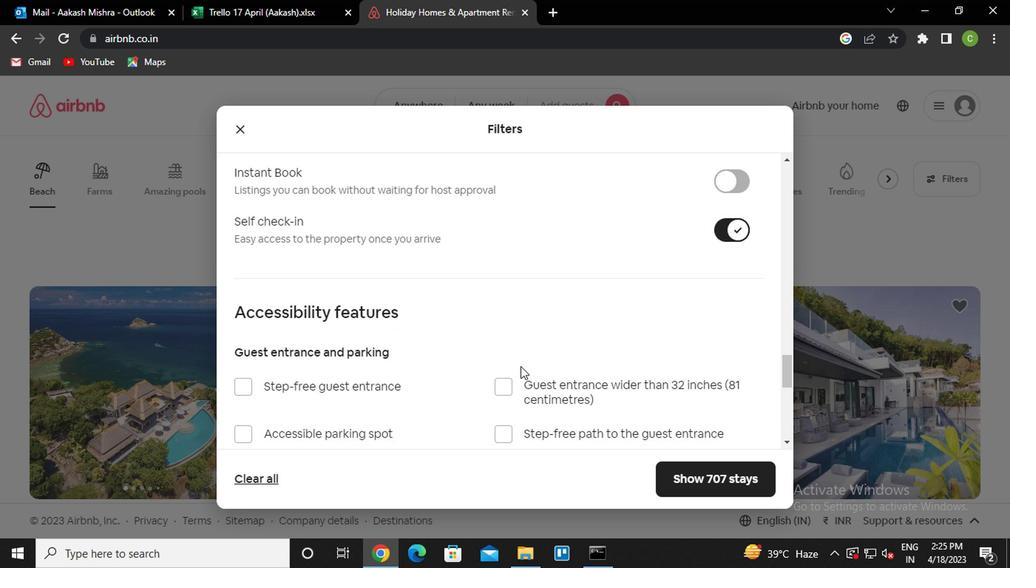 
Action: Mouse scrolled (514, 363) with delta (0, -1)
Screenshot: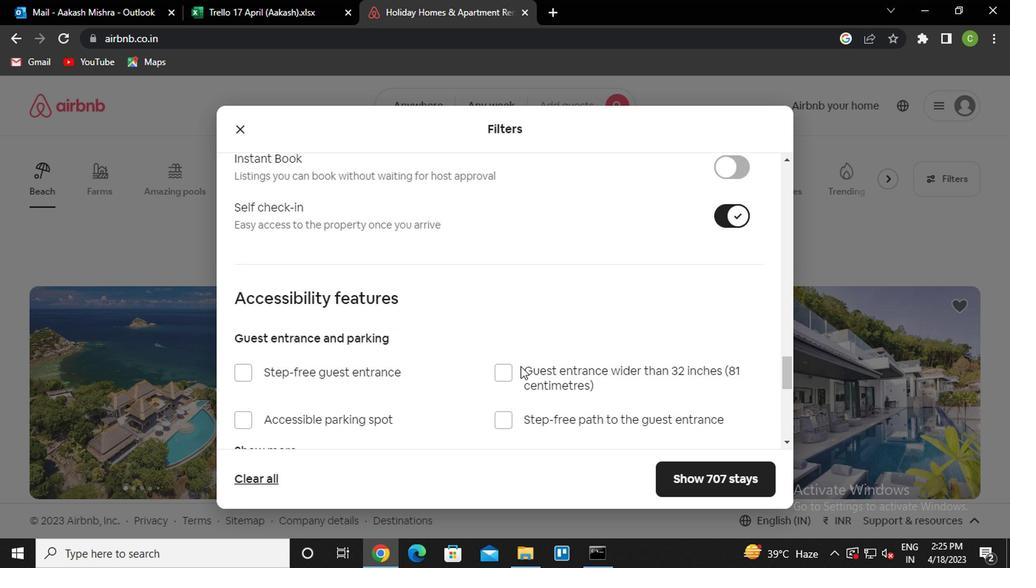 
Action: Mouse moved to (514, 364)
Screenshot: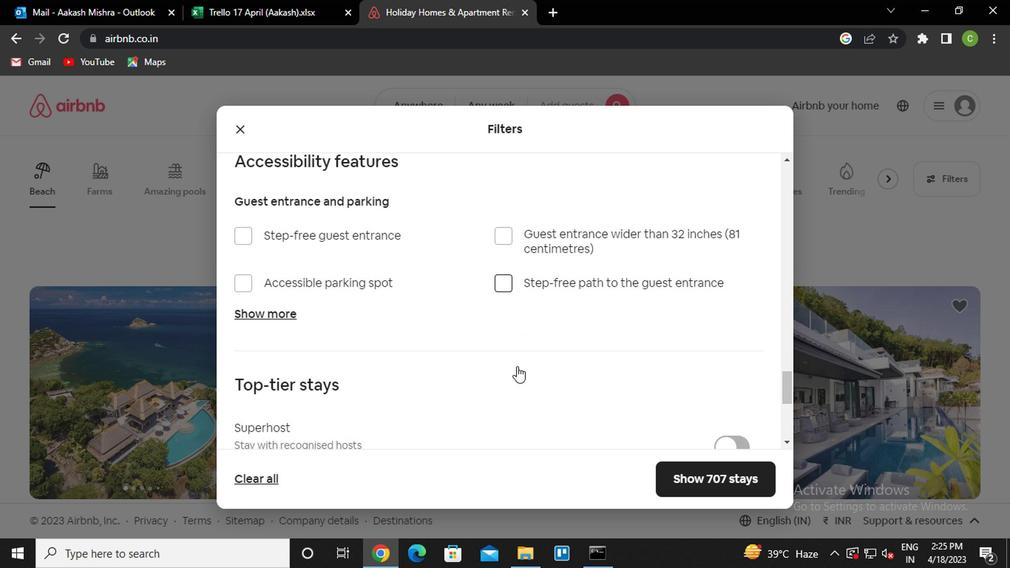 
Action: Mouse scrolled (514, 364) with delta (0, 0)
Screenshot: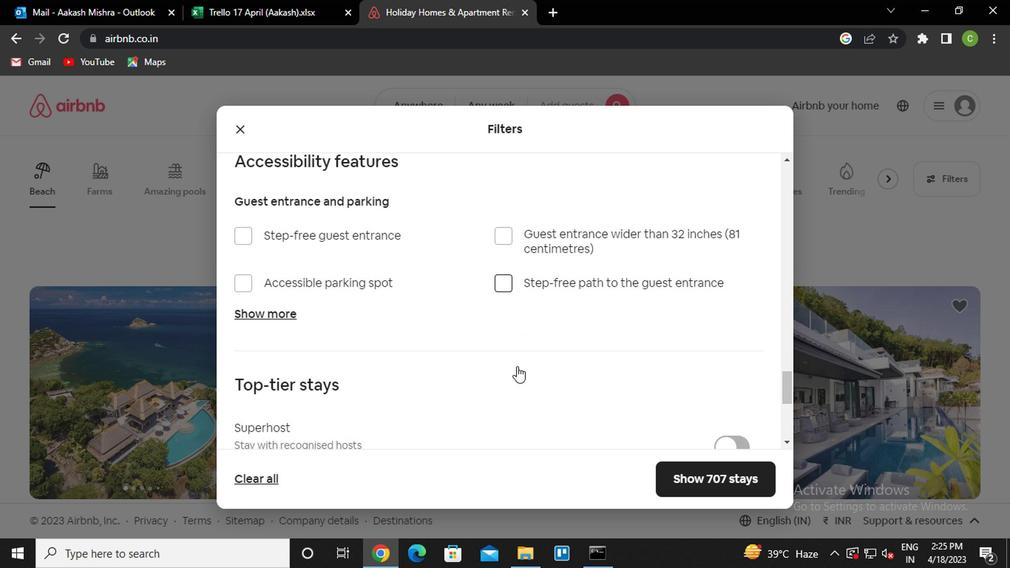 
Action: Mouse moved to (511, 364)
Screenshot: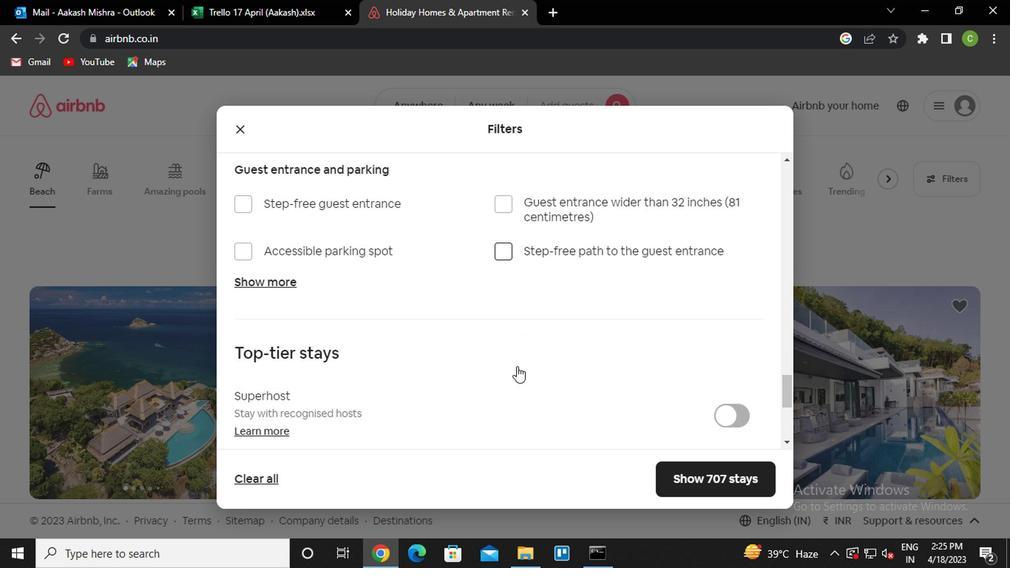 
Action: Mouse scrolled (511, 364) with delta (0, 0)
Screenshot: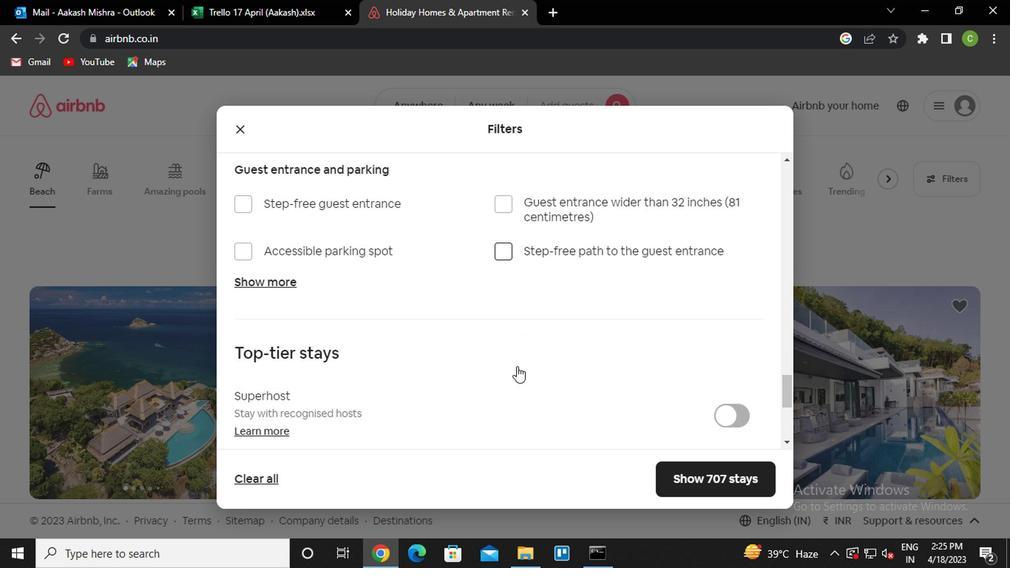 
Action: Mouse moved to (305, 410)
Screenshot: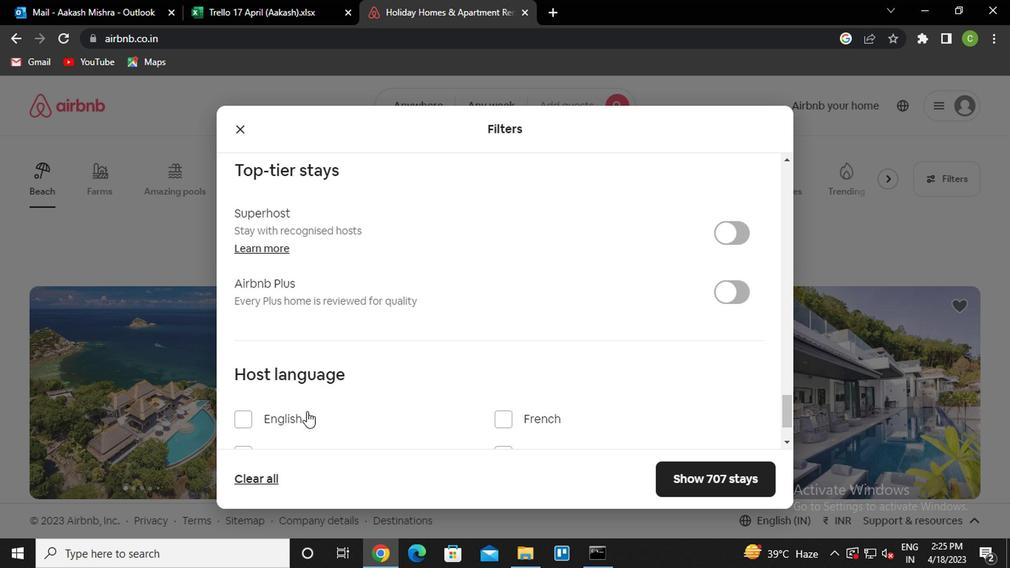 
Action: Mouse scrolled (305, 409) with delta (0, 0)
Screenshot: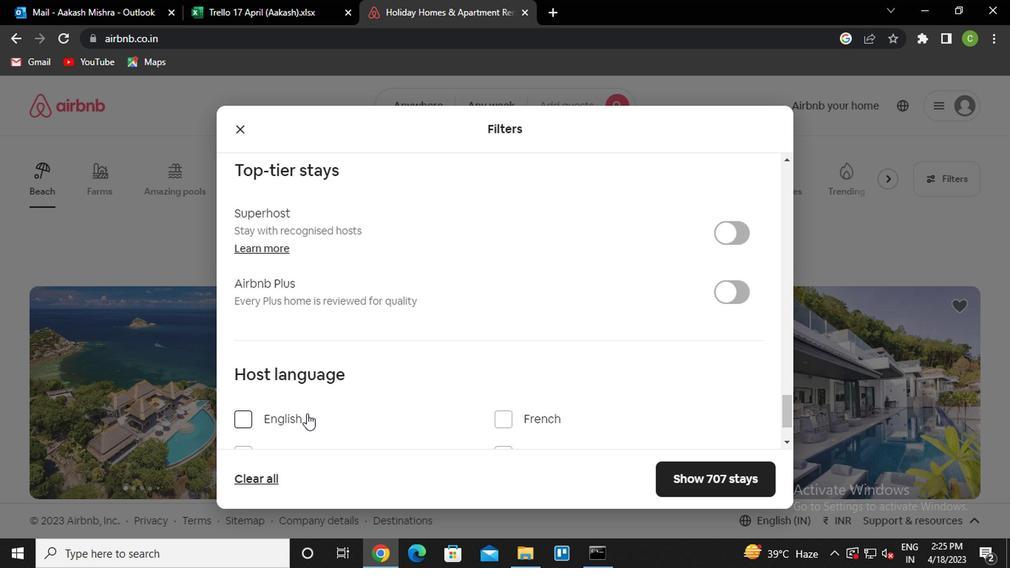
Action: Mouse moved to (305, 410)
Screenshot: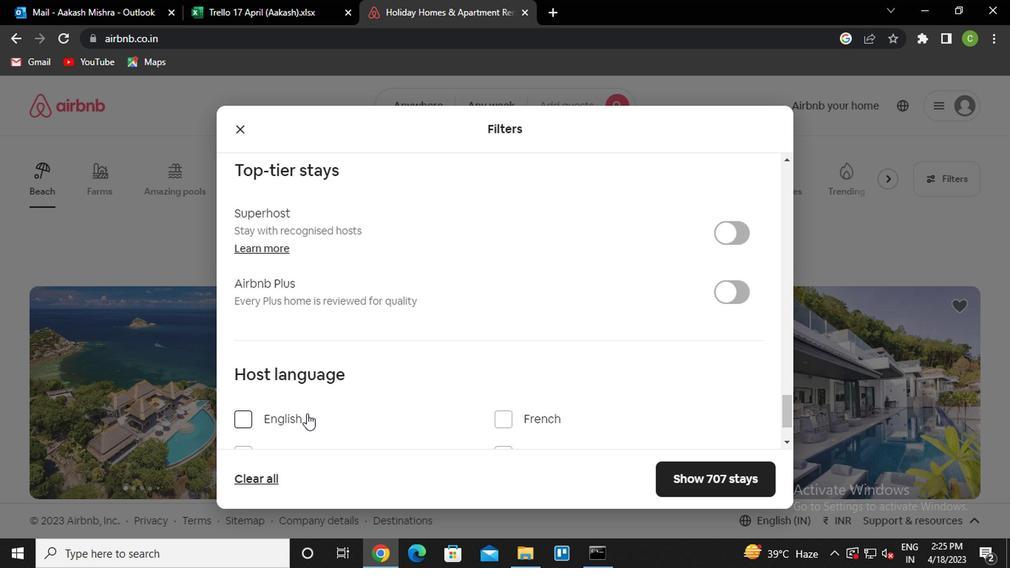
Action: Mouse scrolled (305, 409) with delta (0, 0)
Screenshot: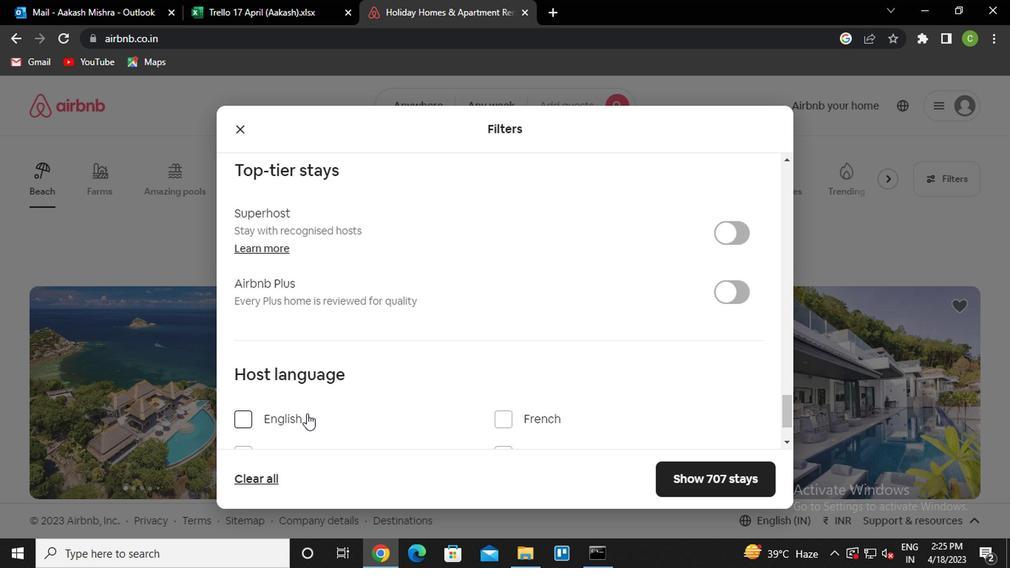 
Action: Mouse scrolled (305, 409) with delta (0, 0)
Screenshot: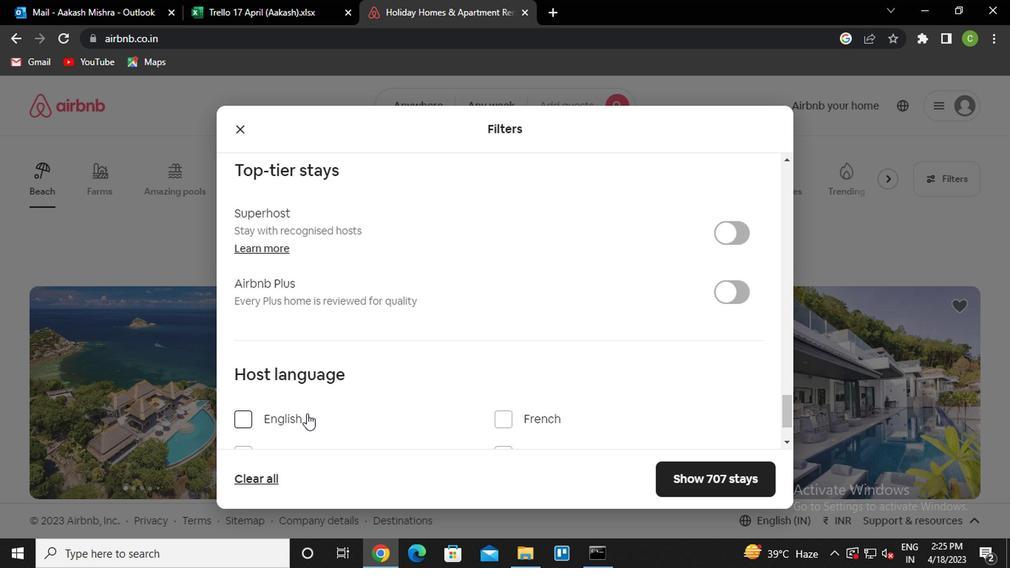 
Action: Mouse moved to (305, 410)
Screenshot: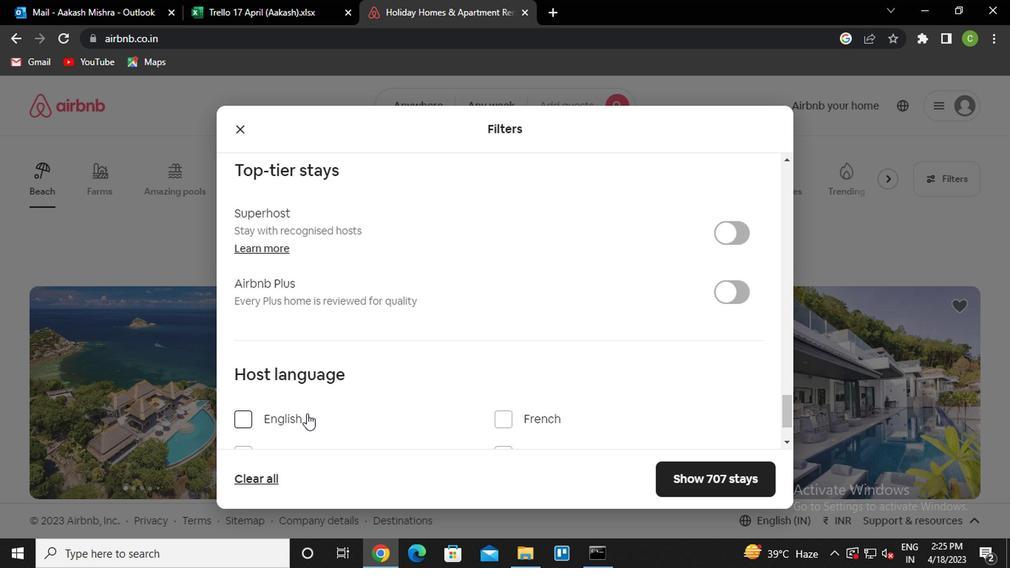 
Action: Mouse scrolled (305, 409) with delta (0, 0)
Screenshot: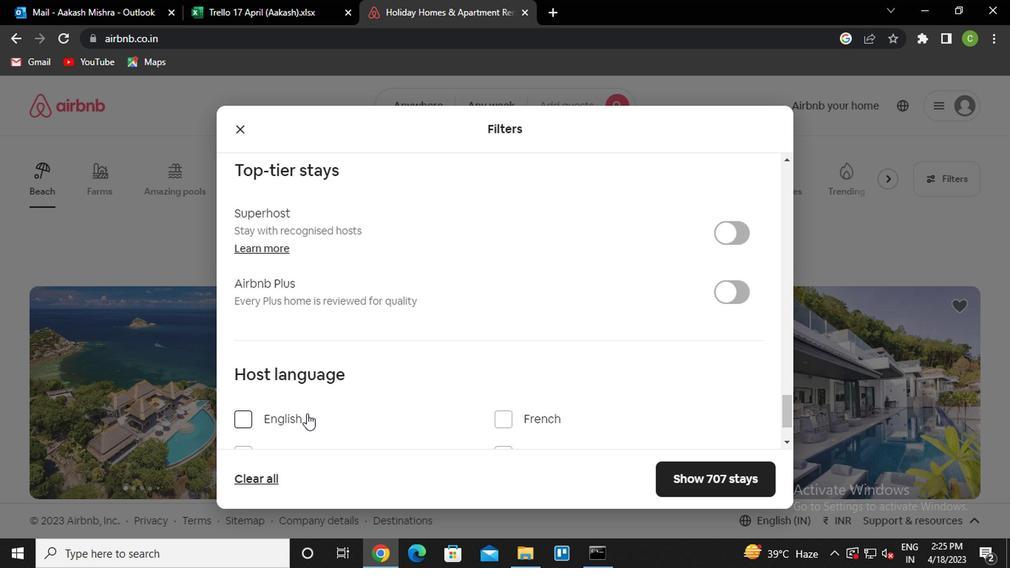 
Action: Mouse moved to (283, 402)
Screenshot: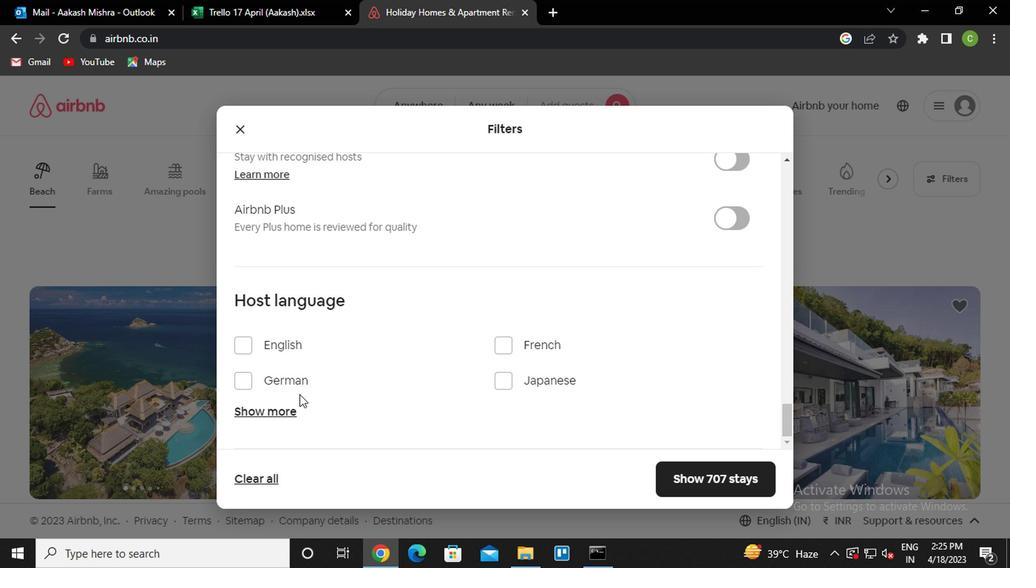 
Action: Mouse pressed left at (283, 402)
Screenshot: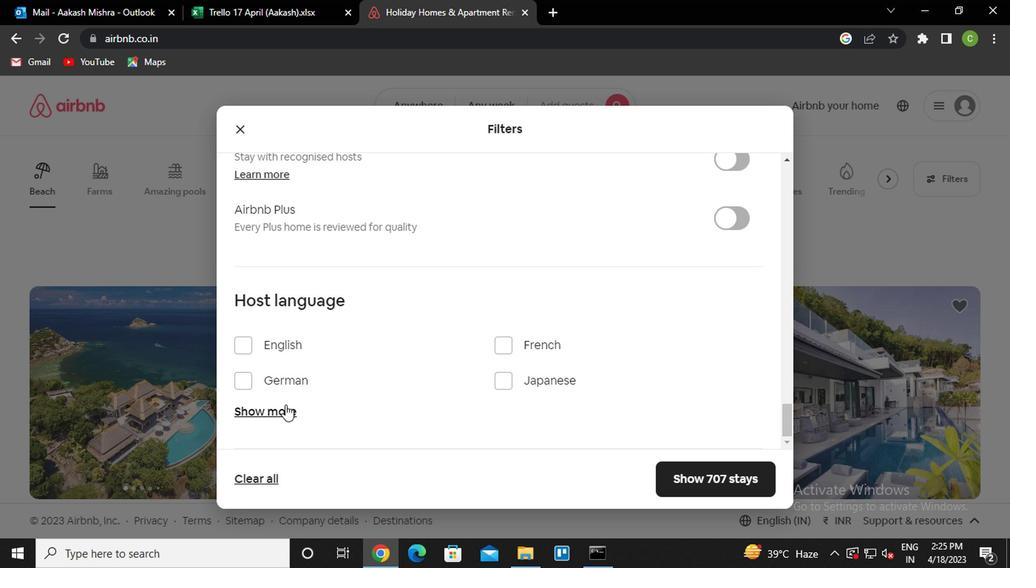 
Action: Mouse moved to (292, 394)
Screenshot: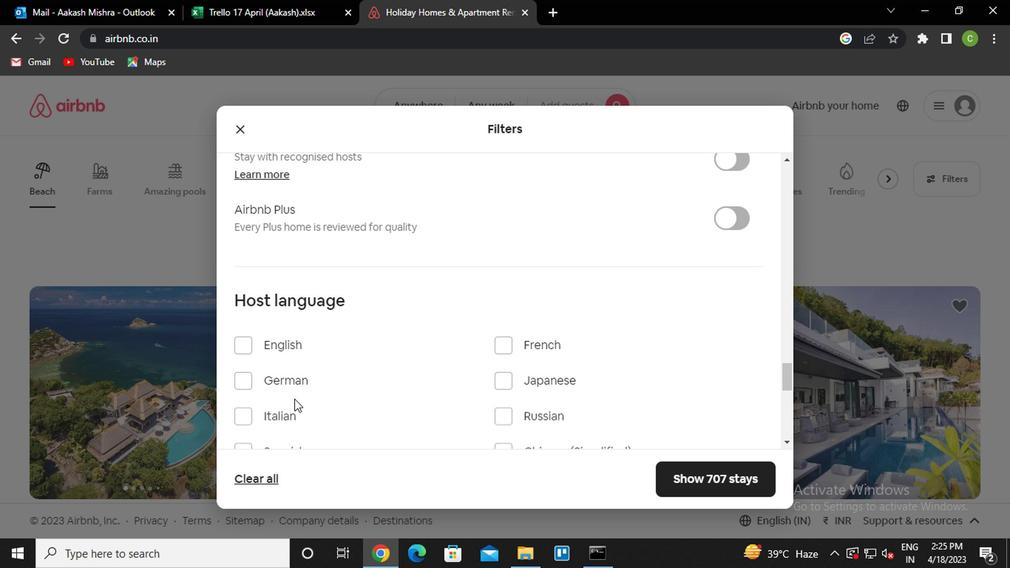 
Action: Mouse scrolled (292, 394) with delta (0, 0)
Screenshot: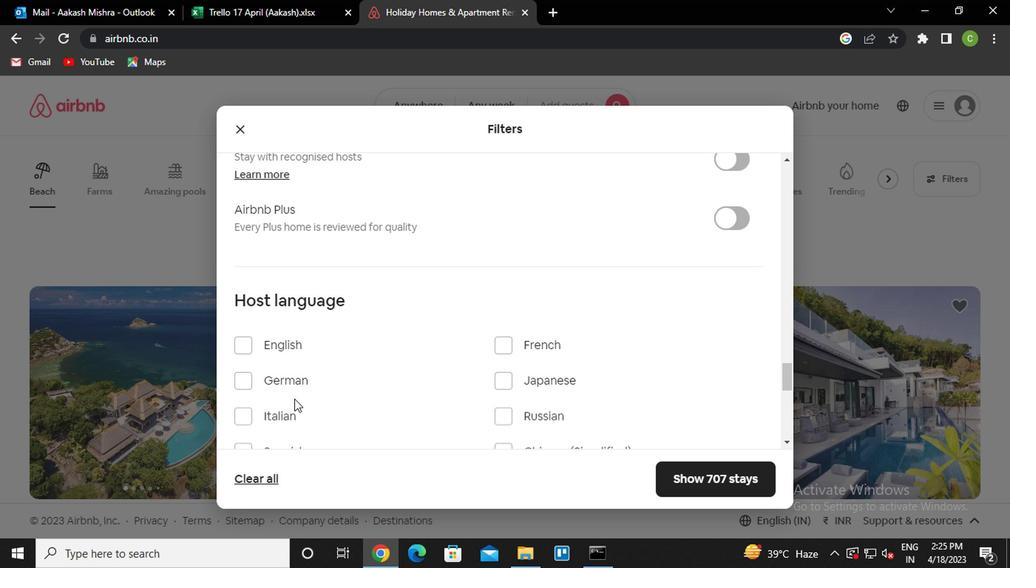 
Action: Mouse scrolled (292, 394) with delta (0, 0)
Screenshot: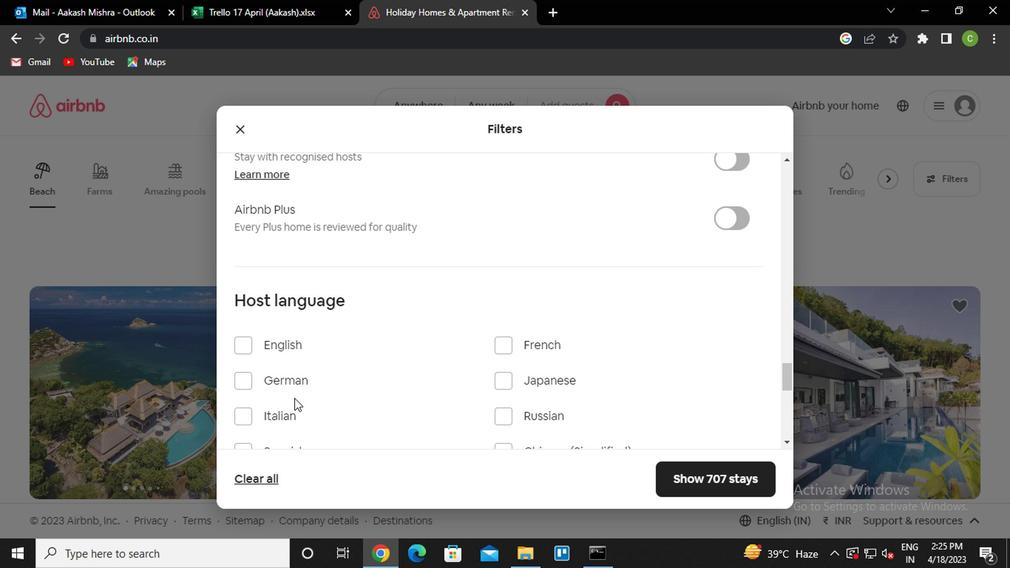 
Action: Mouse moved to (236, 295)
Screenshot: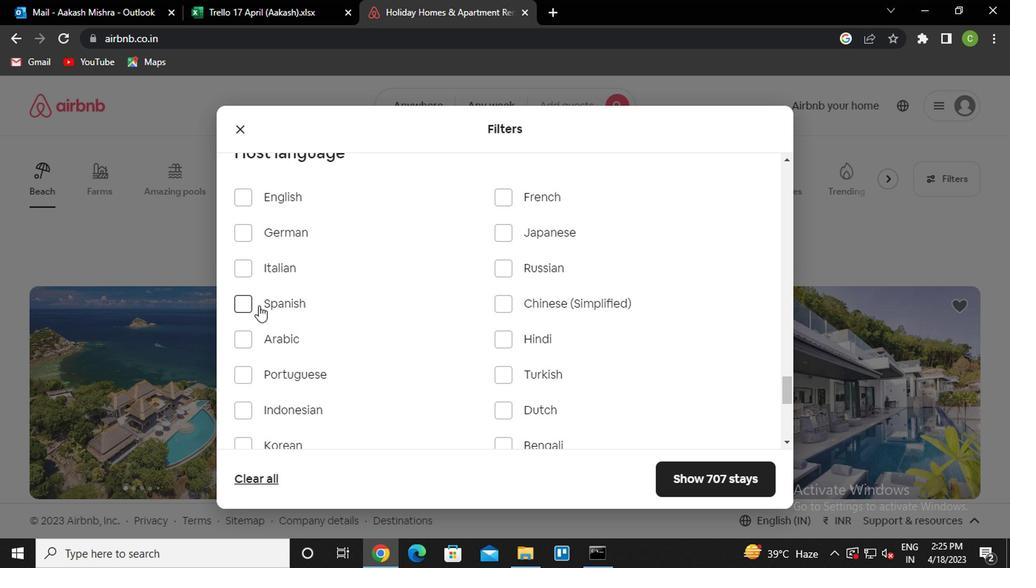
Action: Mouse pressed left at (236, 295)
Screenshot: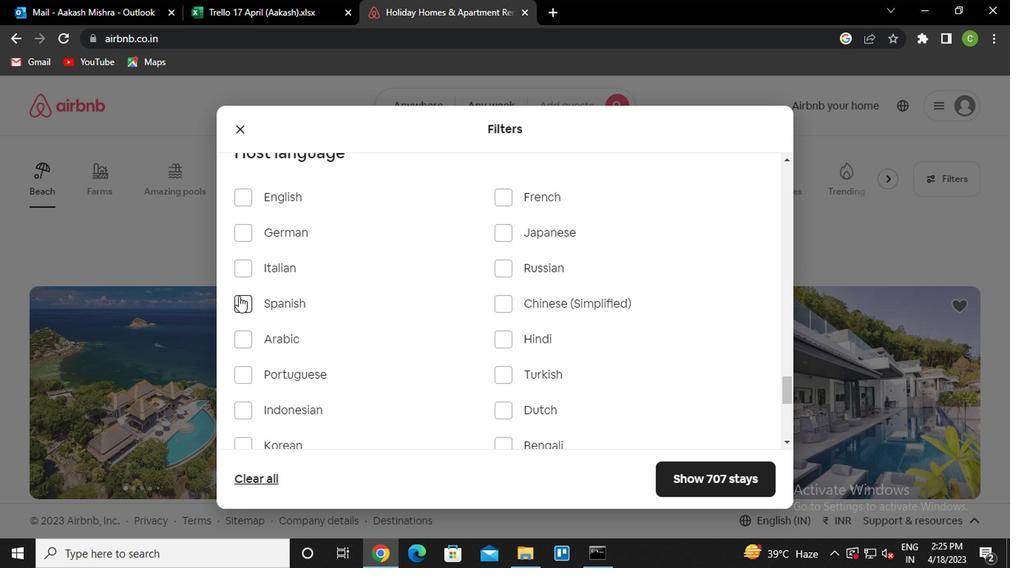 
Action: Mouse moved to (679, 461)
Screenshot: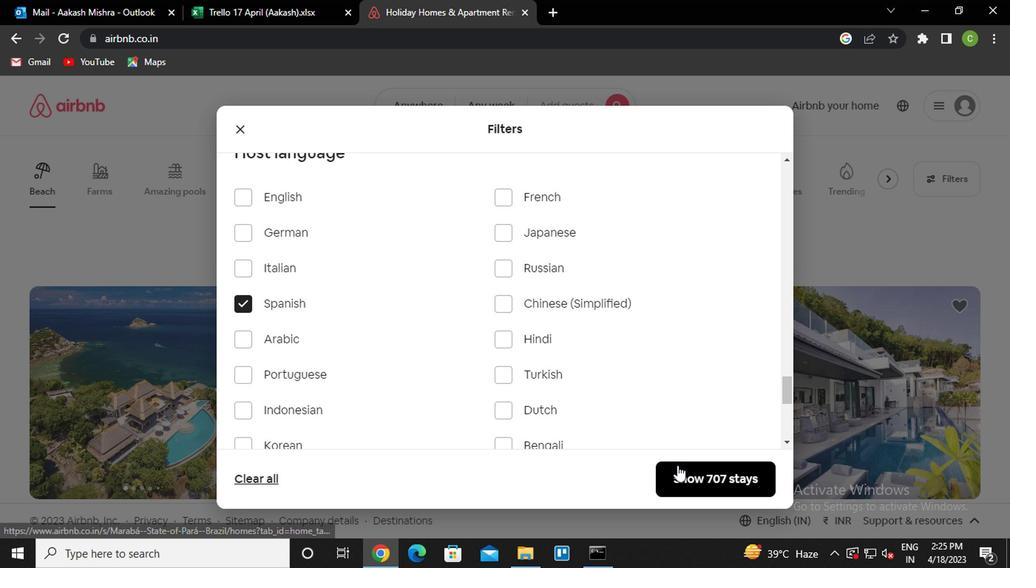 
Action: Mouse pressed left at (679, 461)
Screenshot: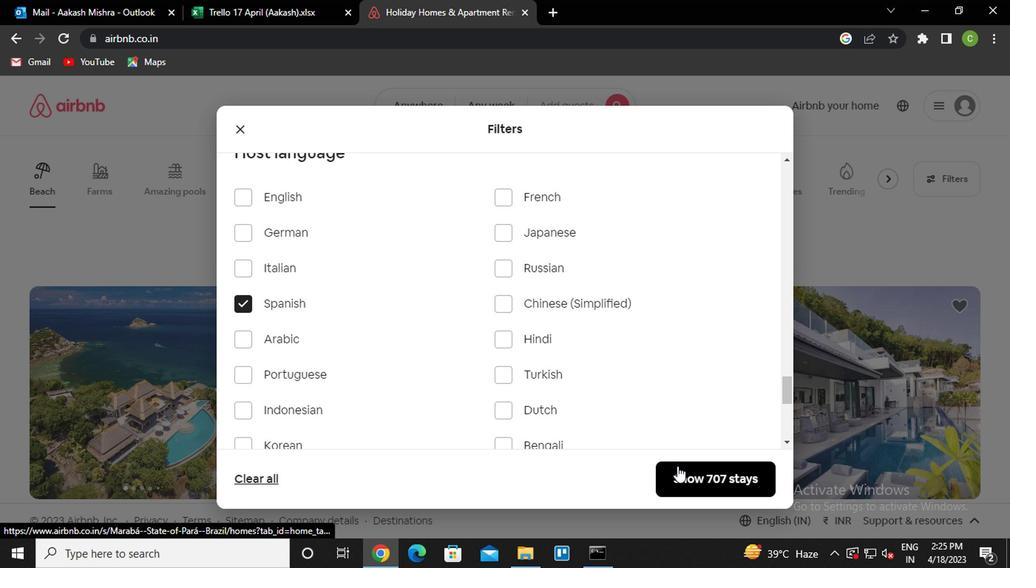 
Action: Mouse moved to (578, 394)
Screenshot: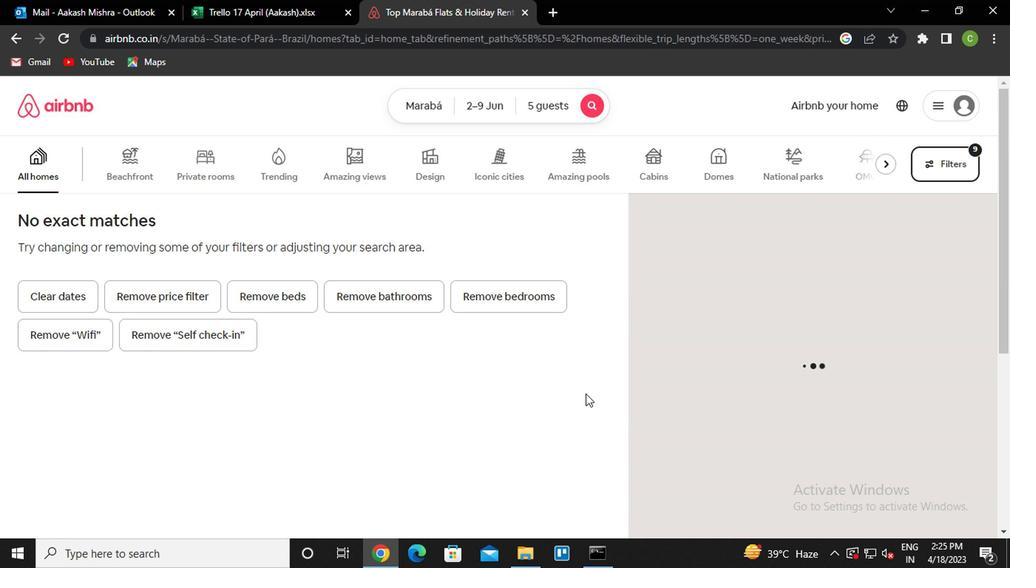 
